 Task: Send an email with the signature Justin Kelly with the subject Follow-up on a proposal and the message I wanted to confirm the deadline for submitting the financial report. from softage.5@softage.net to softage.1@softage.net and move the email from Sent Items to the folder Big data
Action: Mouse moved to (26, 62)
Screenshot: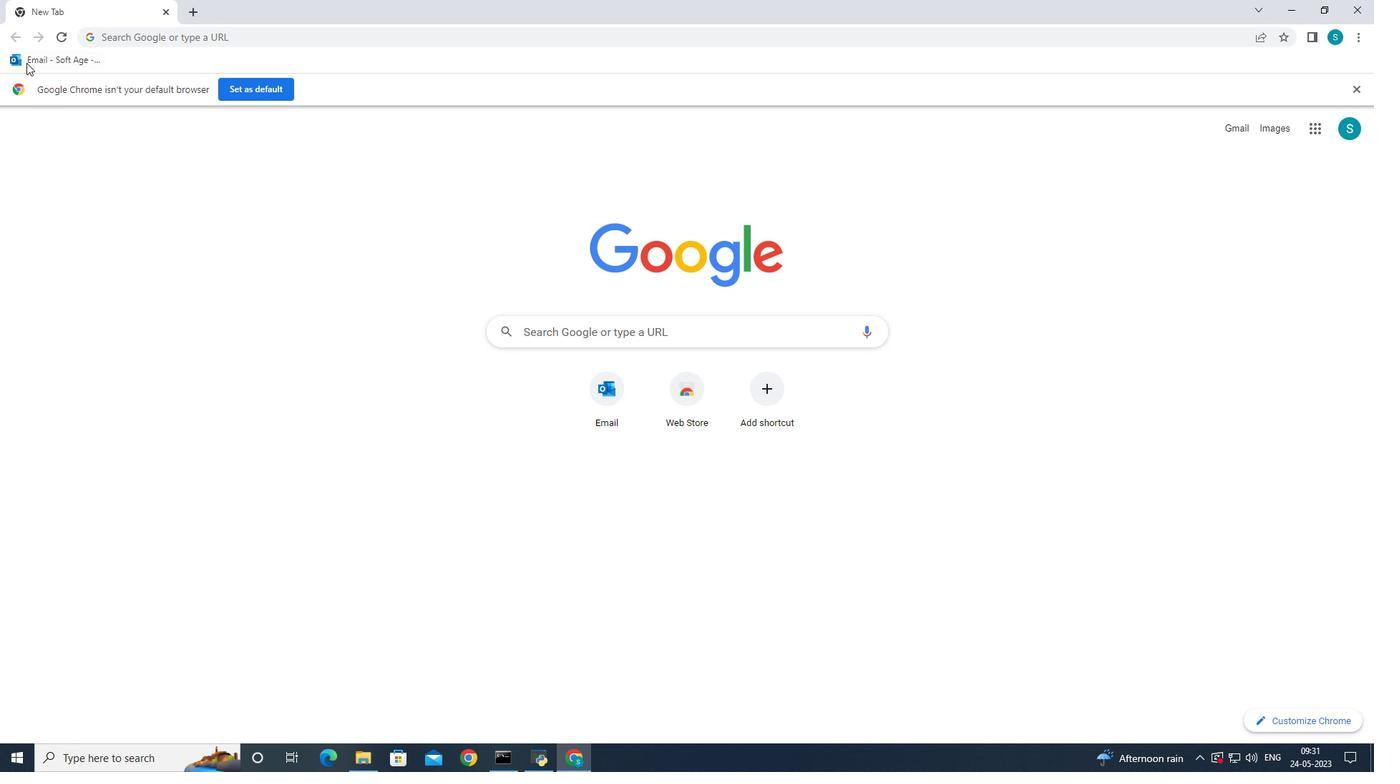 
Action: Mouse pressed left at (26, 62)
Screenshot: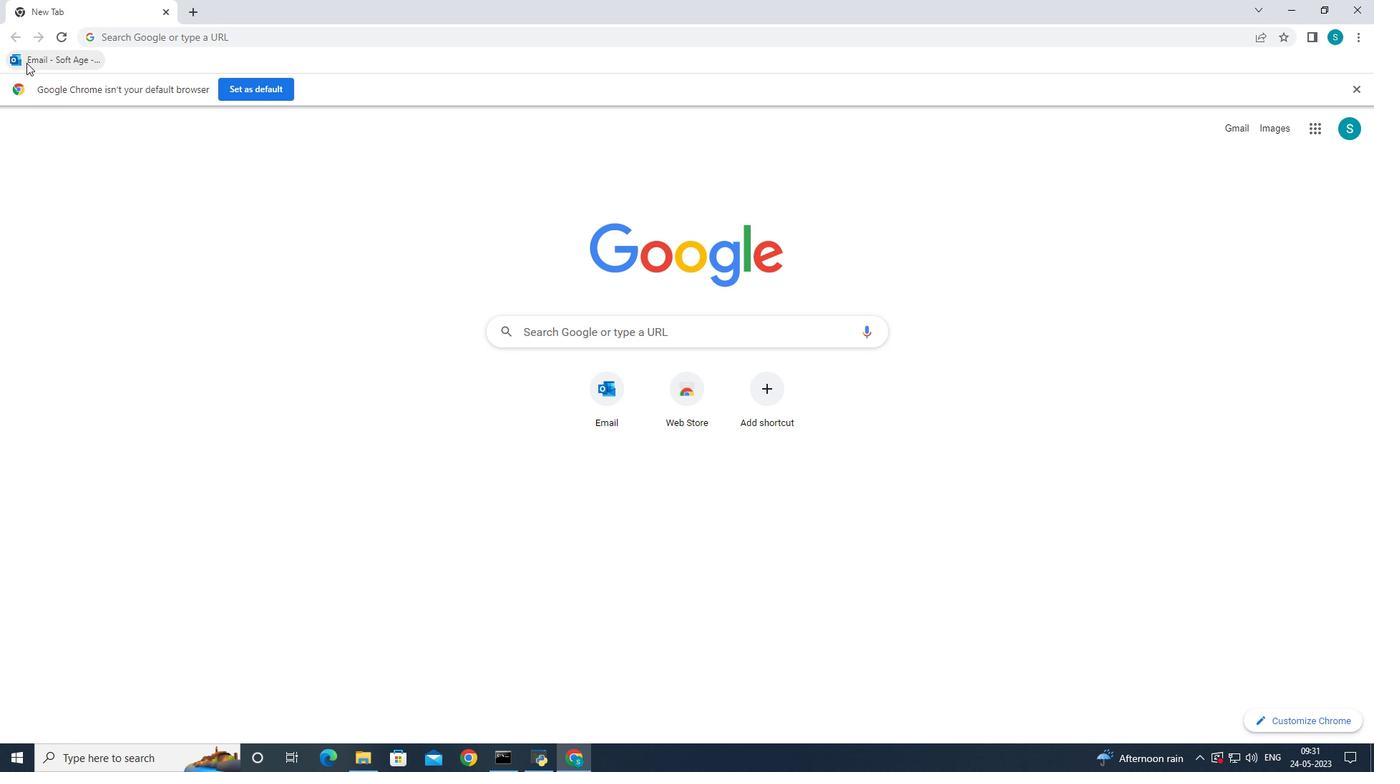 
Action: Mouse moved to (189, 153)
Screenshot: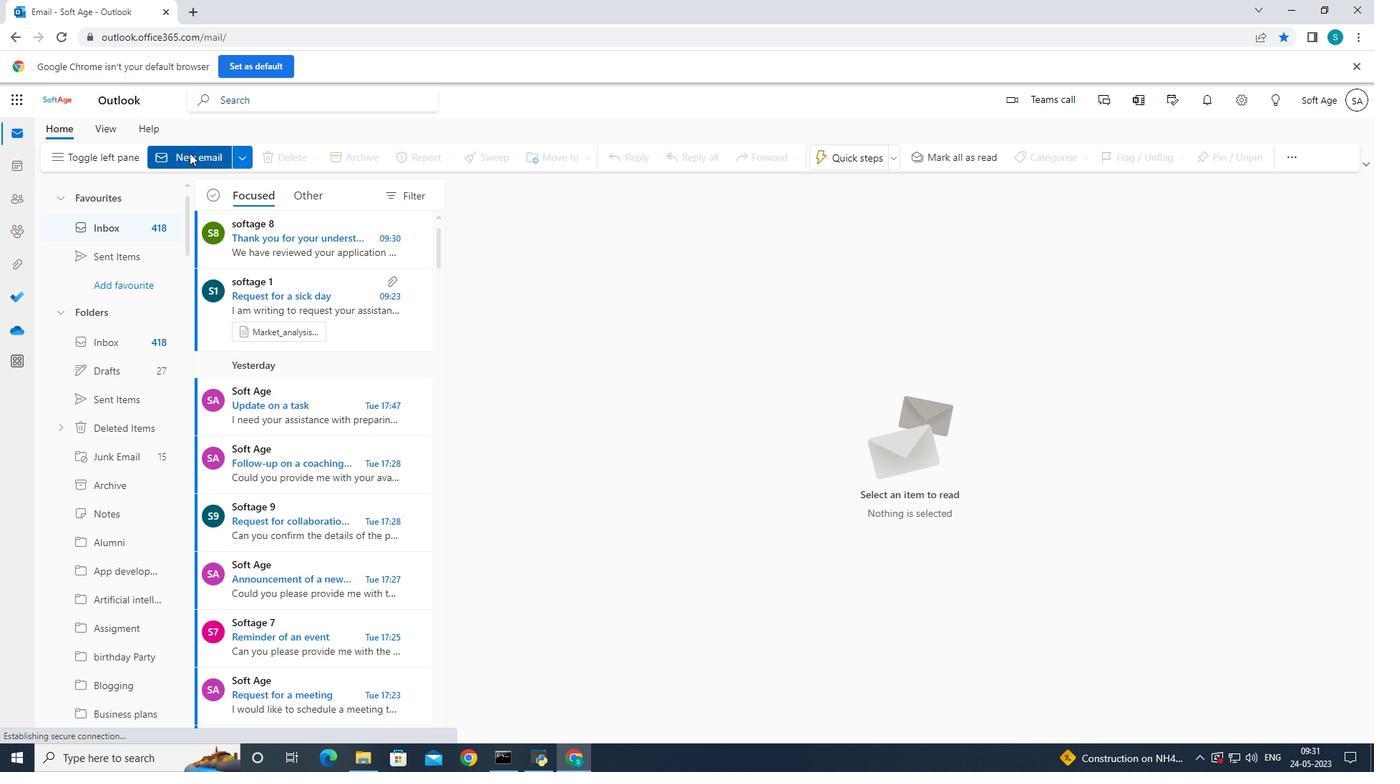 
Action: Mouse pressed left at (189, 153)
Screenshot: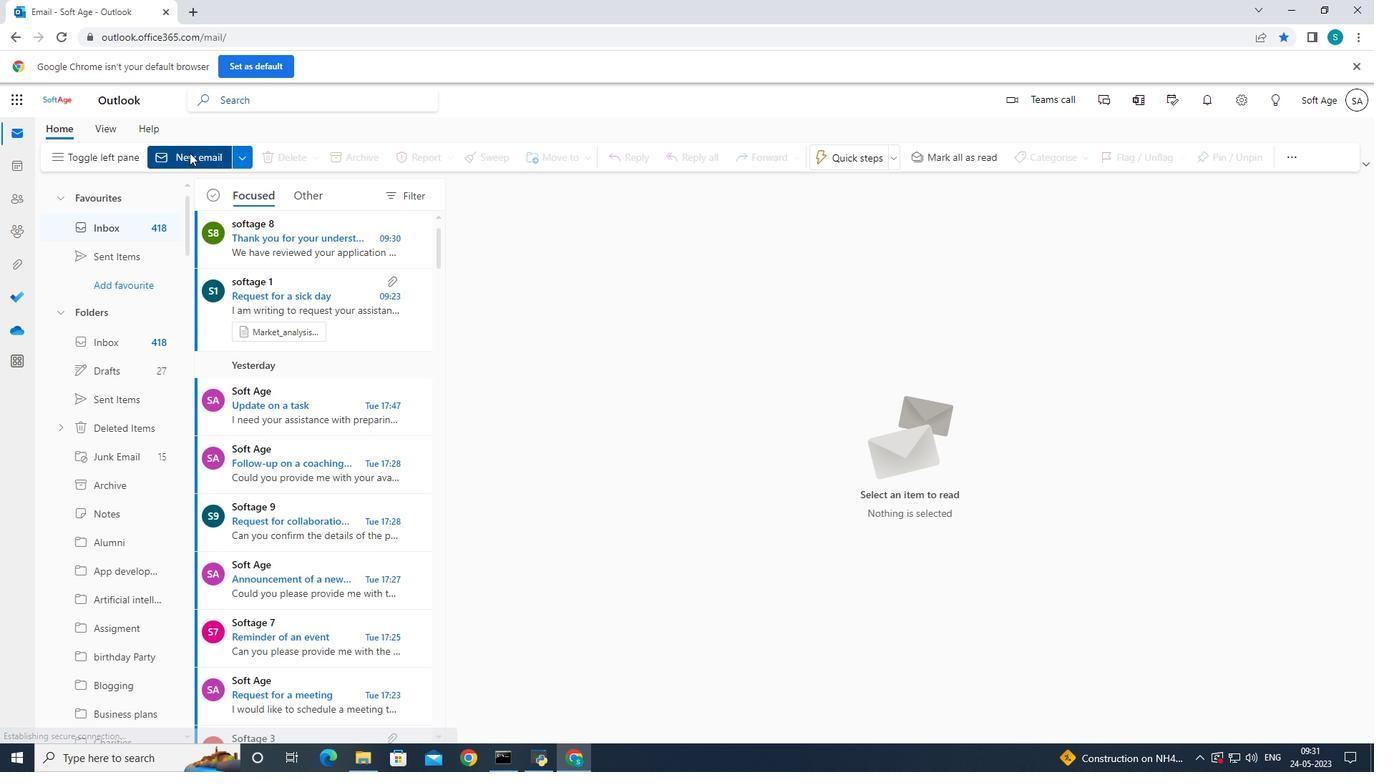 
Action: Mouse pressed left at (189, 153)
Screenshot: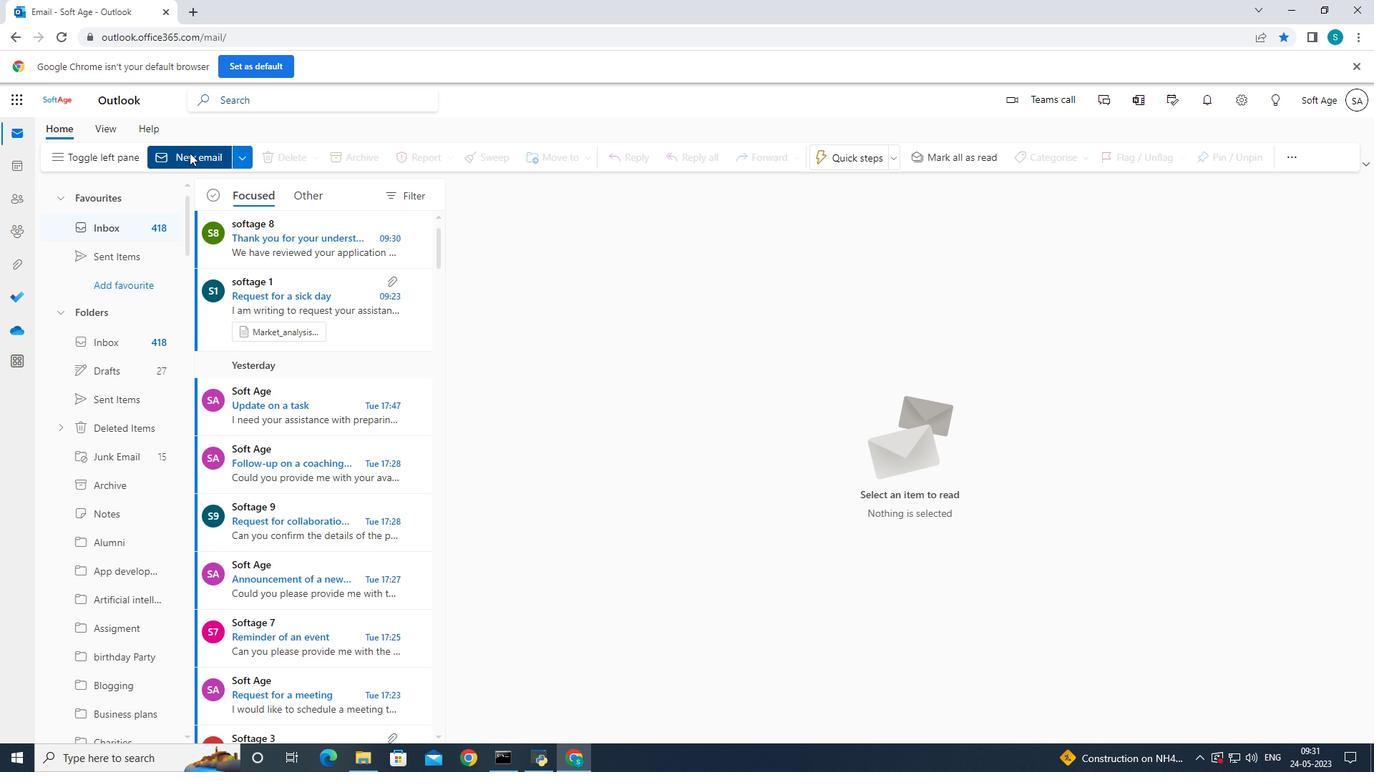 
Action: Mouse moved to (938, 158)
Screenshot: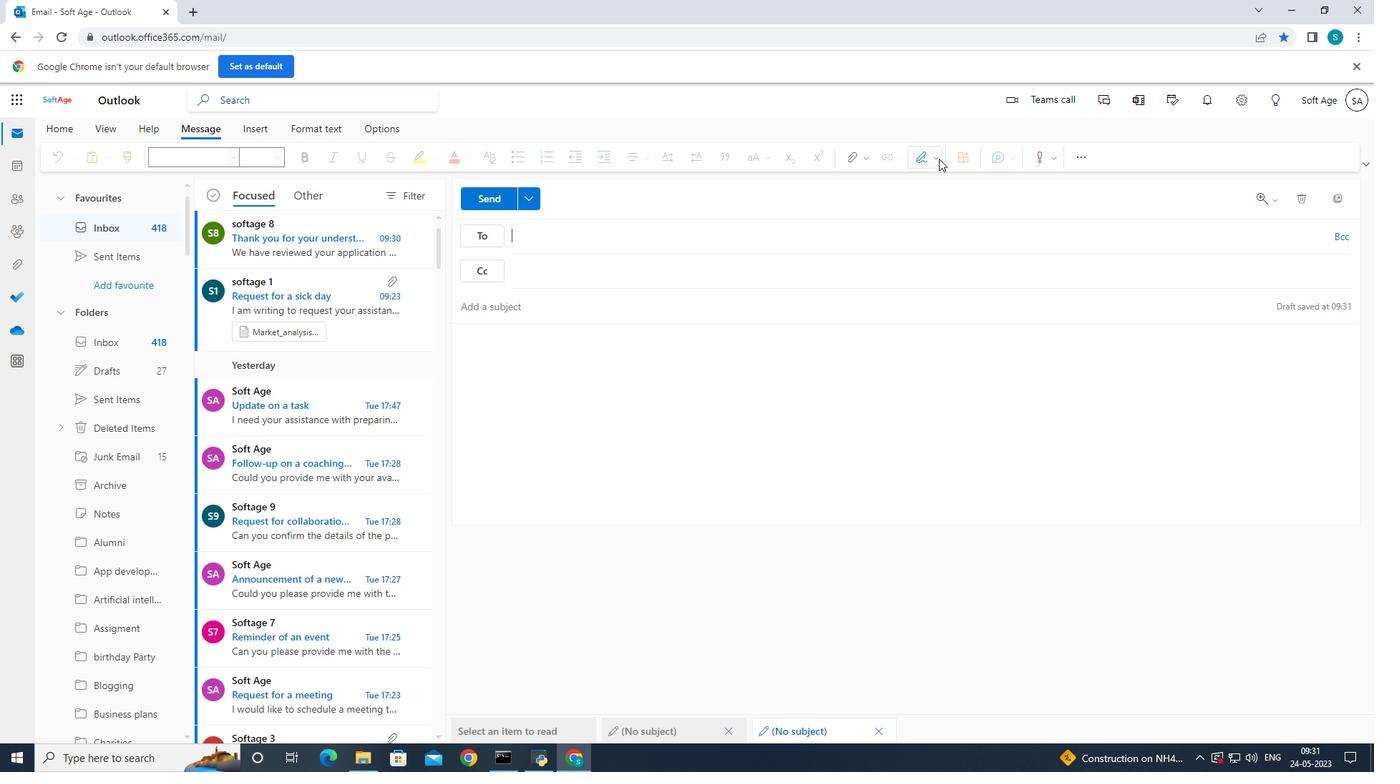 
Action: Mouse pressed left at (938, 158)
Screenshot: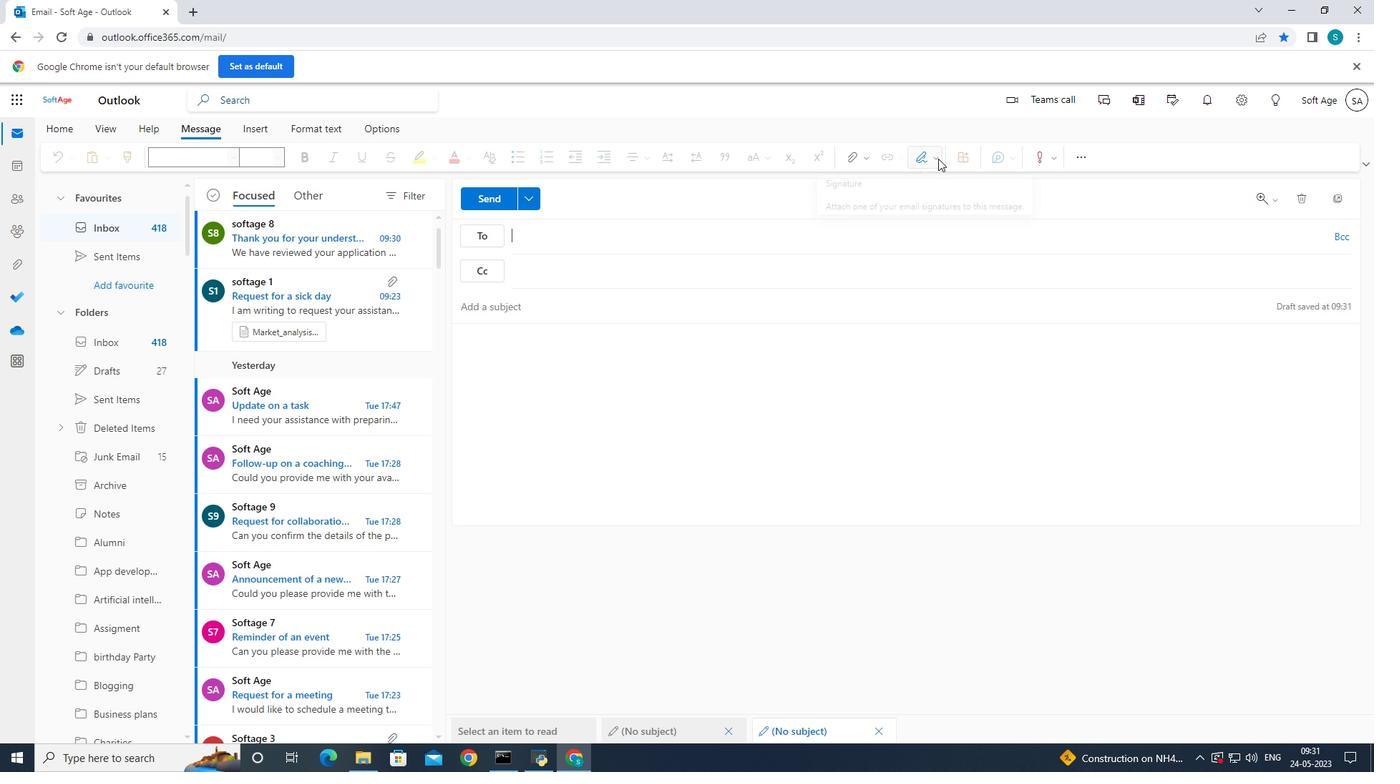 
Action: Mouse moved to (911, 221)
Screenshot: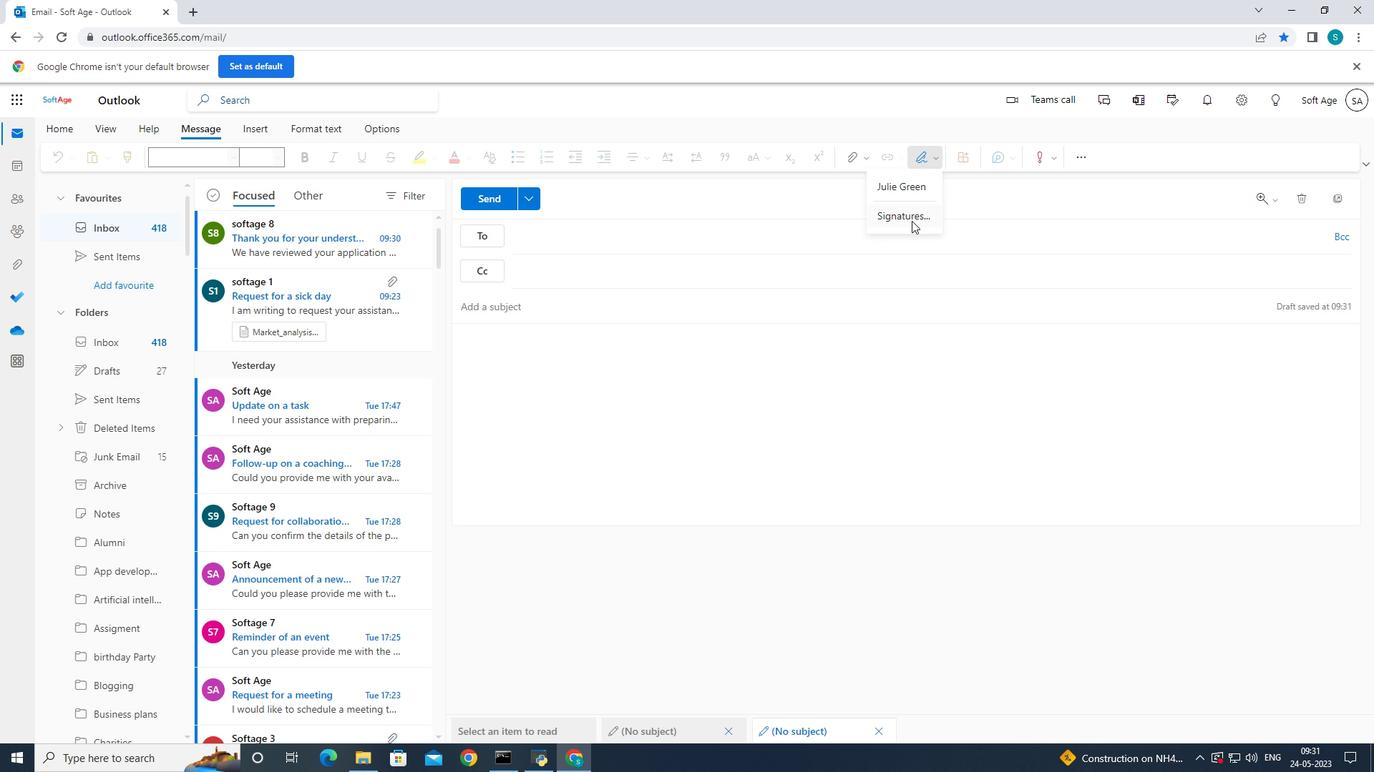 
Action: Mouse pressed left at (911, 221)
Screenshot: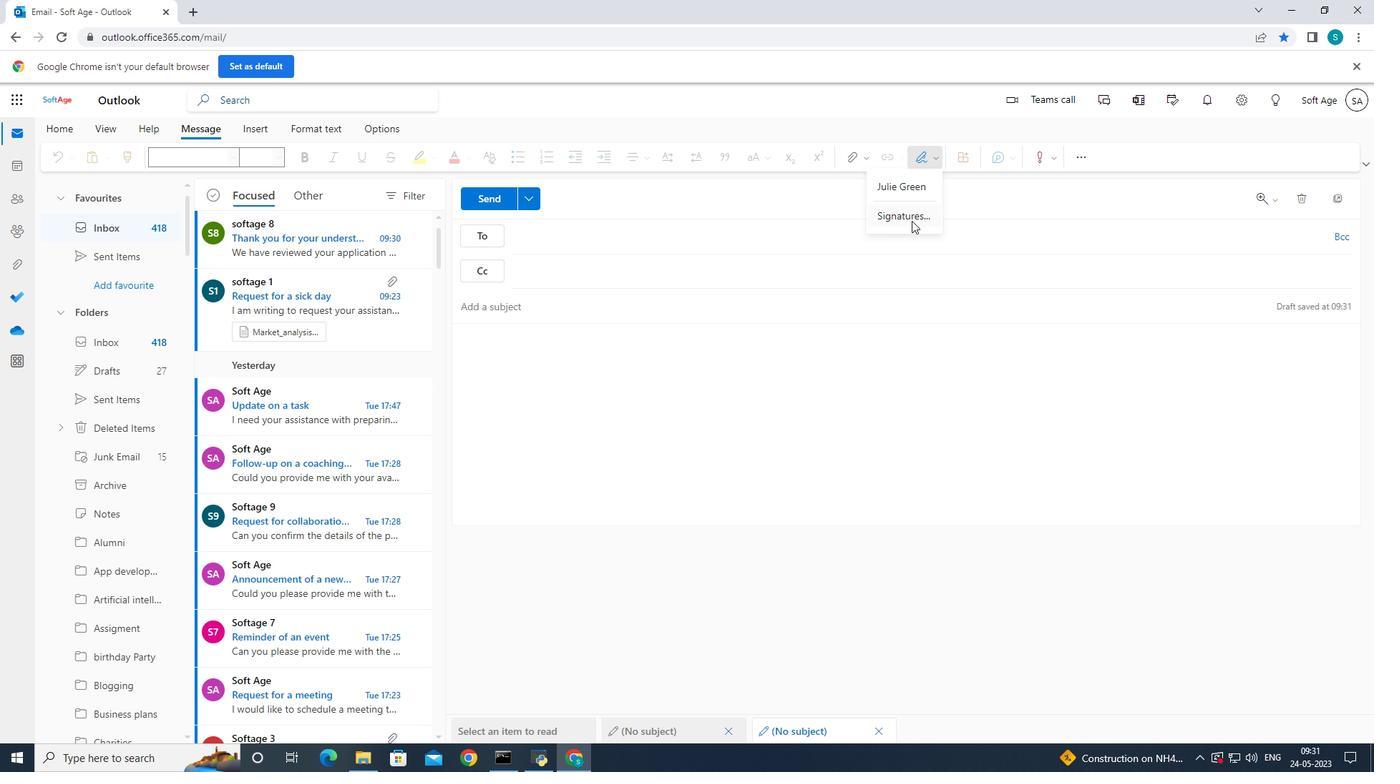 
Action: Mouse moved to (957, 271)
Screenshot: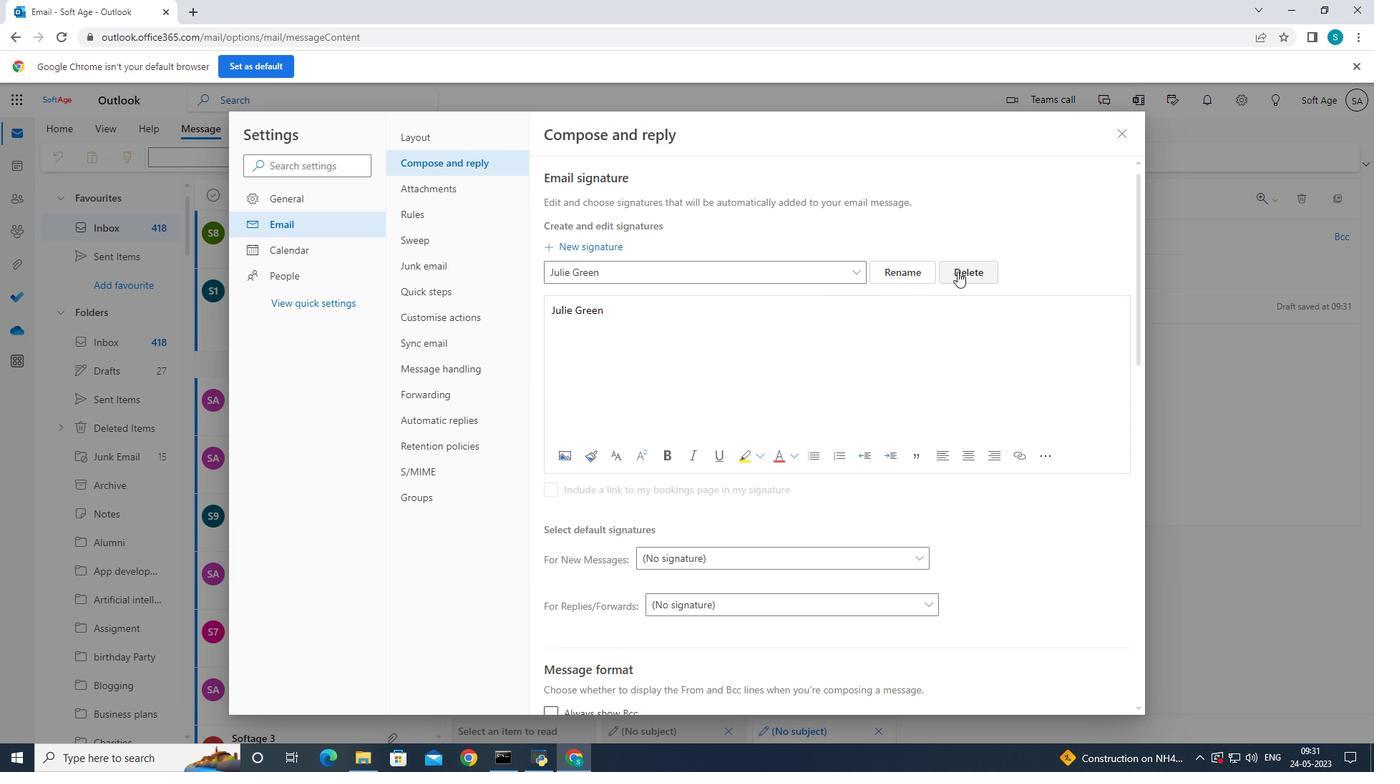 
Action: Mouse pressed left at (957, 271)
Screenshot: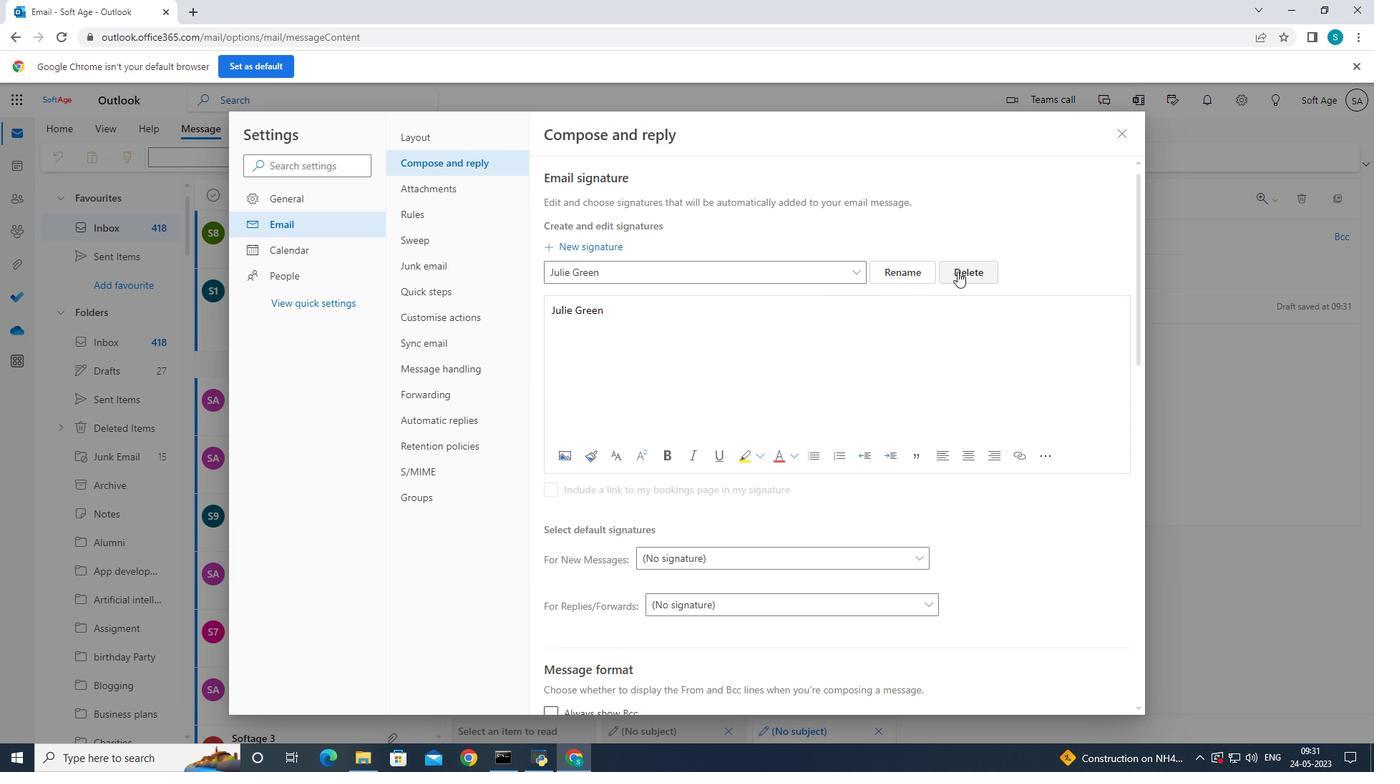 
Action: Mouse moved to (896, 278)
Screenshot: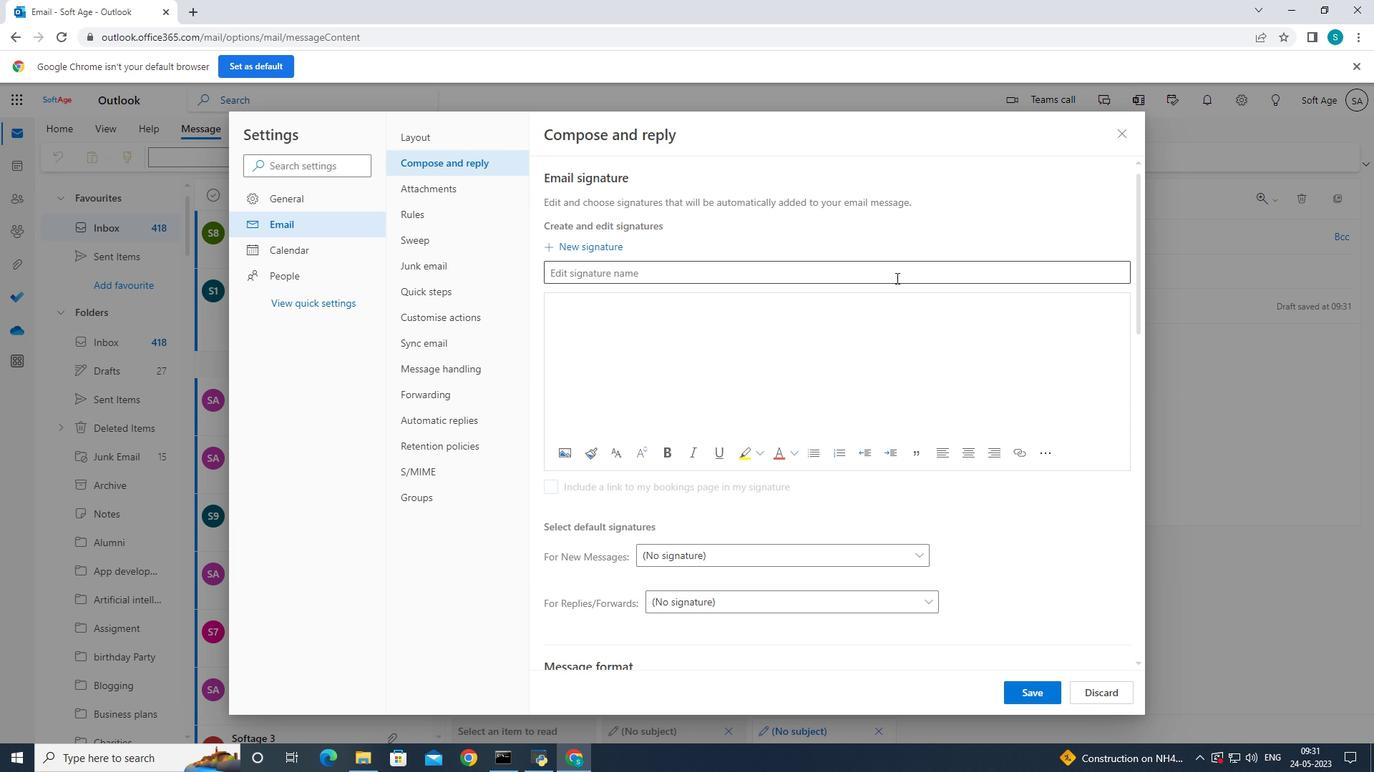 
Action: Mouse pressed left at (896, 278)
Screenshot: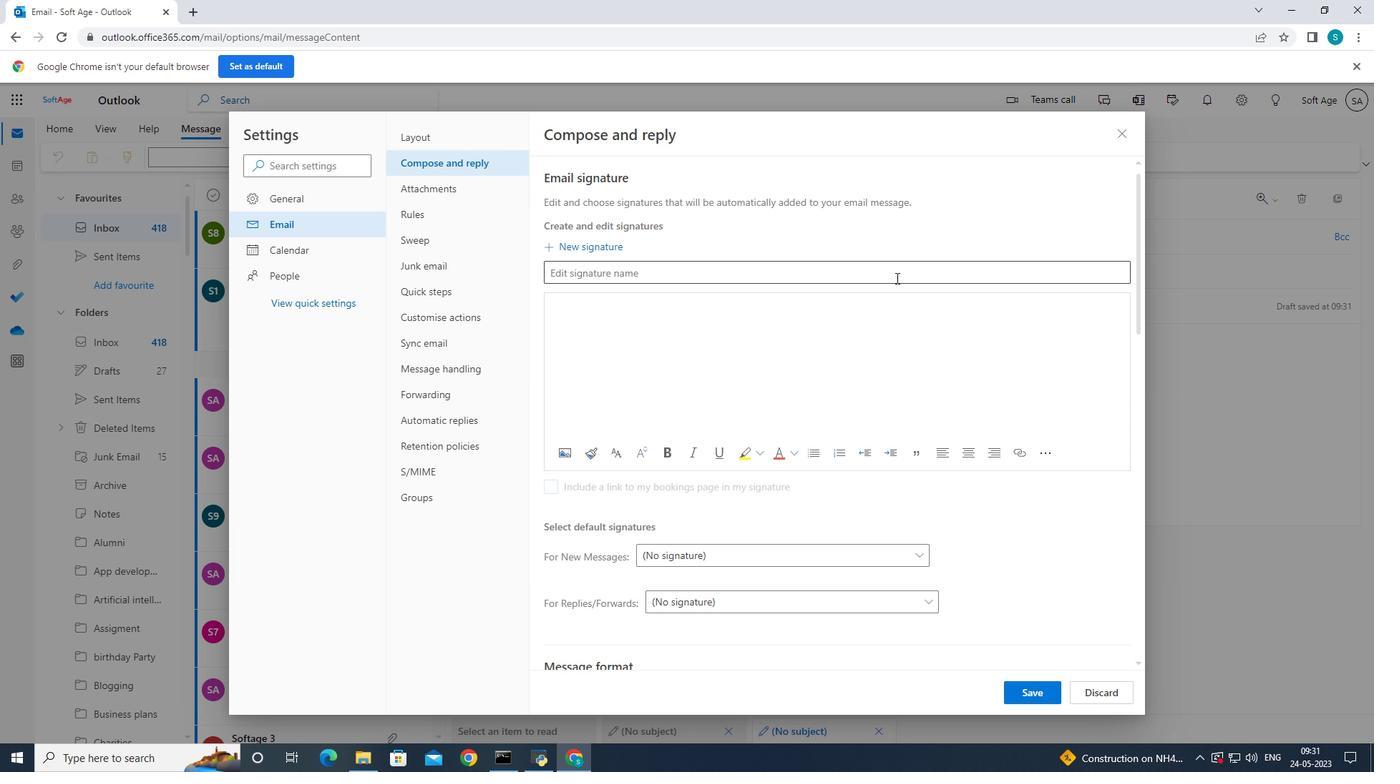 
Action: Mouse moved to (909, 262)
Screenshot: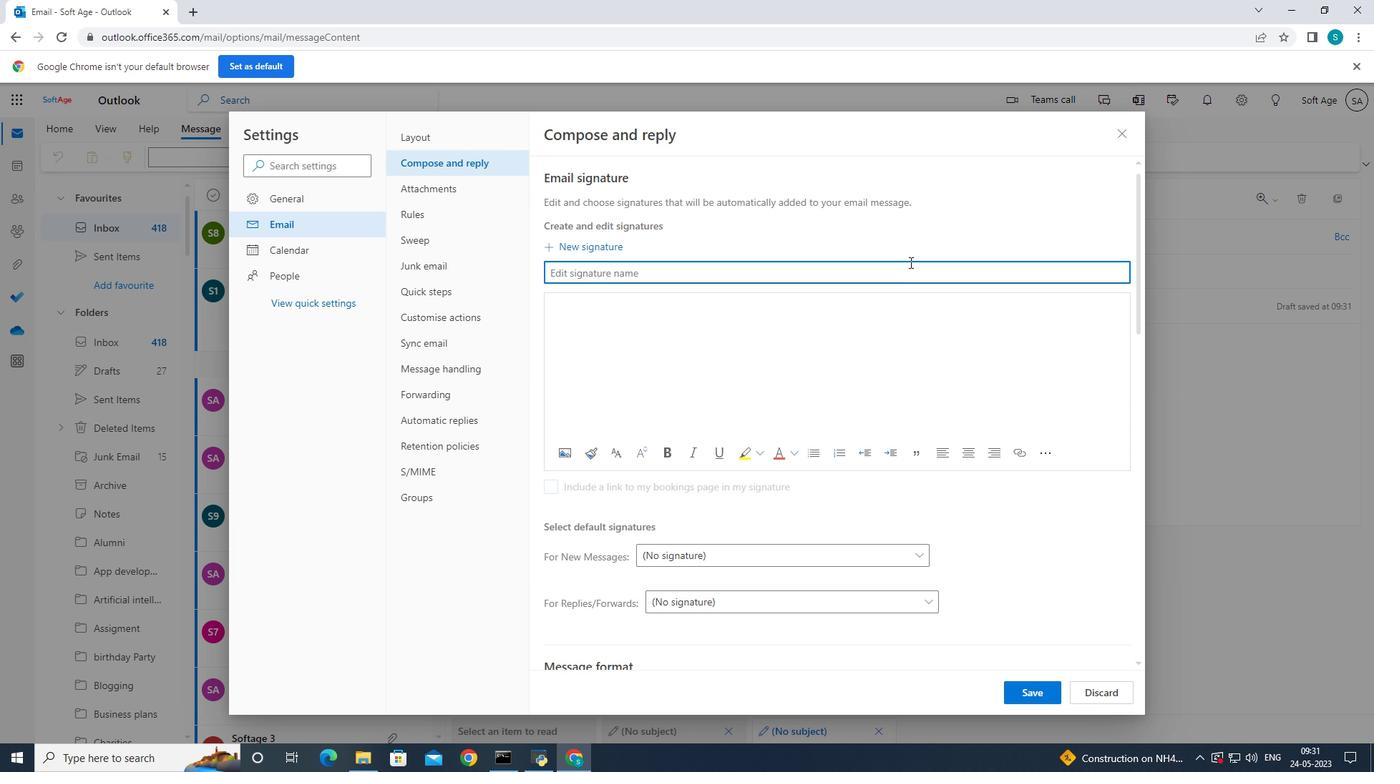 
Action: Key pressed <Key.caps_lock>J<Key.caps_lock>ustin<Key.space><Key.caps_lock>K<Key.caps_lock>elly
Screenshot: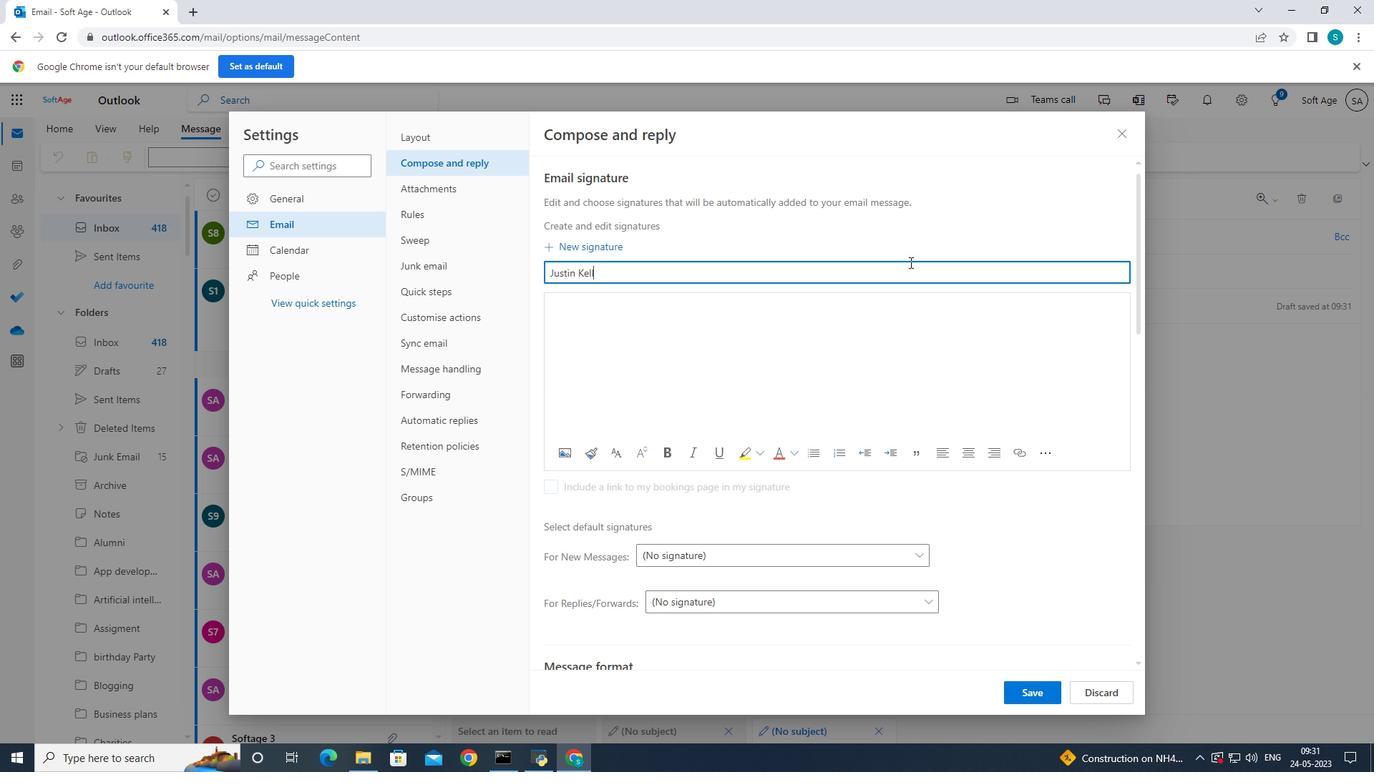 
Action: Mouse moved to (656, 318)
Screenshot: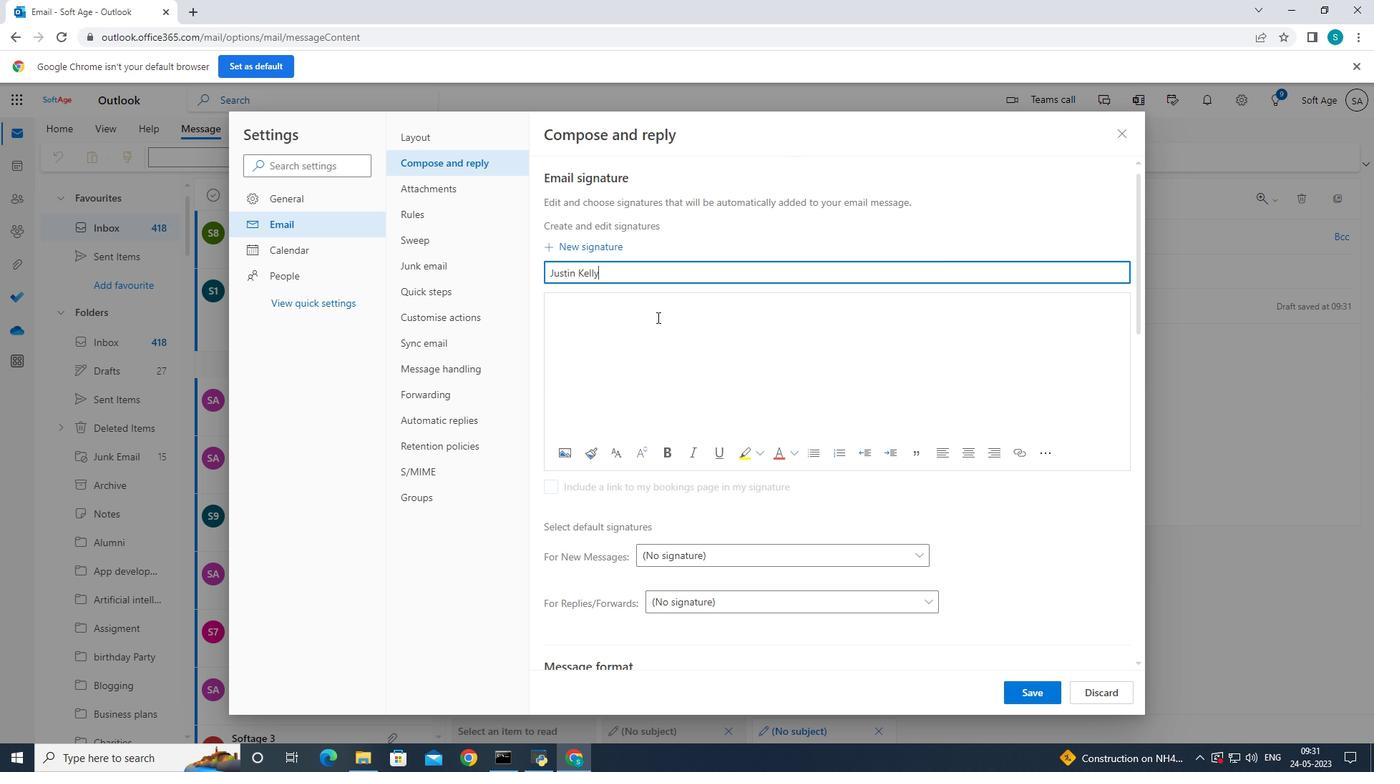 
Action: Mouse pressed left at (656, 318)
Screenshot: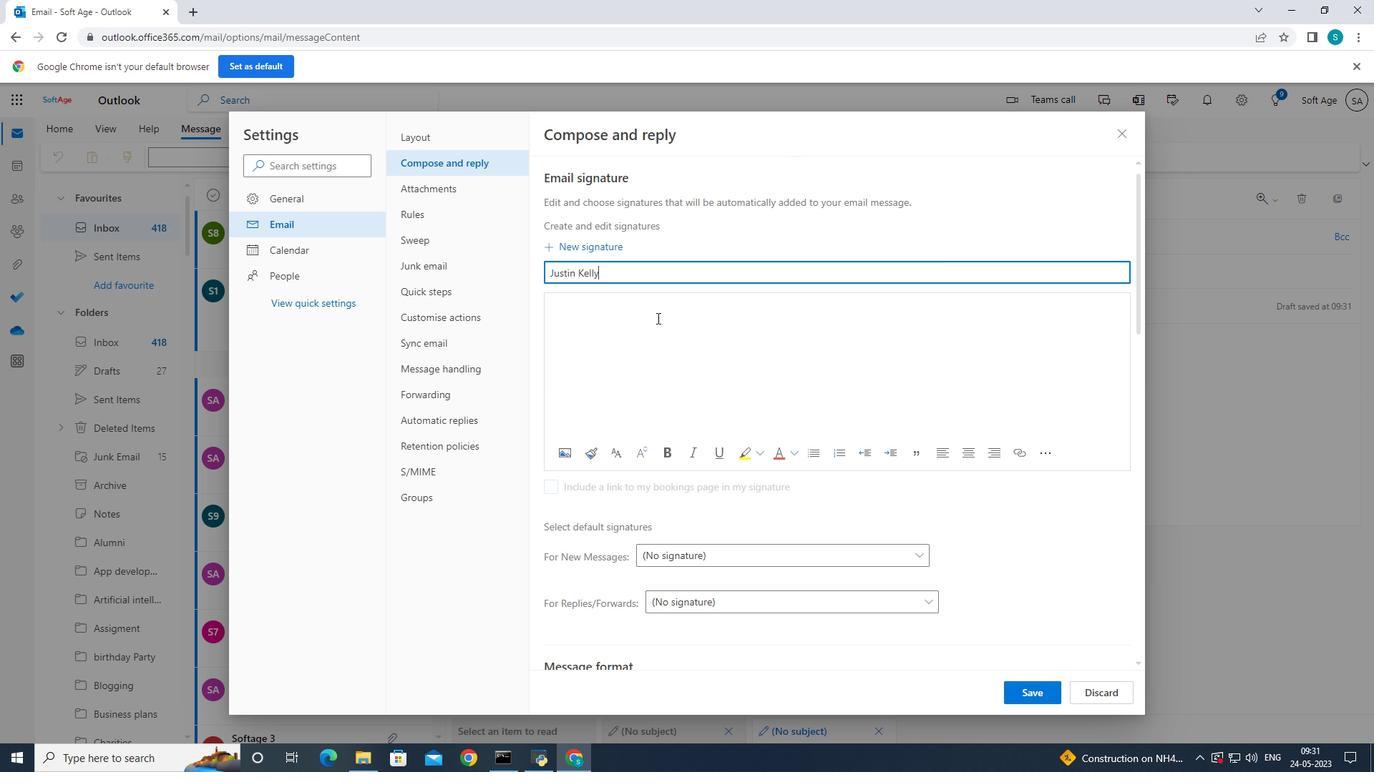 
Action: Mouse moved to (696, 304)
Screenshot: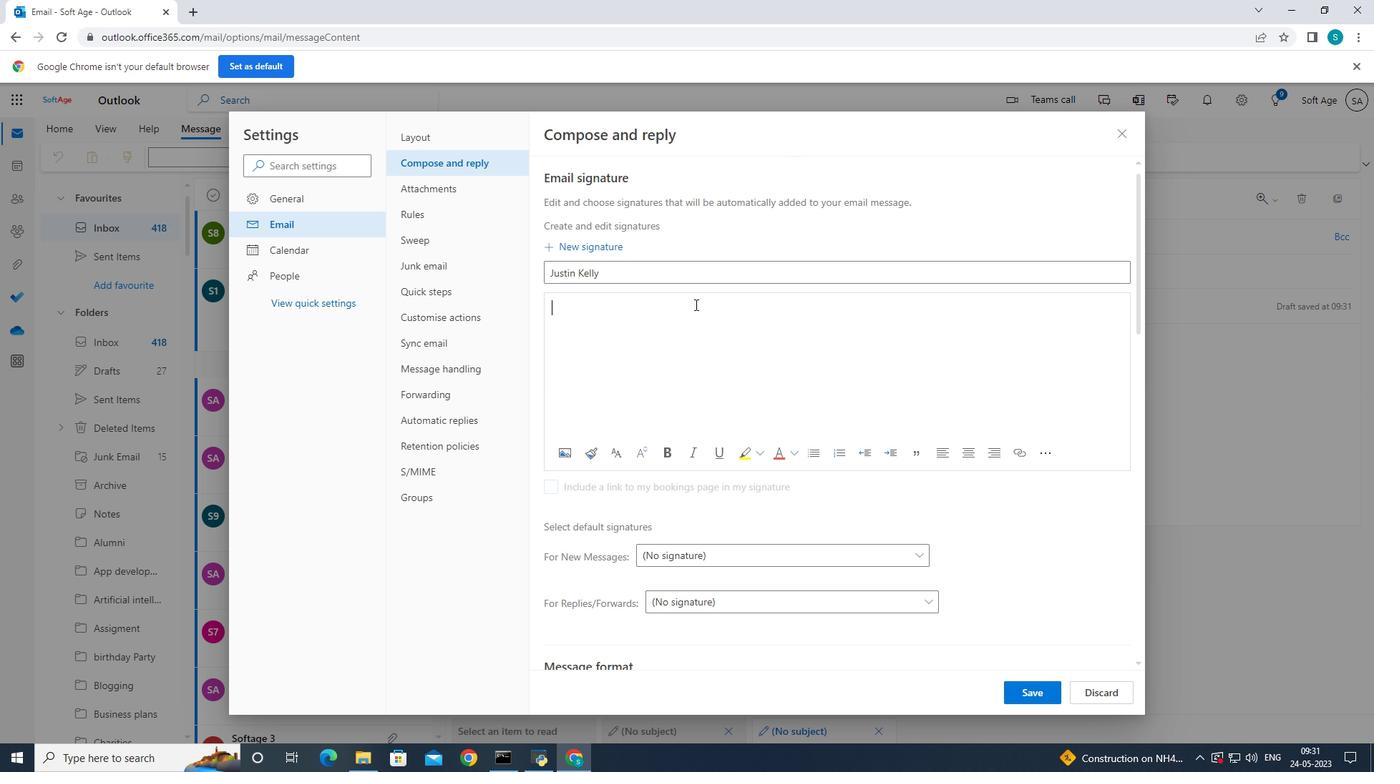 
Action: Key pressed <Key.caps_lock>J<Key.caps_lock>ustin<Key.space><Key.caps_lock>K<Key.caps_lock>elly
Screenshot: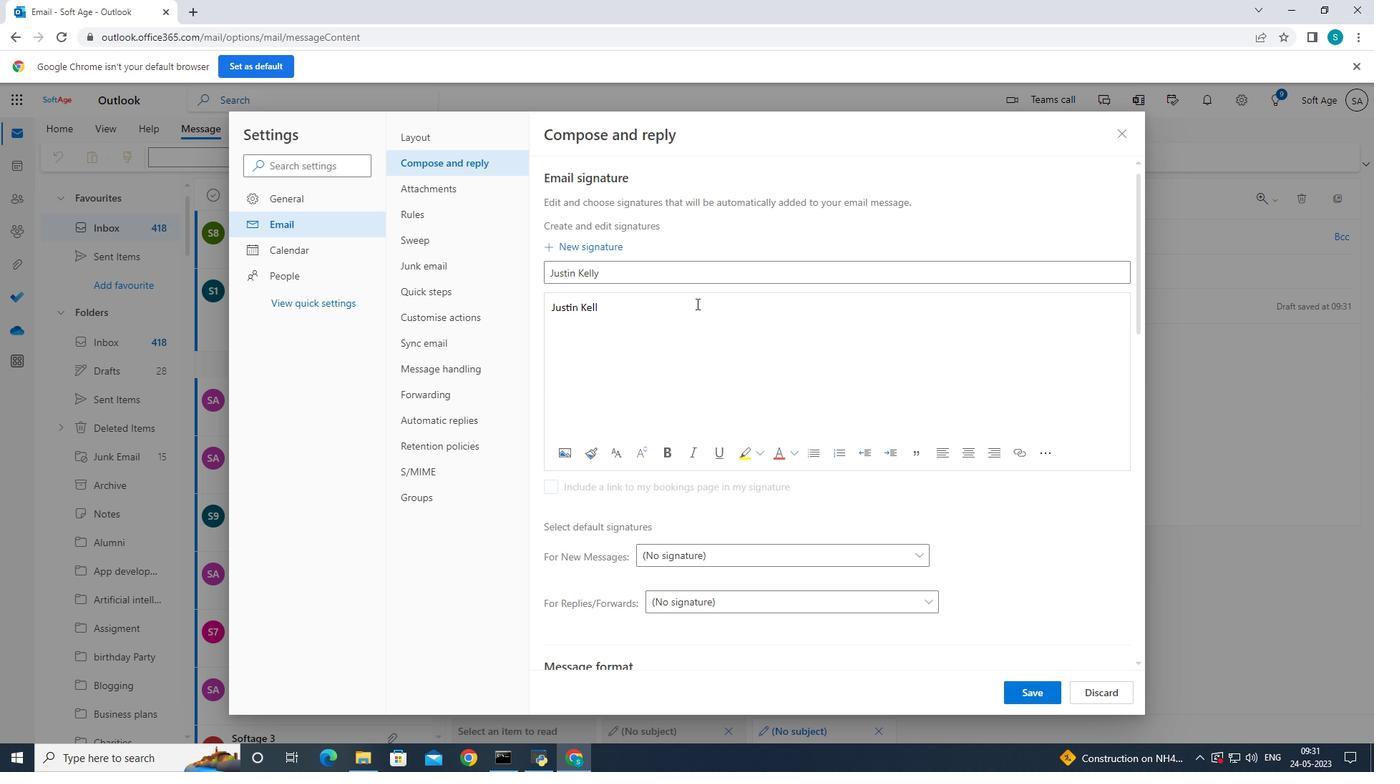 
Action: Mouse moved to (1035, 697)
Screenshot: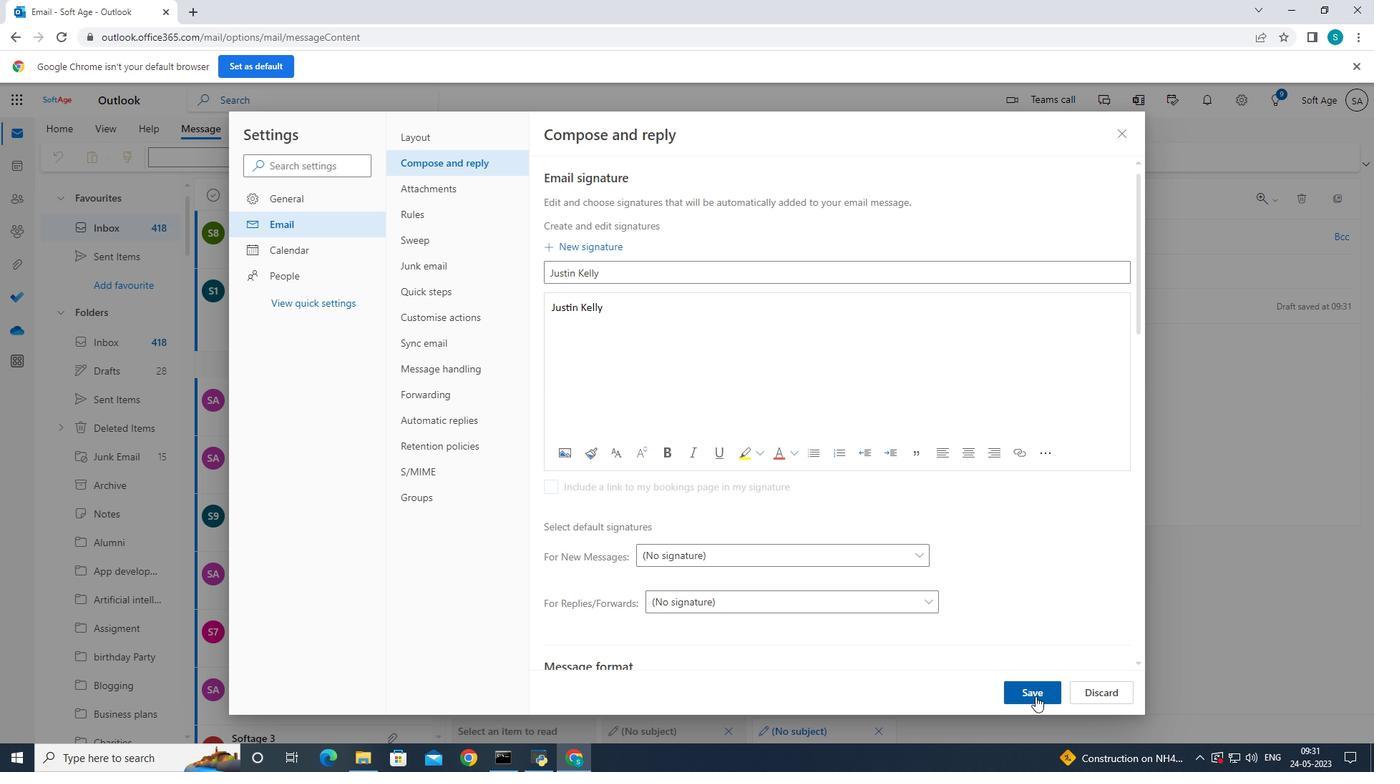 
Action: Mouse pressed left at (1035, 697)
Screenshot: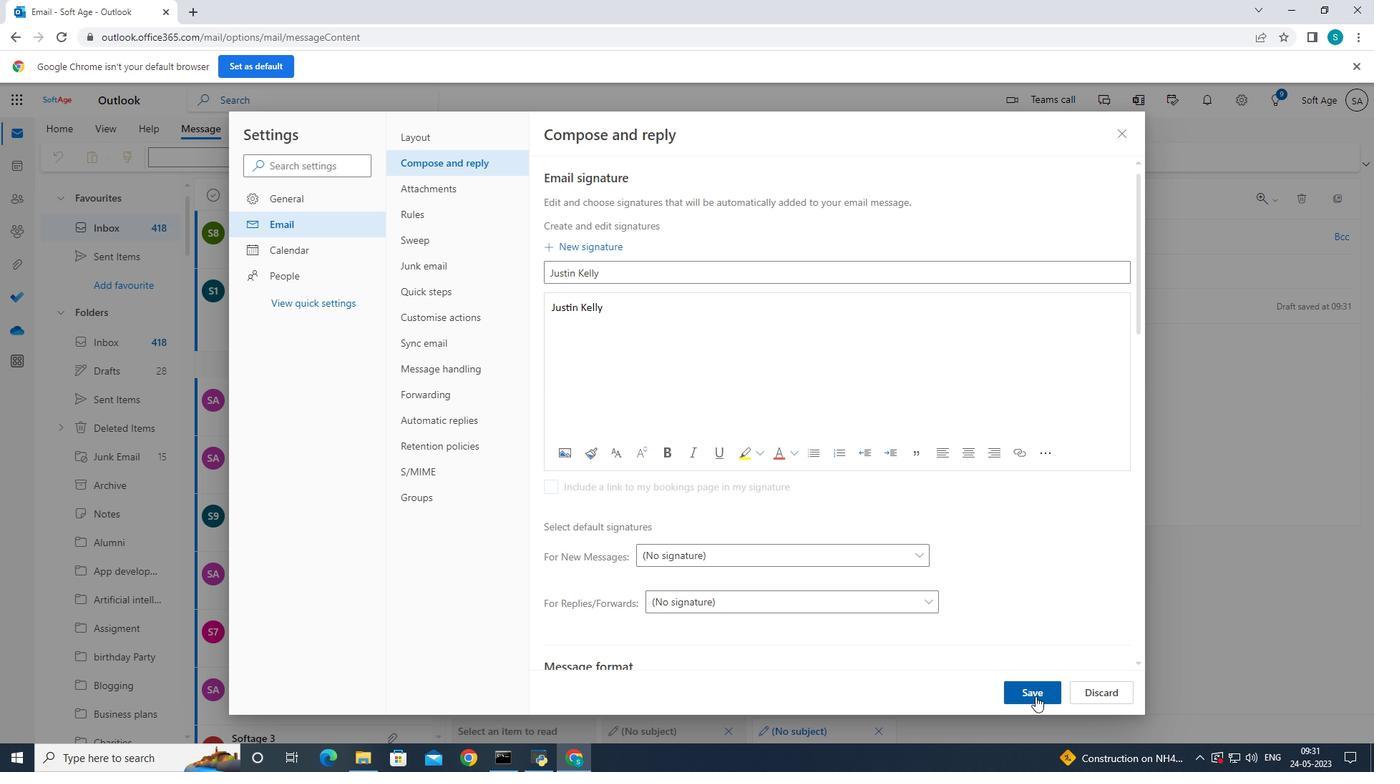 
Action: Mouse moved to (1120, 136)
Screenshot: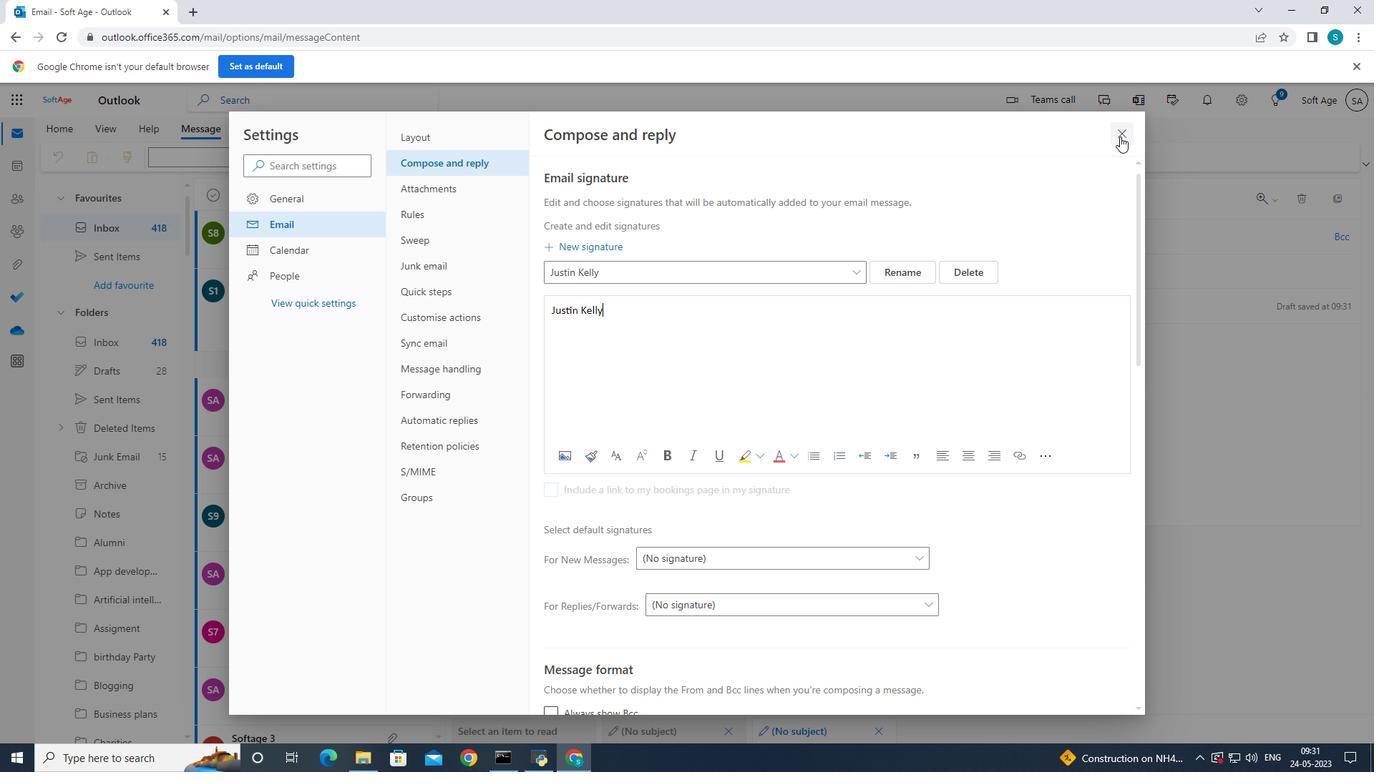 
Action: Mouse pressed left at (1120, 136)
Screenshot: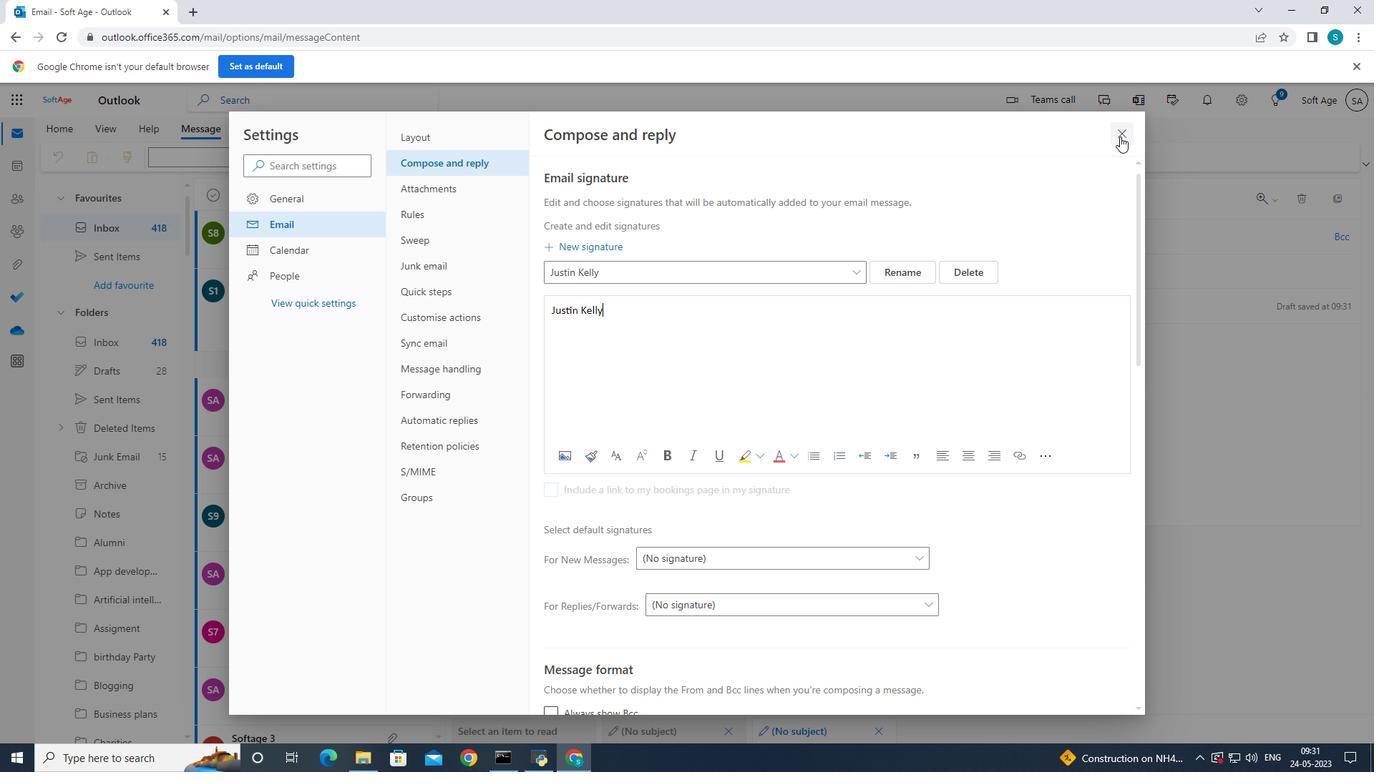
Action: Mouse moved to (651, 372)
Screenshot: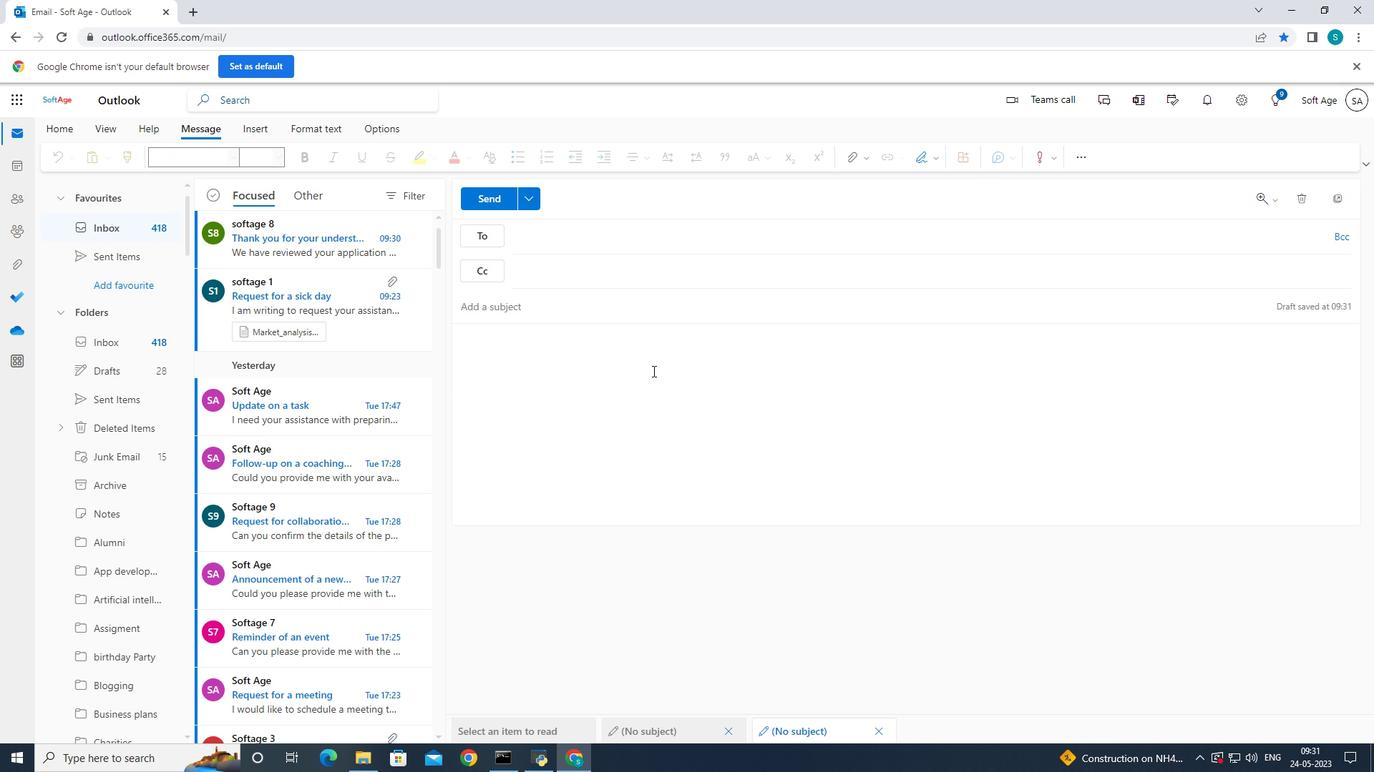 
Action: Mouse pressed left at (651, 372)
Screenshot: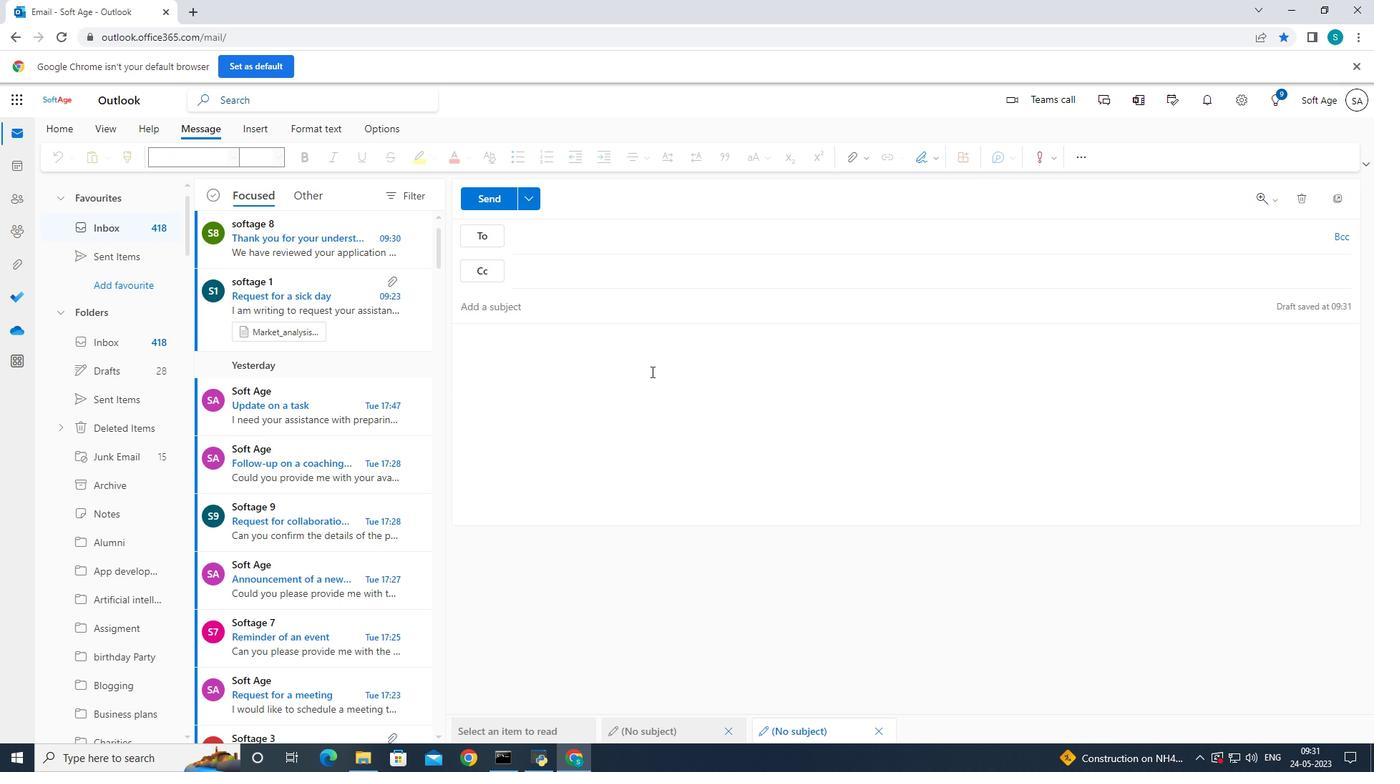 
Action: Mouse moved to (936, 163)
Screenshot: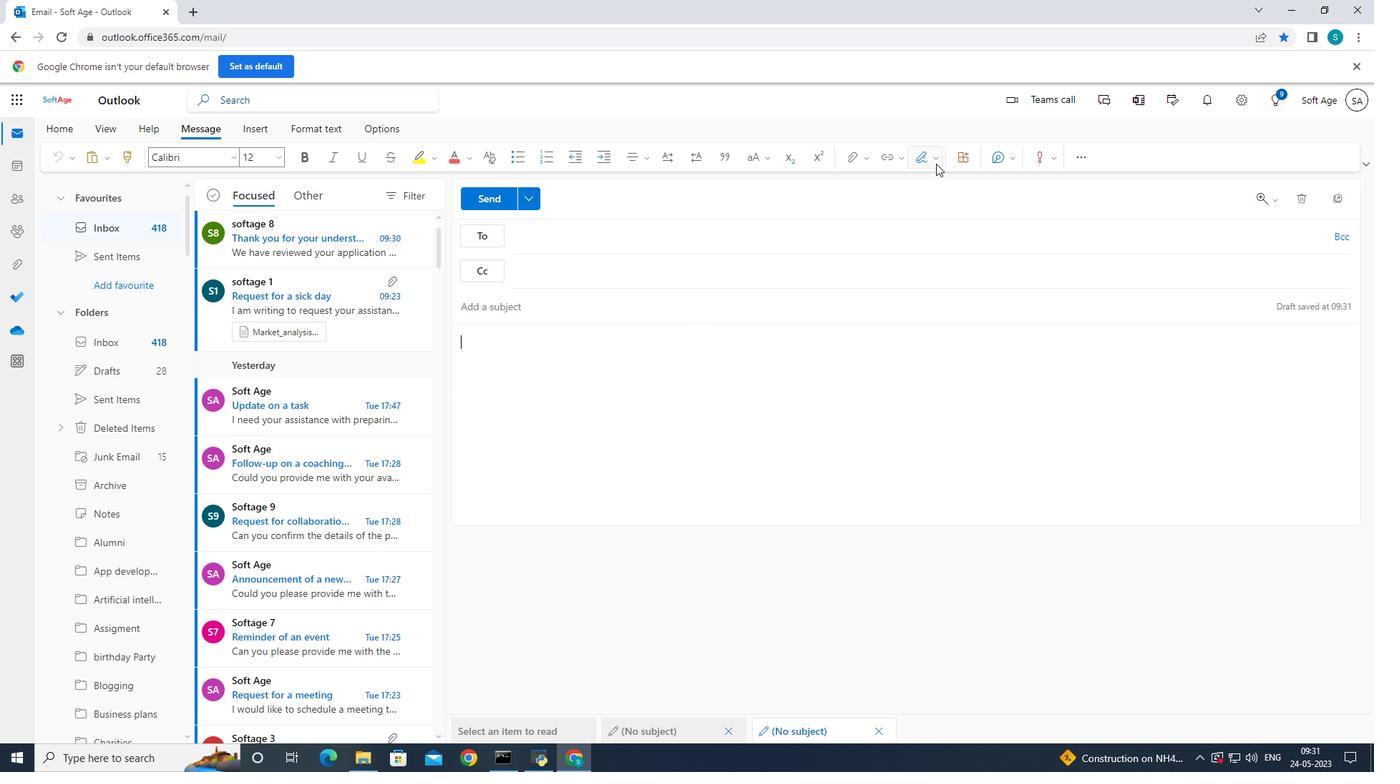 
Action: Mouse pressed left at (936, 163)
Screenshot: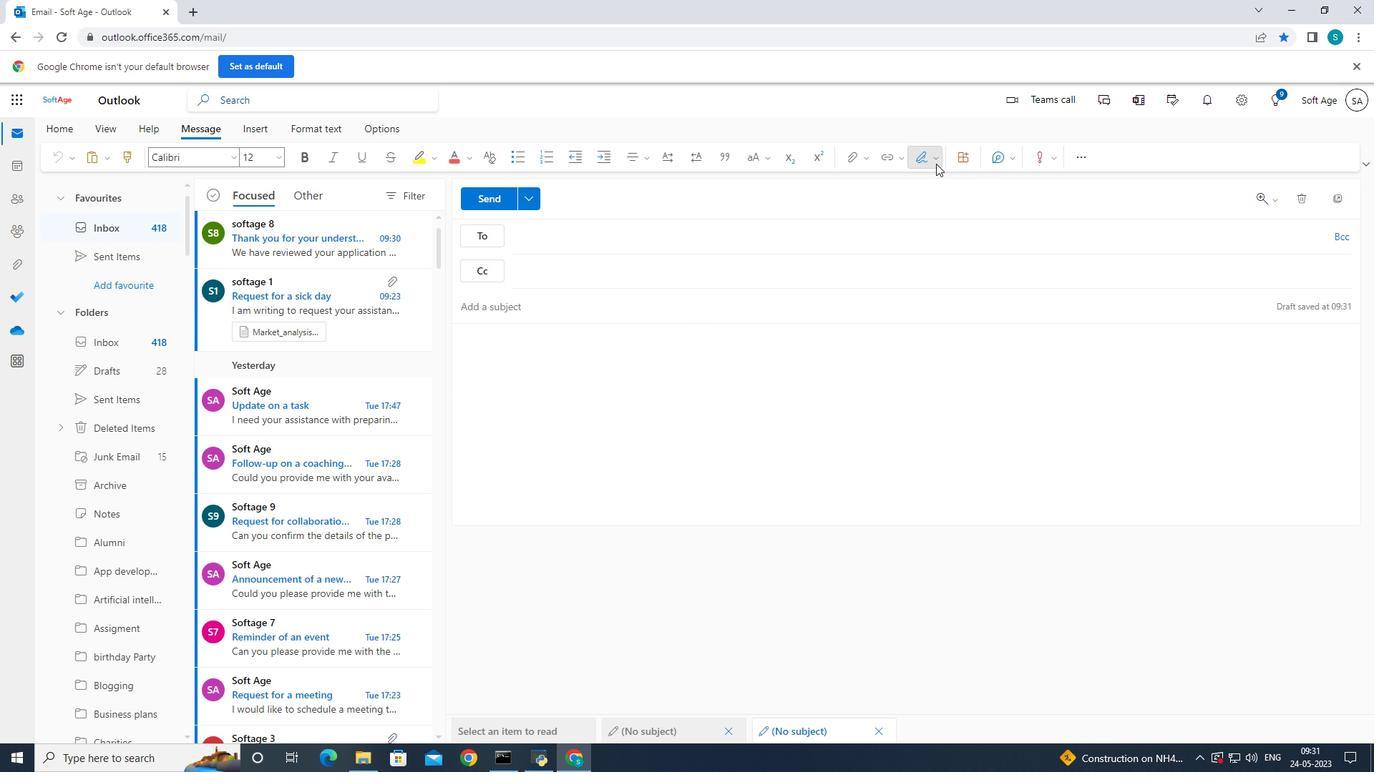 
Action: Mouse moved to (919, 185)
Screenshot: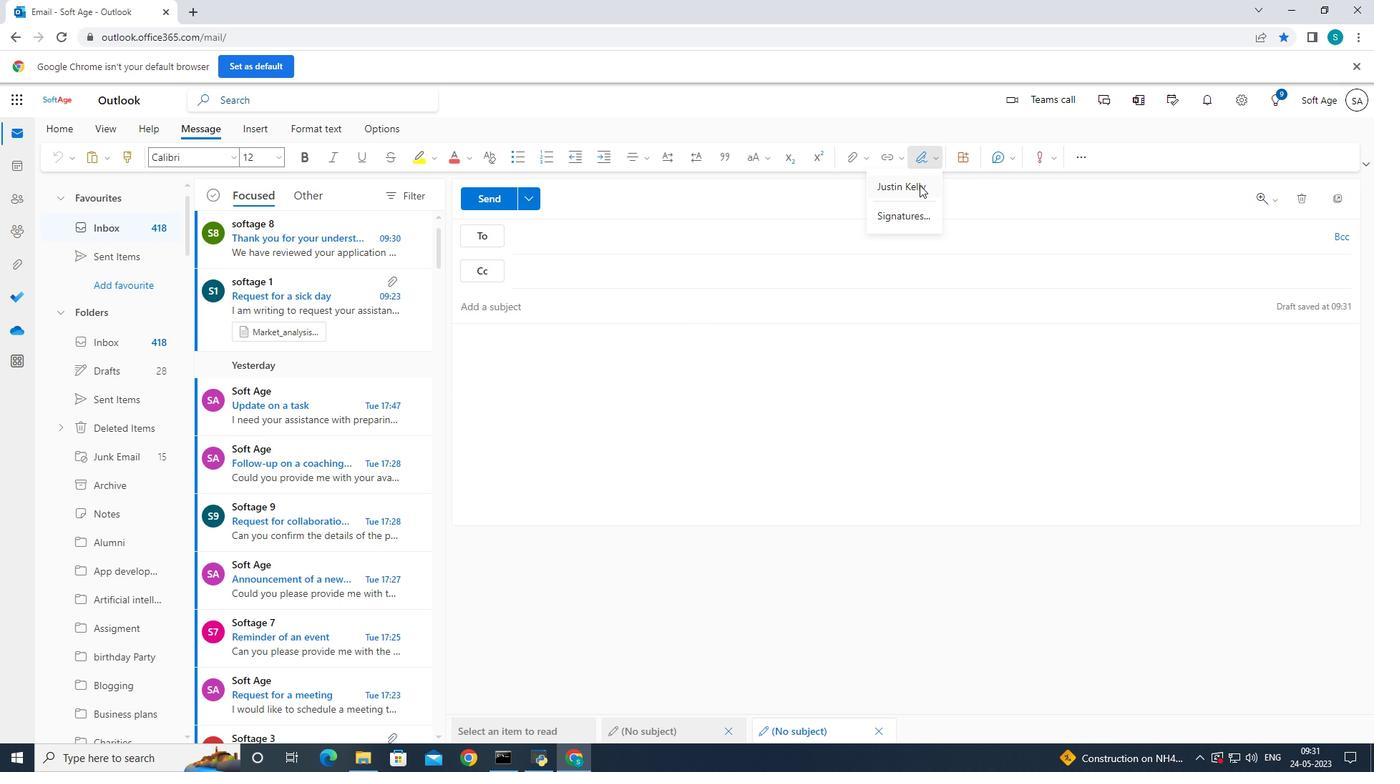 
Action: Mouse pressed left at (919, 185)
Screenshot: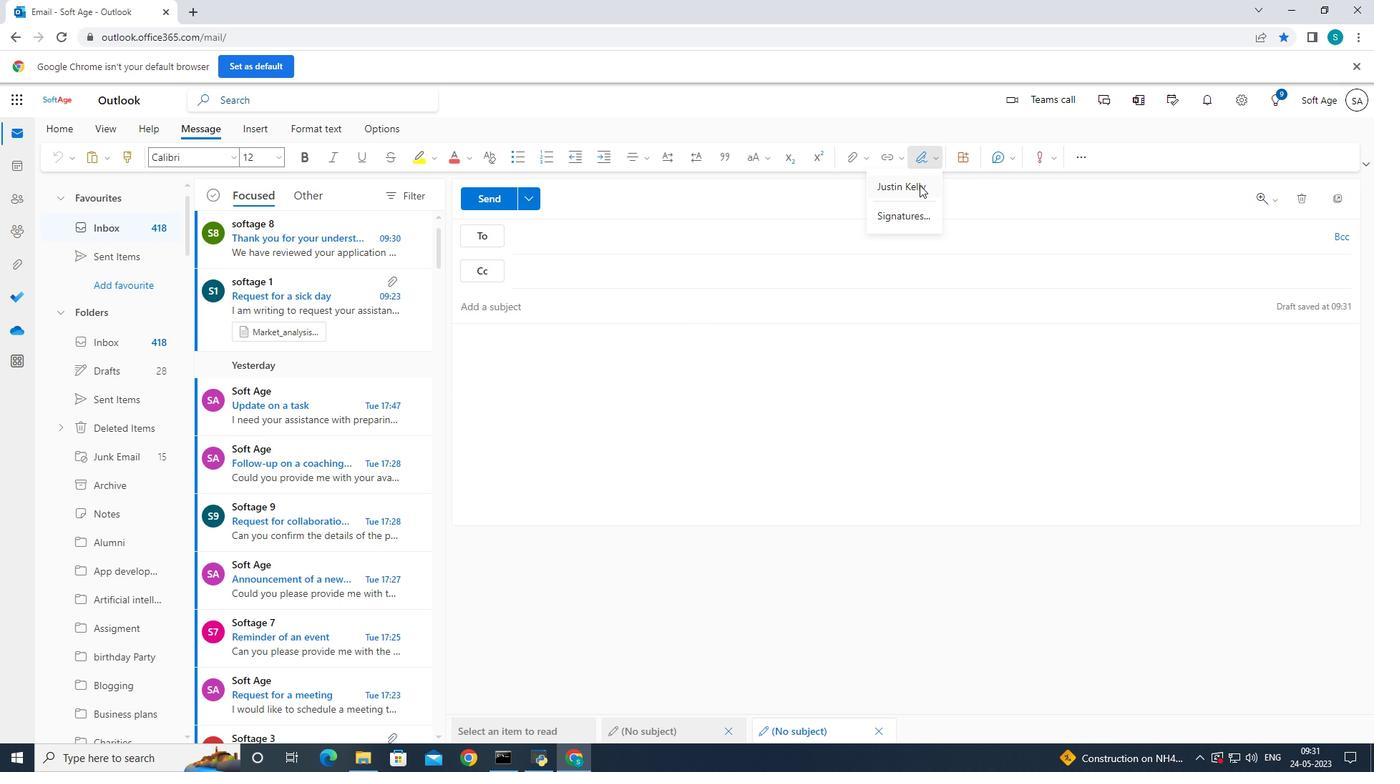 
Action: Mouse moved to (523, 306)
Screenshot: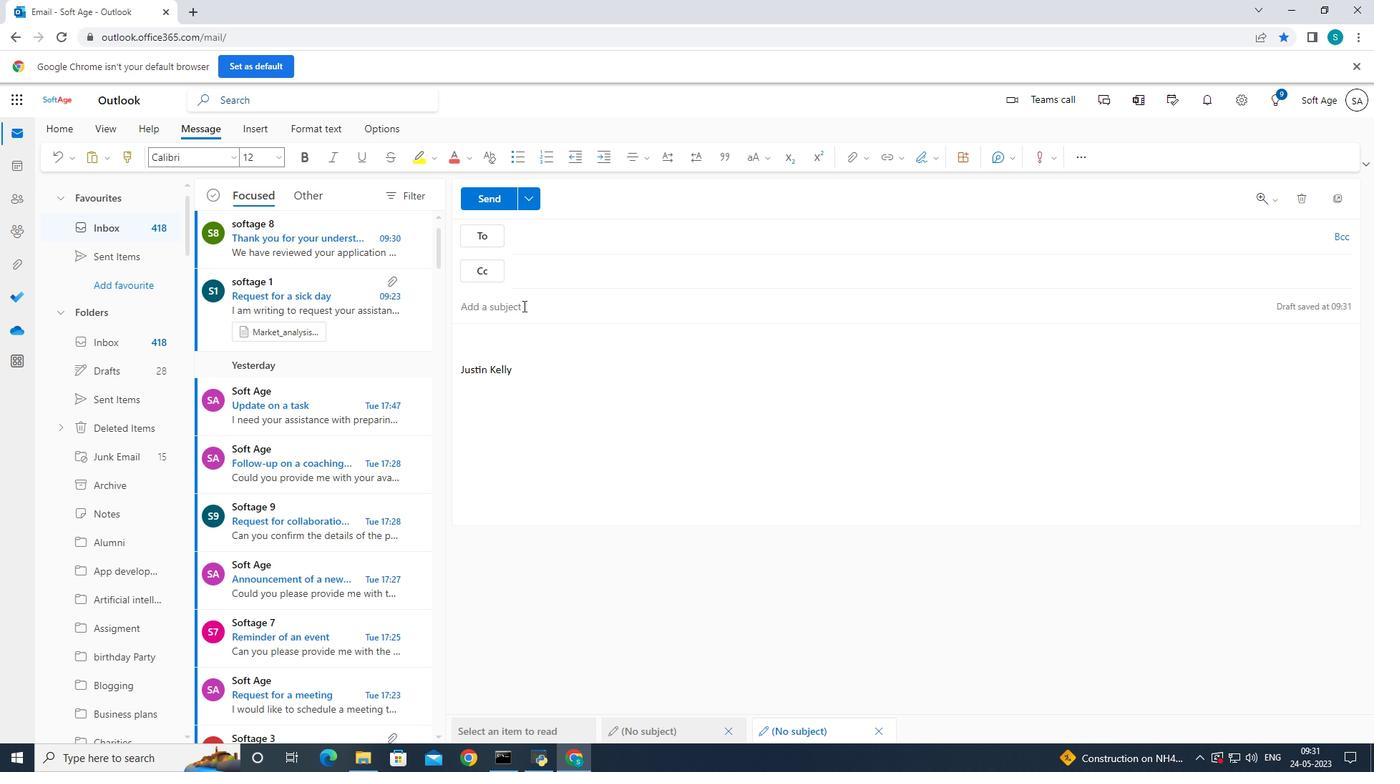 
Action: Mouse pressed left at (523, 306)
Screenshot: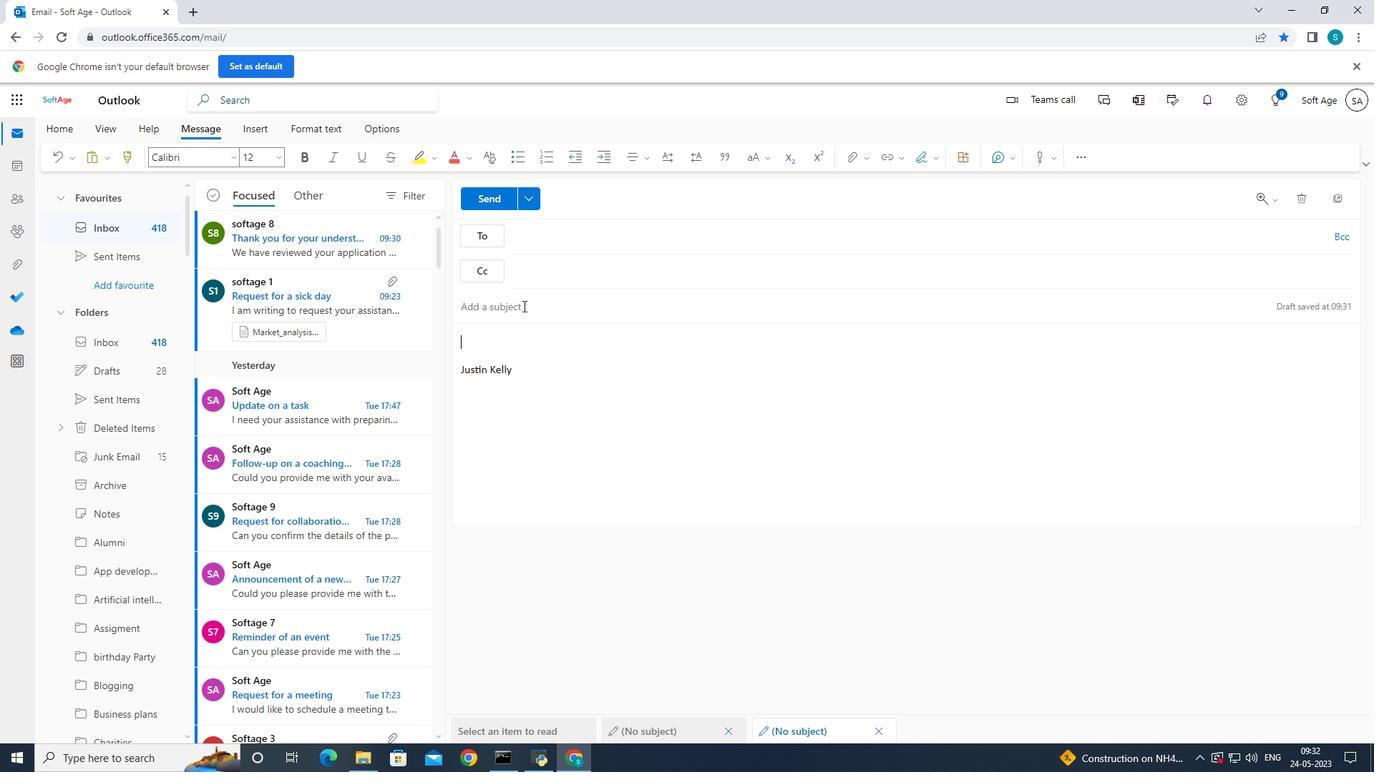 
Action: Mouse moved to (573, 303)
Screenshot: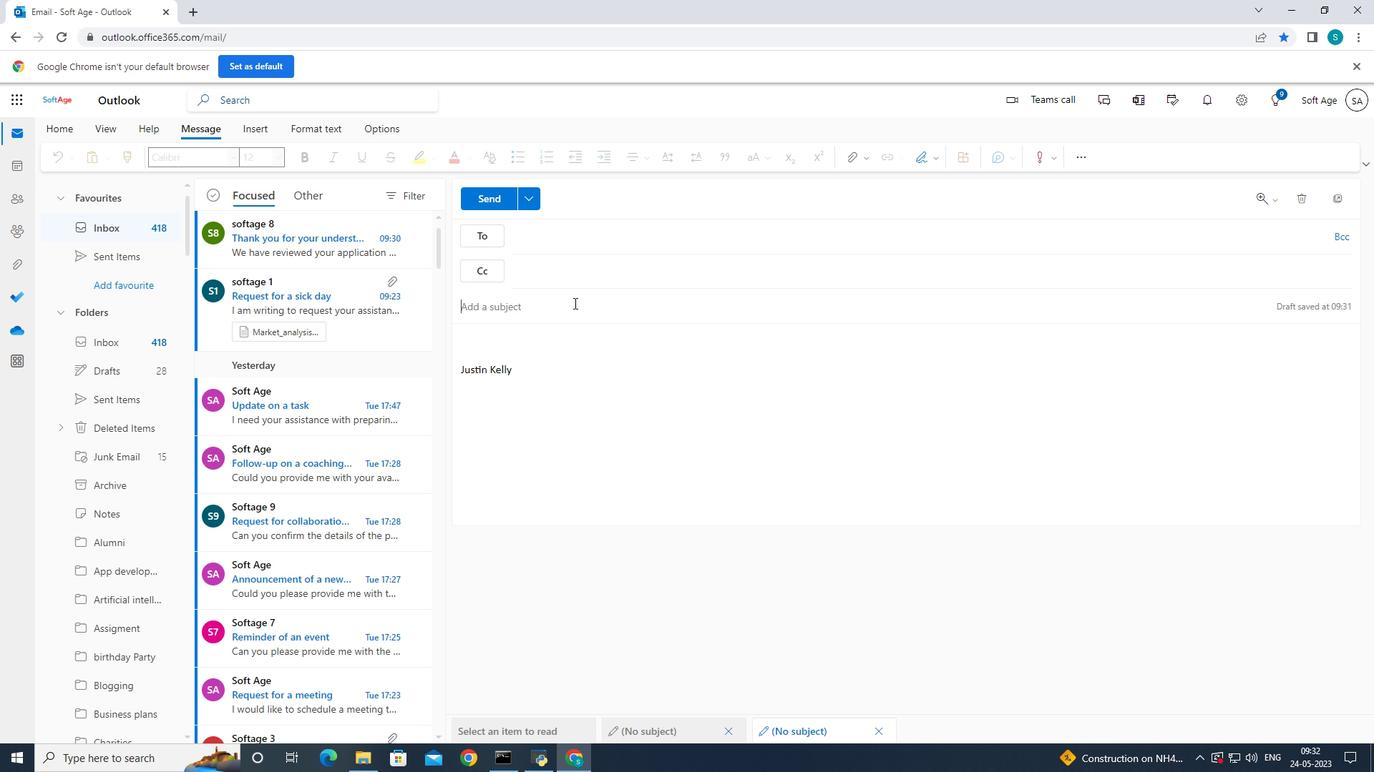 
Action: Key pressed <Key.caps_lock>F<Key.caps_lock>ollow-up<Key.space>on<Key.space>a<Key.space><Key.space>proposal<Key.space>
Screenshot: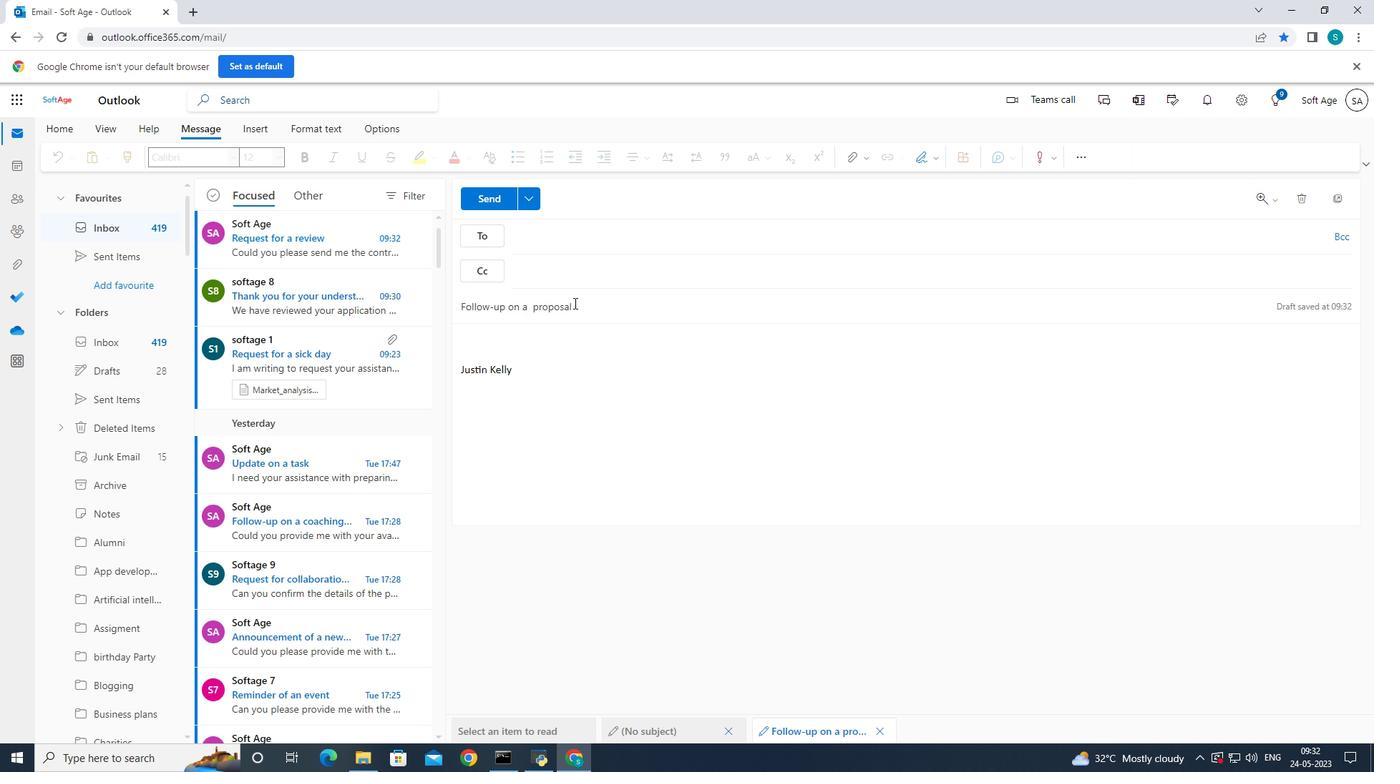 
Action: Mouse moved to (543, 358)
Screenshot: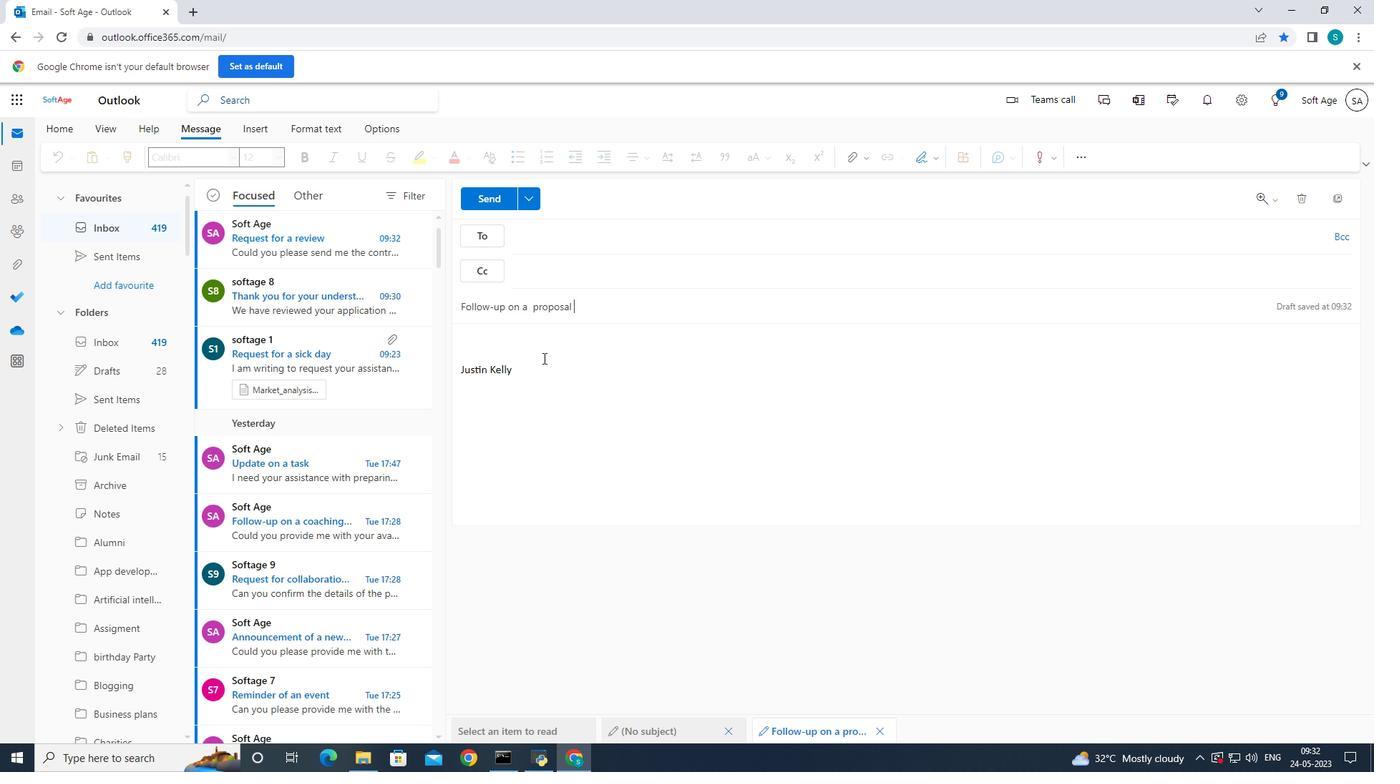 
Action: Mouse pressed left at (543, 358)
Screenshot: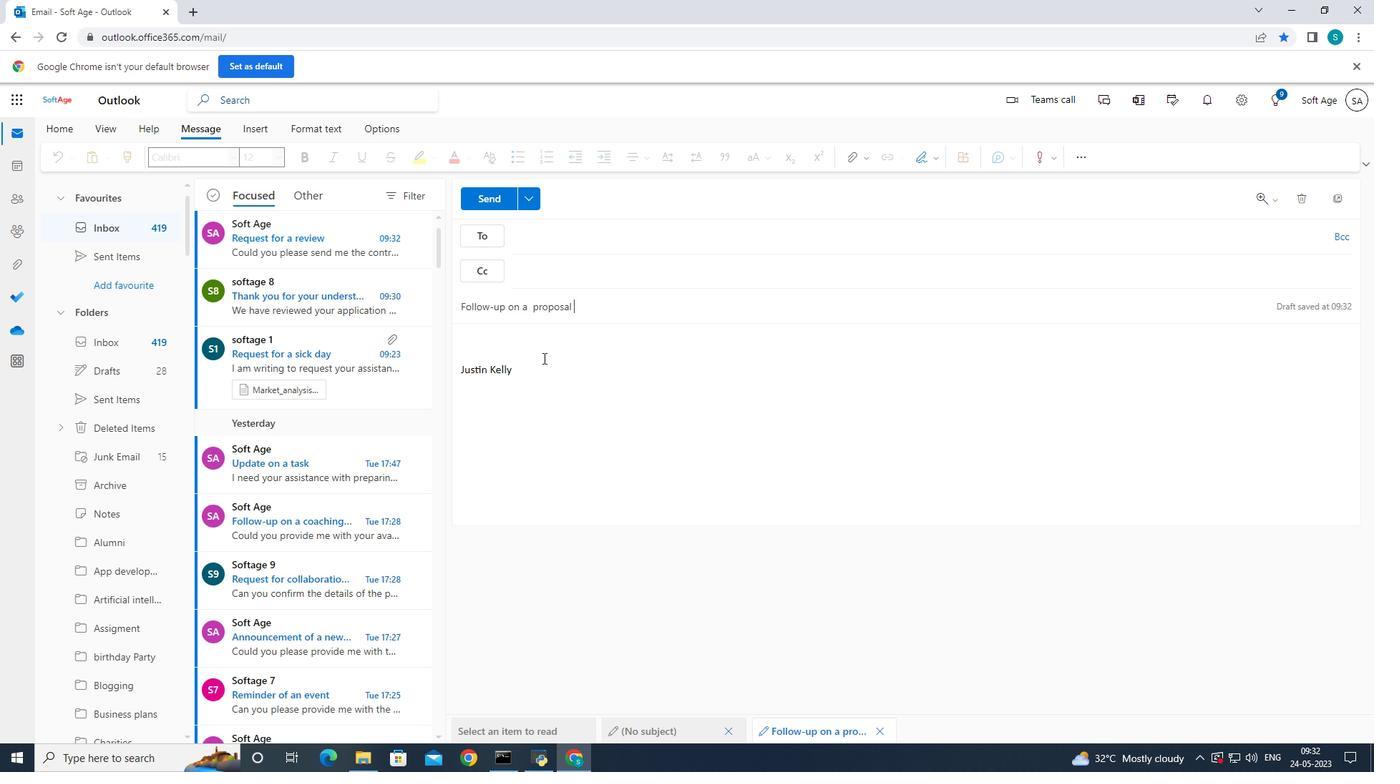 
Action: Mouse moved to (669, 385)
Screenshot: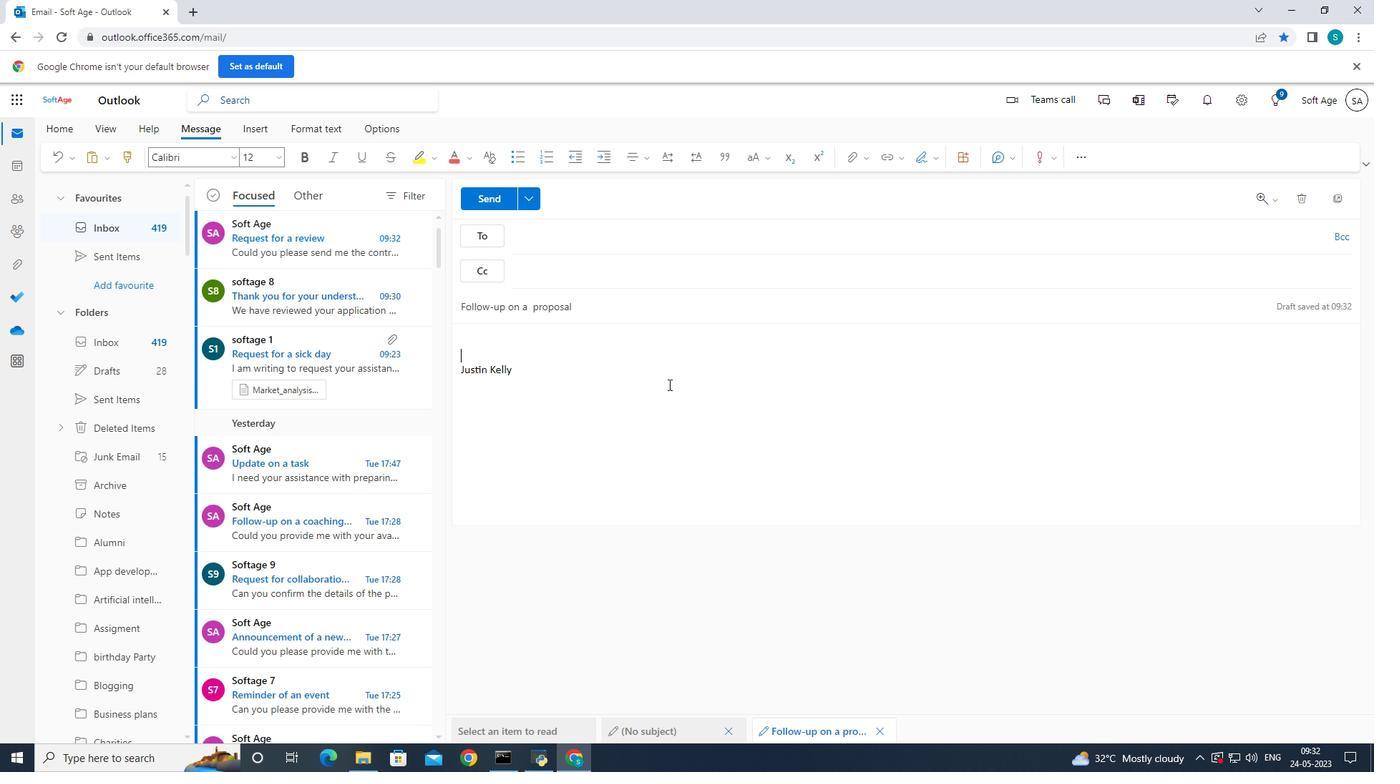 
Action: Key pressed <Key.caps_lock>I<Key.caps_lock><Key.space>wated<Key.space>to<Key.space>confirm<Key.space>the<Key.space>deadline<Key.space>for<Key.space>submitting<Key.space>the<Key.space>financial<Key.space>report.
Screenshot: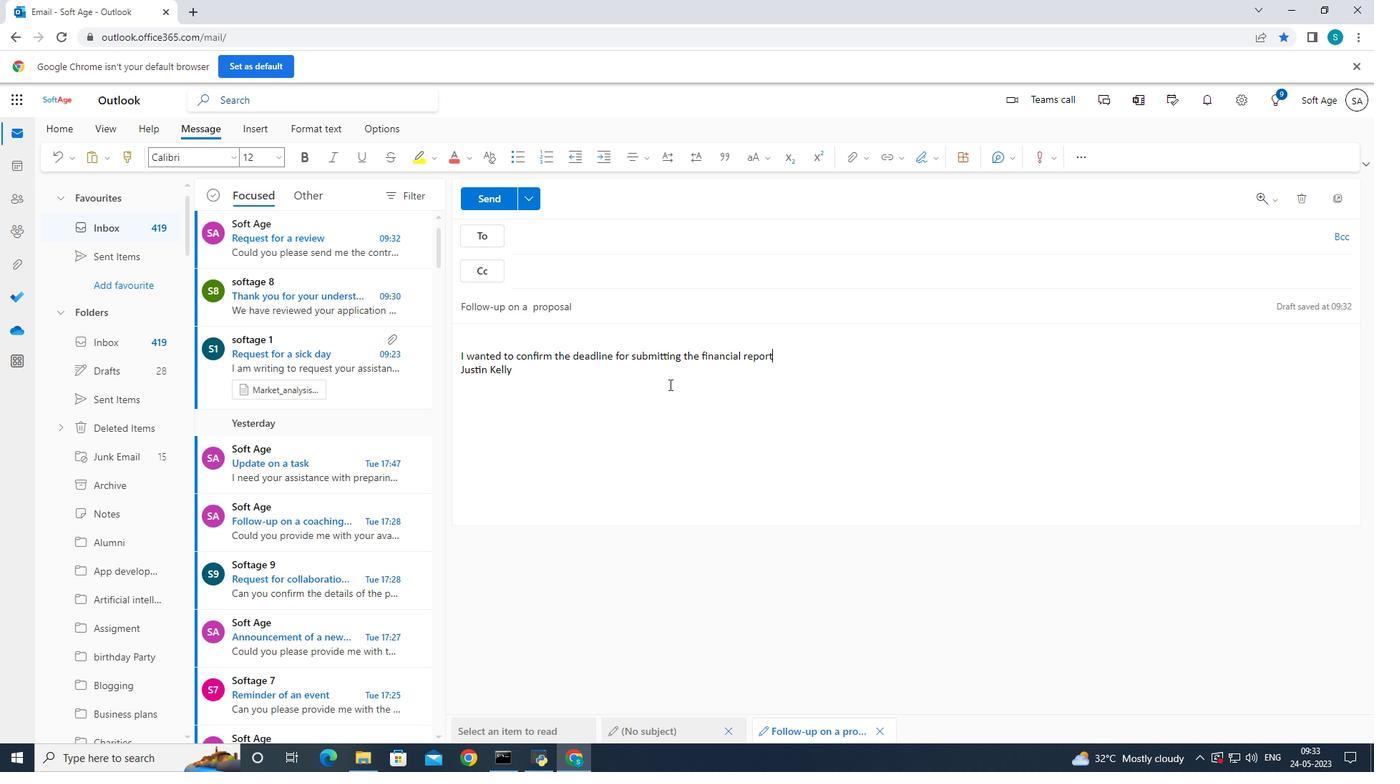 
Action: Mouse moved to (531, 244)
Screenshot: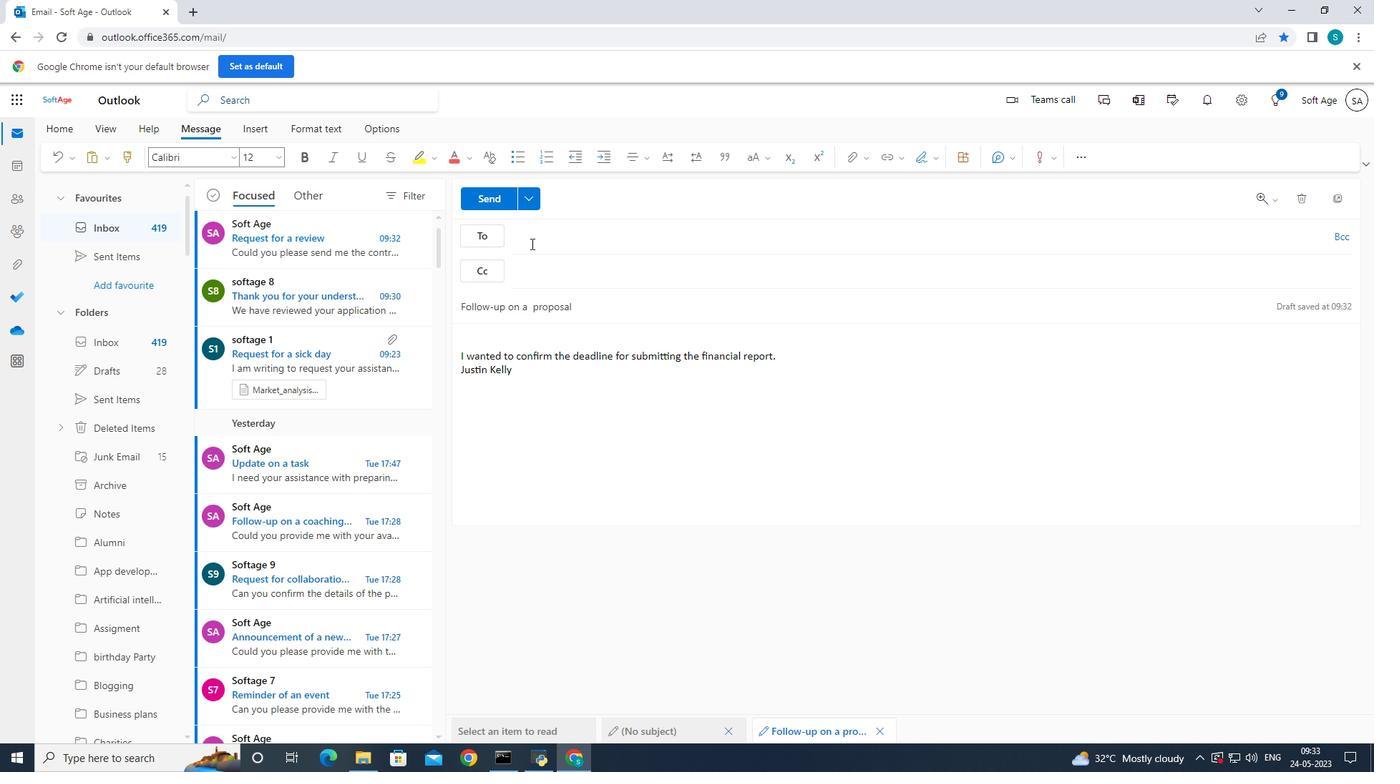 
Action: Mouse pressed left at (531, 244)
Screenshot: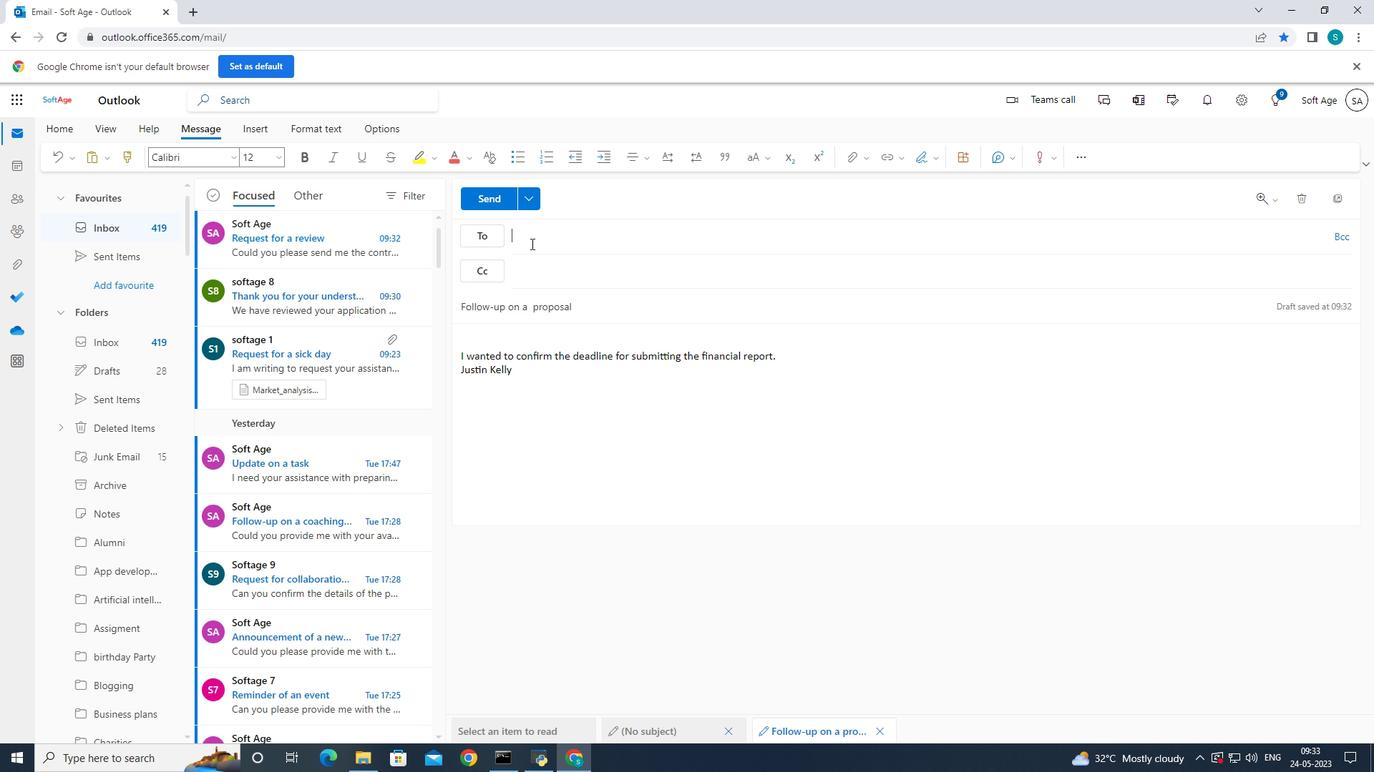 
Action: Mouse moved to (616, 245)
Screenshot: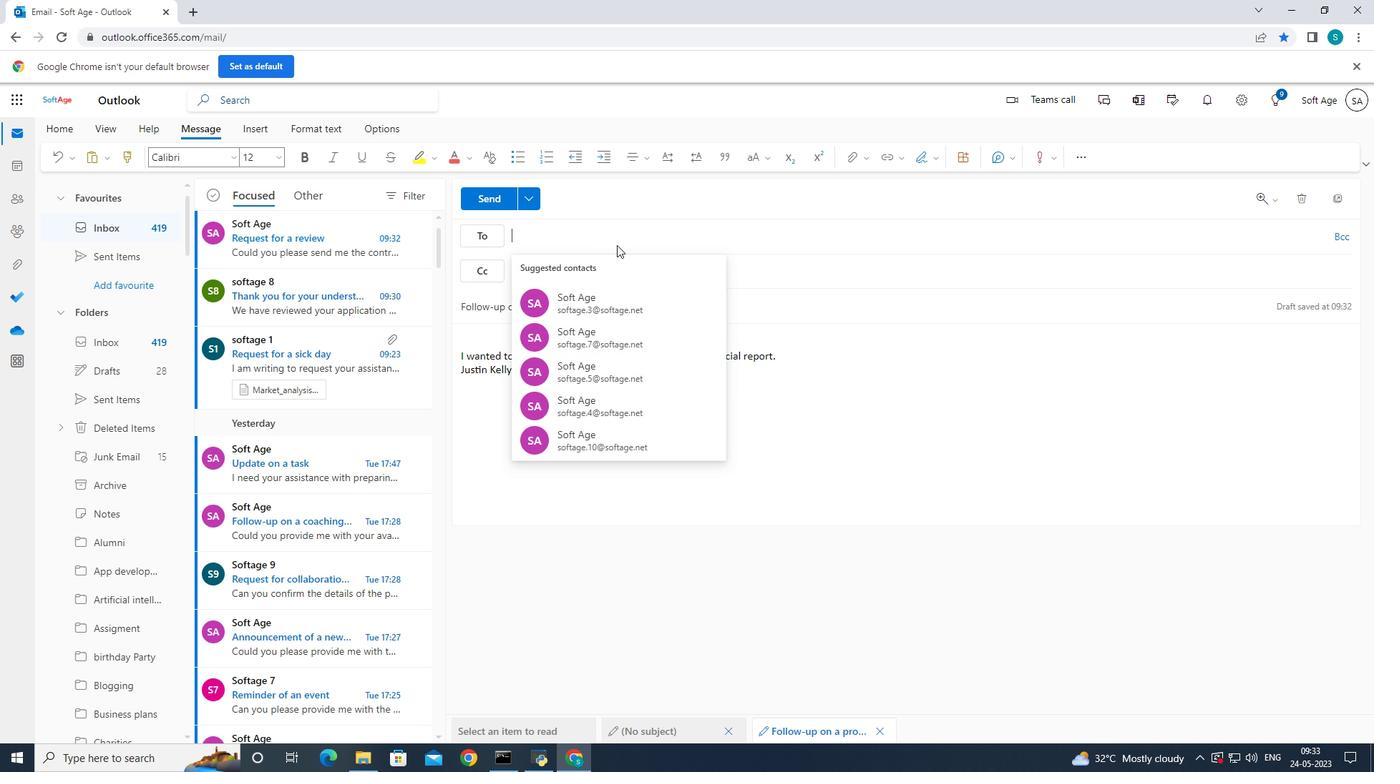 
Action: Key pressed softage.1<Key.shift>@softage.net
Screenshot: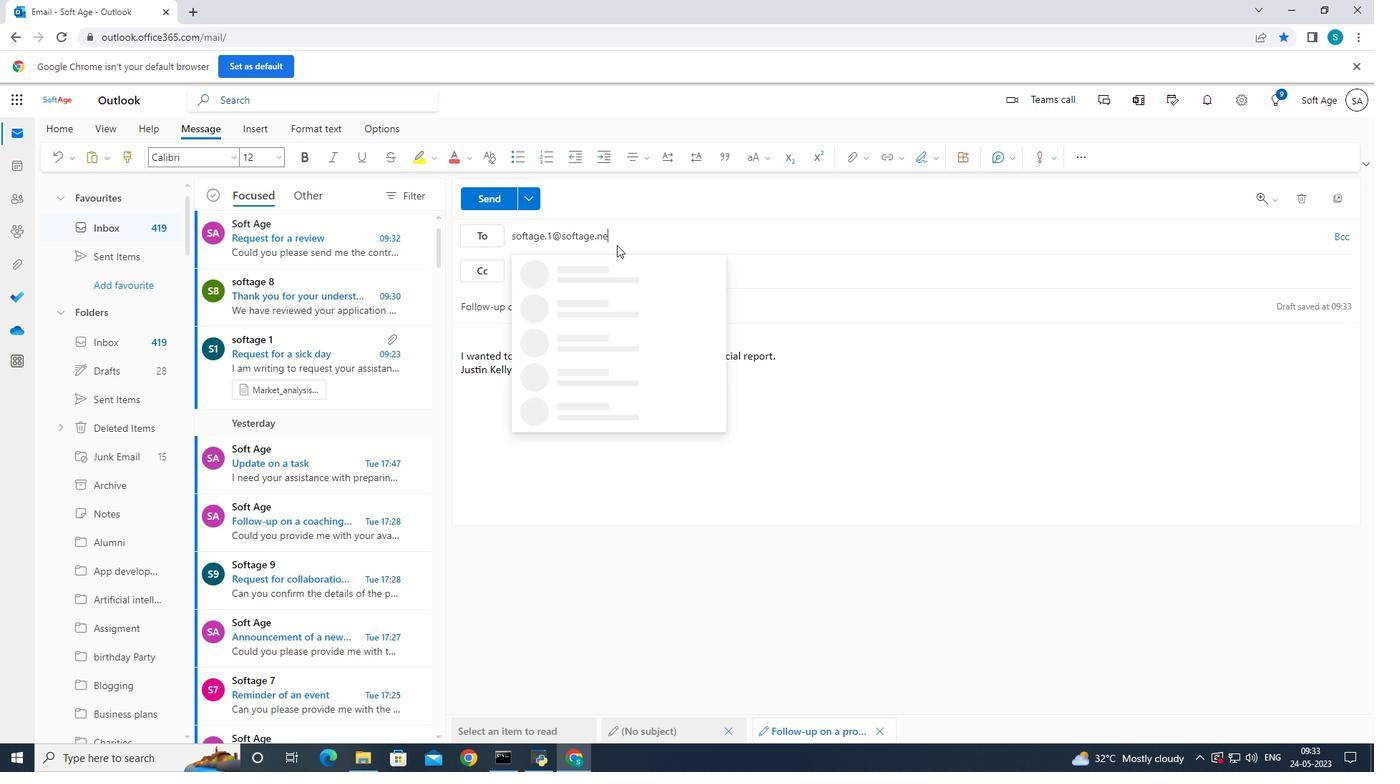 
Action: Mouse moved to (611, 275)
Screenshot: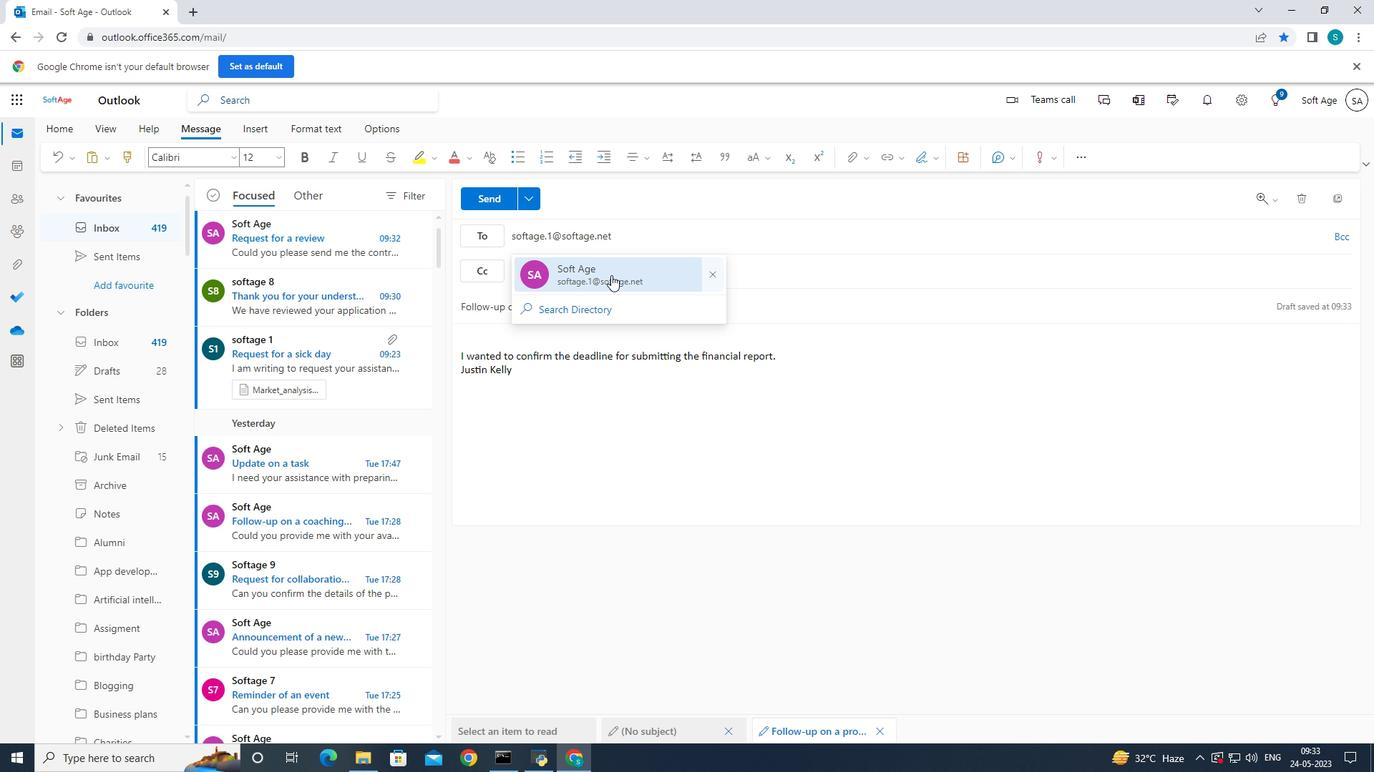 
Action: Mouse pressed left at (611, 275)
Screenshot: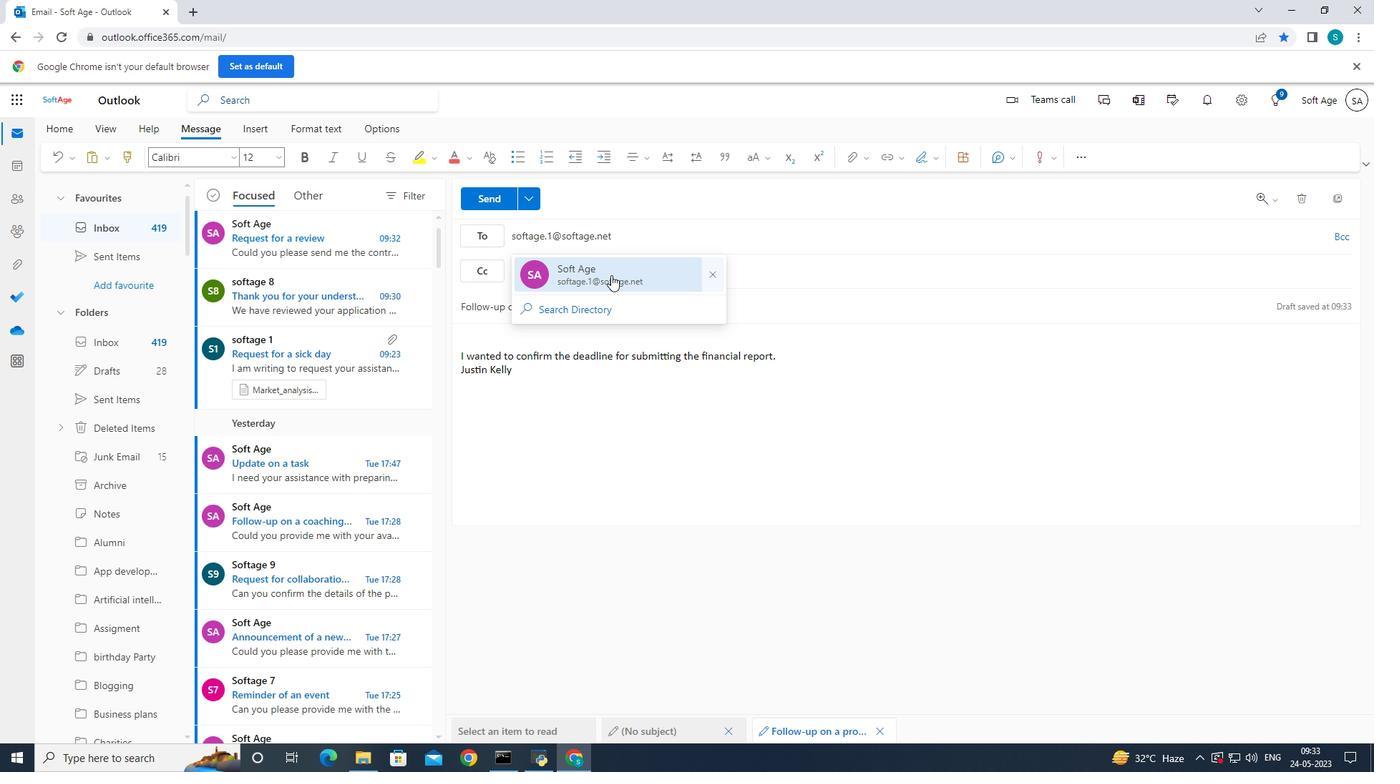 
Action: Mouse moved to (100, 483)
Screenshot: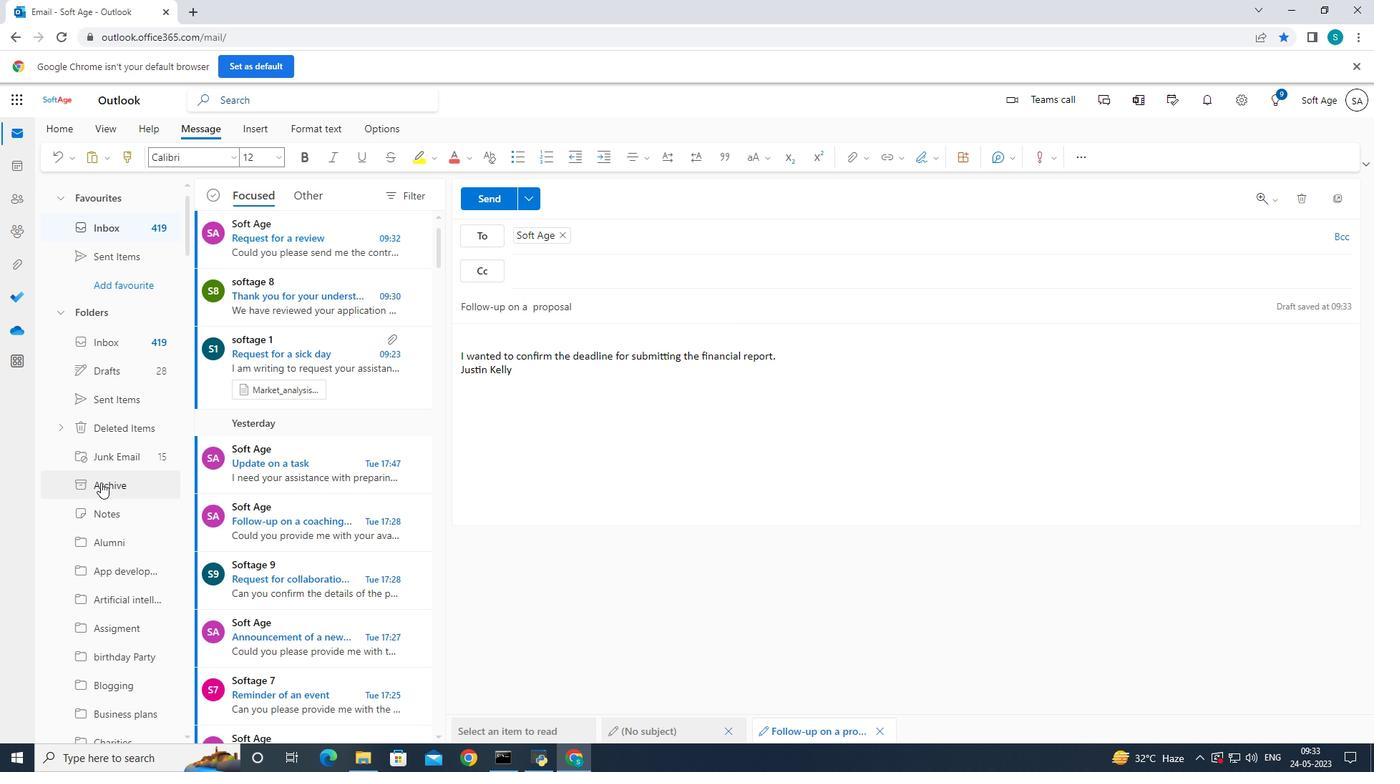 
Action: Mouse scrolled (100, 482) with delta (0, 0)
Screenshot: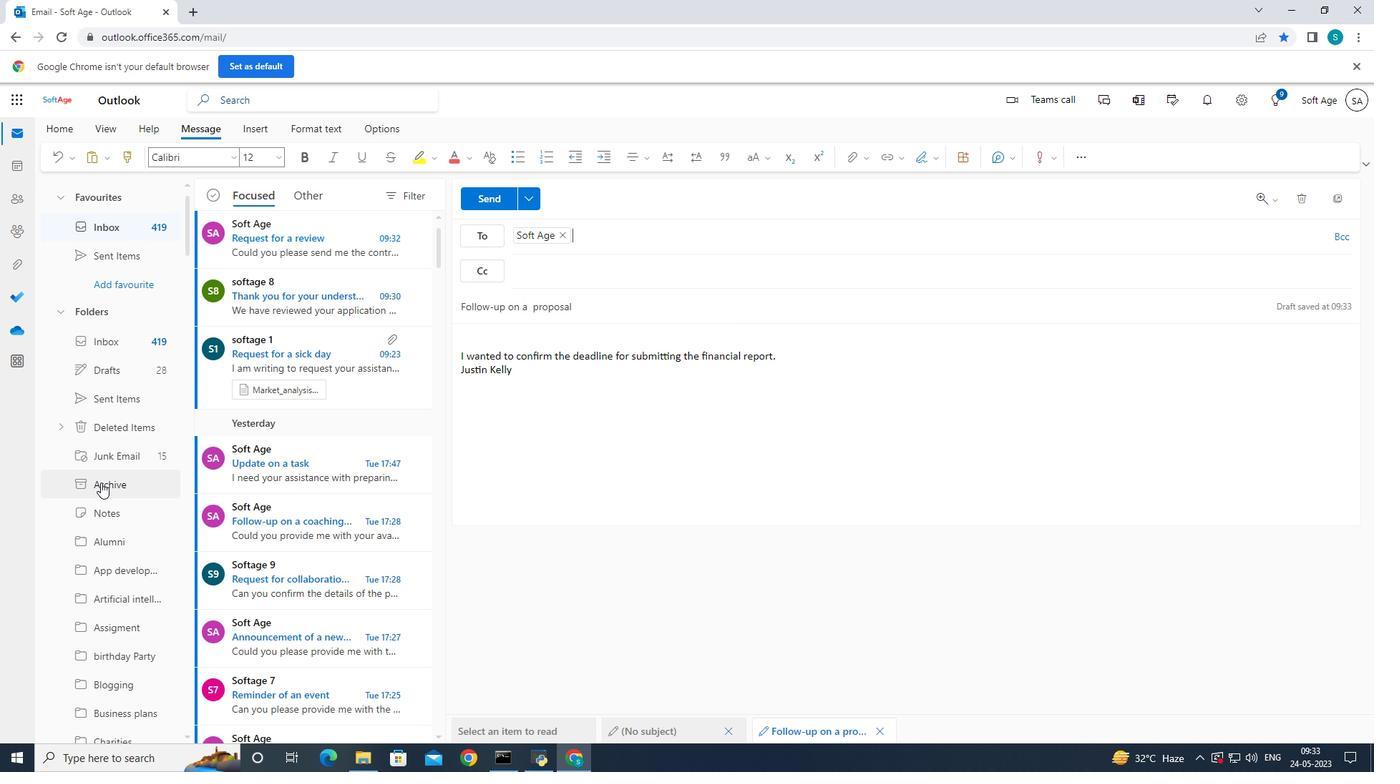 
Action: Mouse scrolled (100, 482) with delta (0, 0)
Screenshot: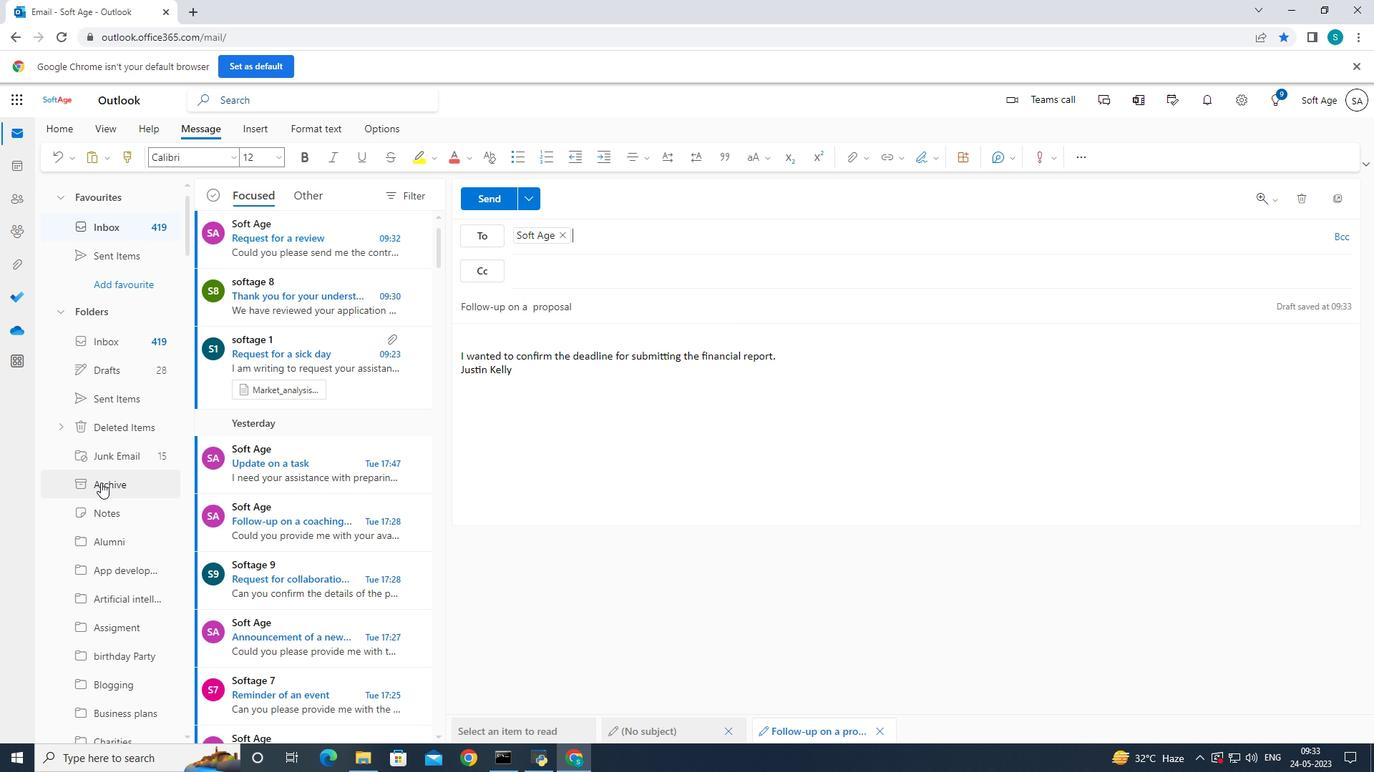 
Action: Mouse scrolled (100, 482) with delta (0, 0)
Screenshot: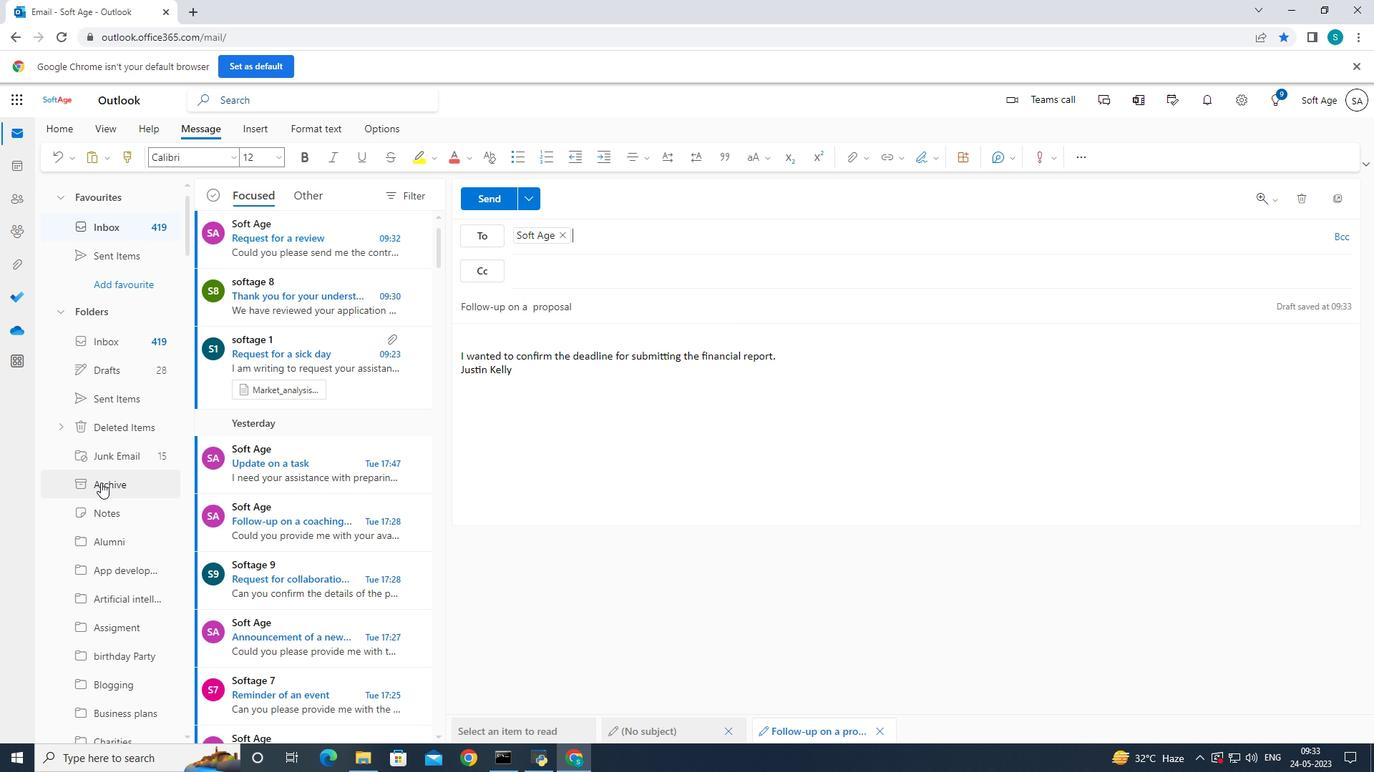 
Action: Mouse scrolled (100, 482) with delta (0, 0)
Screenshot: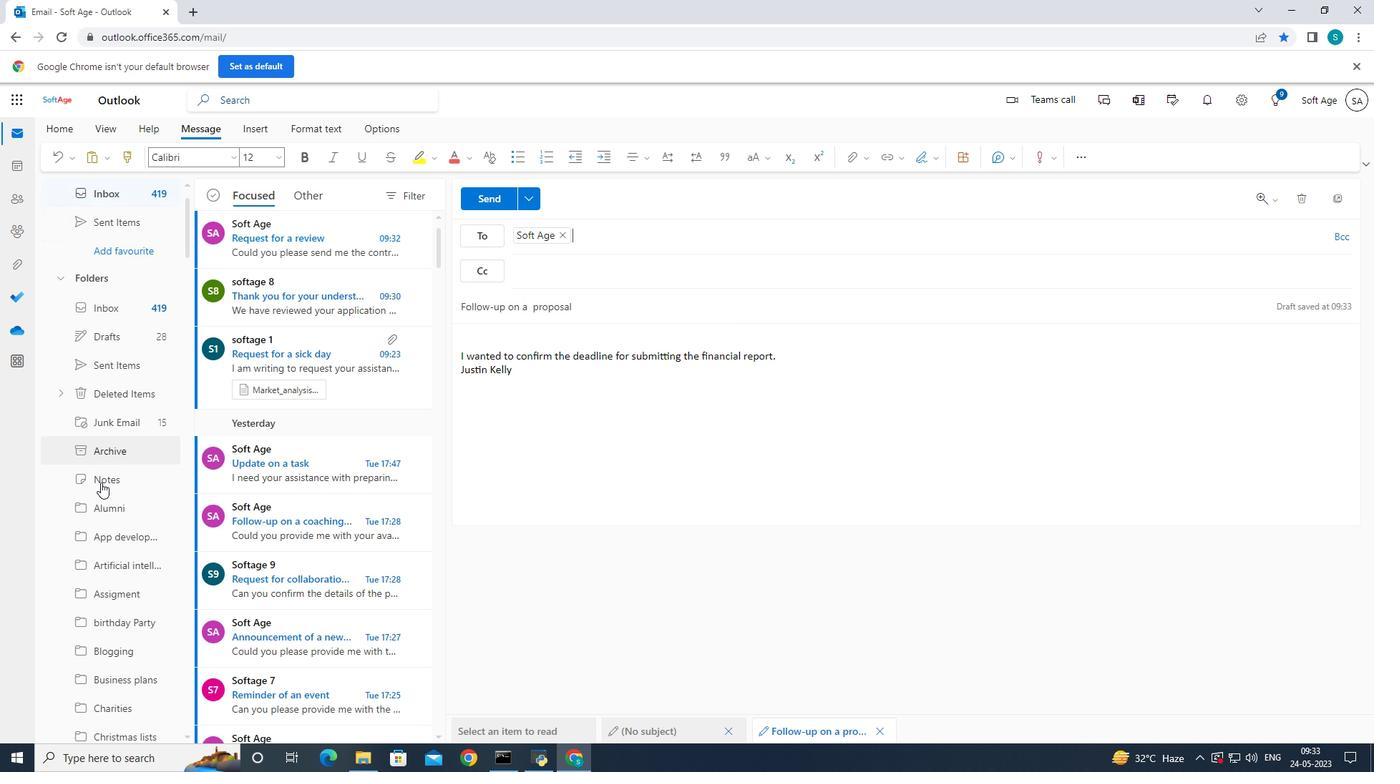 
Action: Mouse scrolled (100, 482) with delta (0, 0)
Screenshot: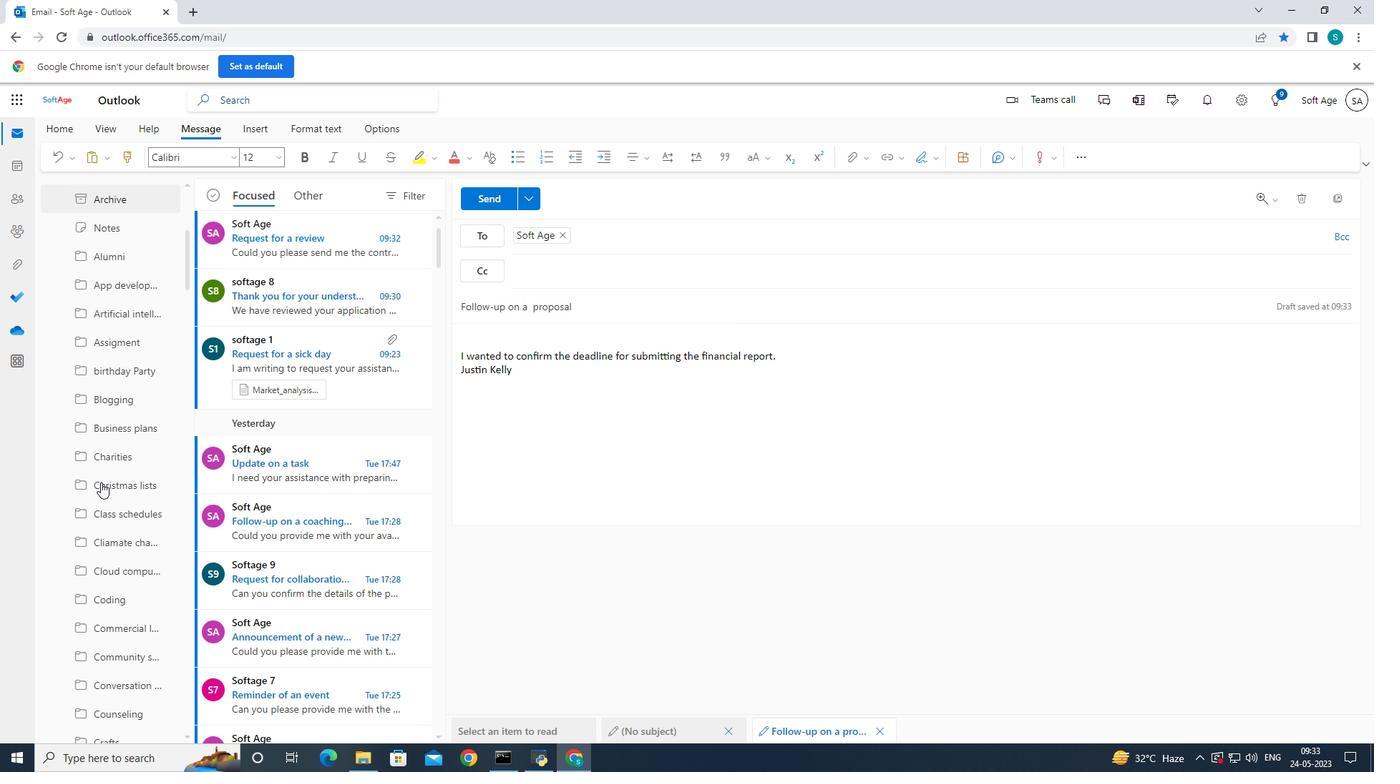 
Action: Mouse scrolled (100, 482) with delta (0, 0)
Screenshot: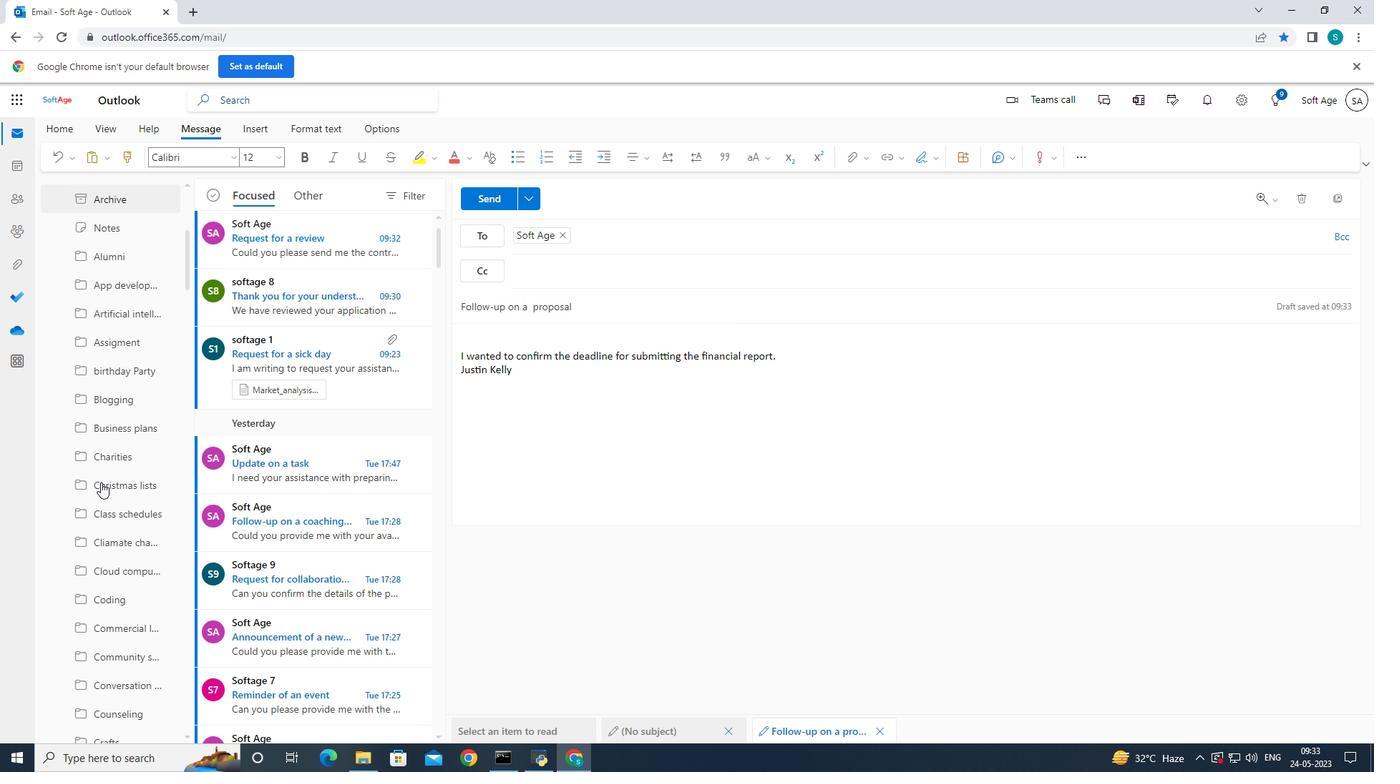 
Action: Mouse scrolled (100, 482) with delta (0, 0)
Screenshot: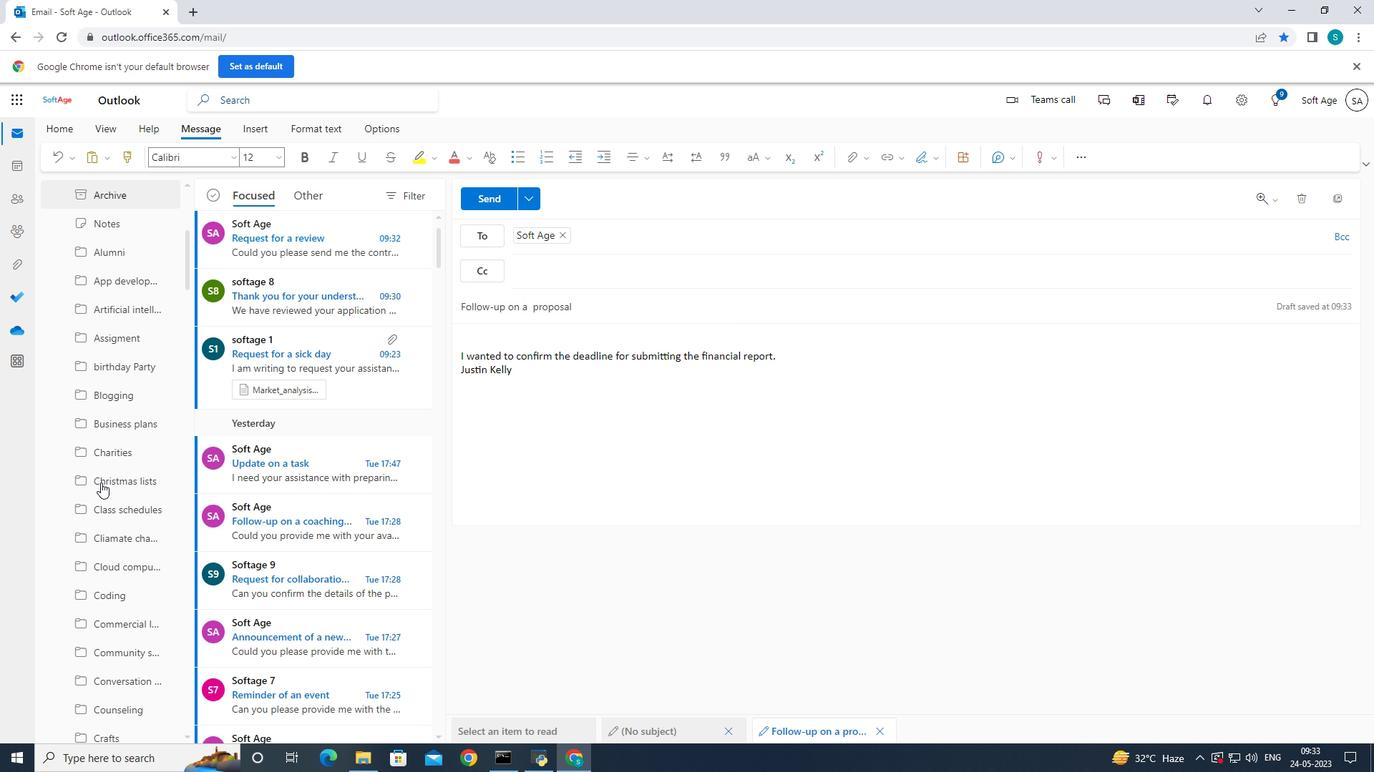 
Action: Mouse scrolled (100, 482) with delta (0, 0)
Screenshot: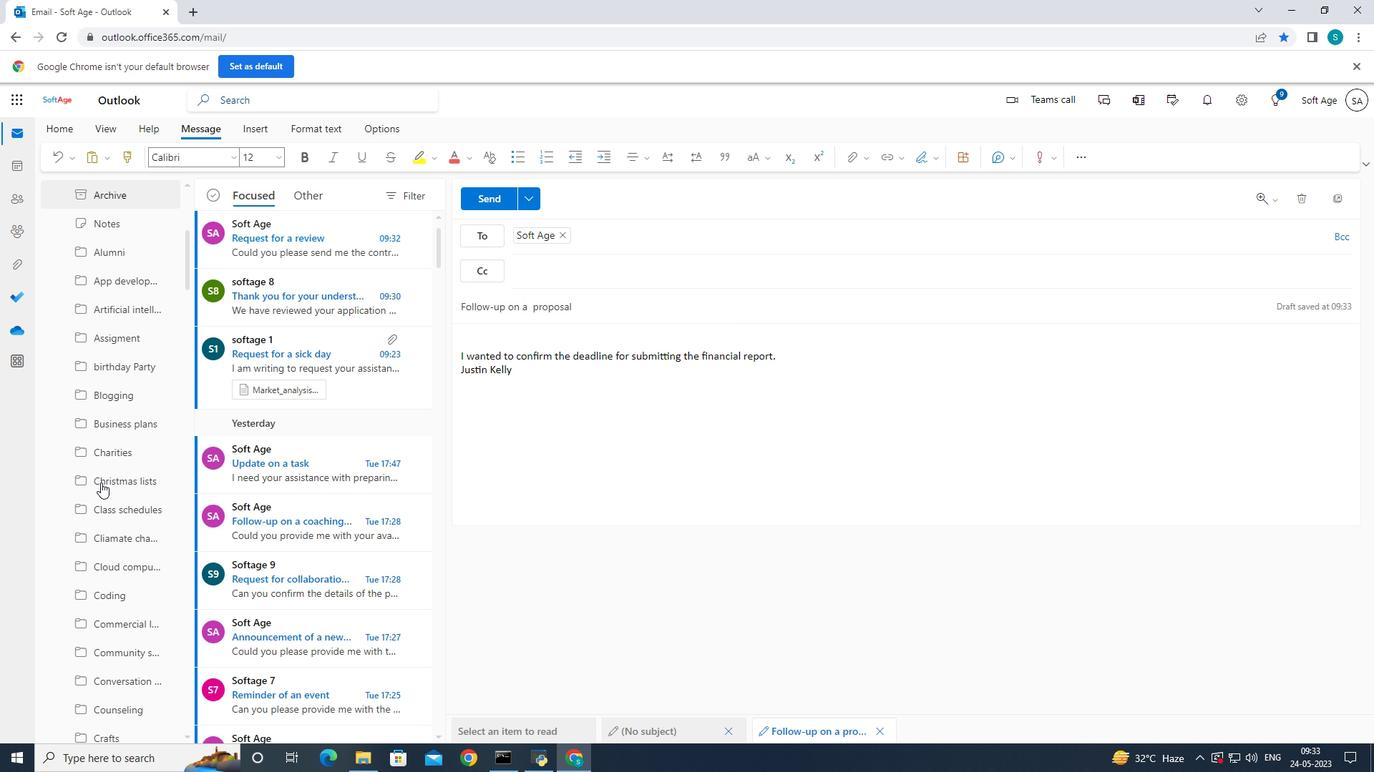 
Action: Mouse moved to (101, 481)
Screenshot: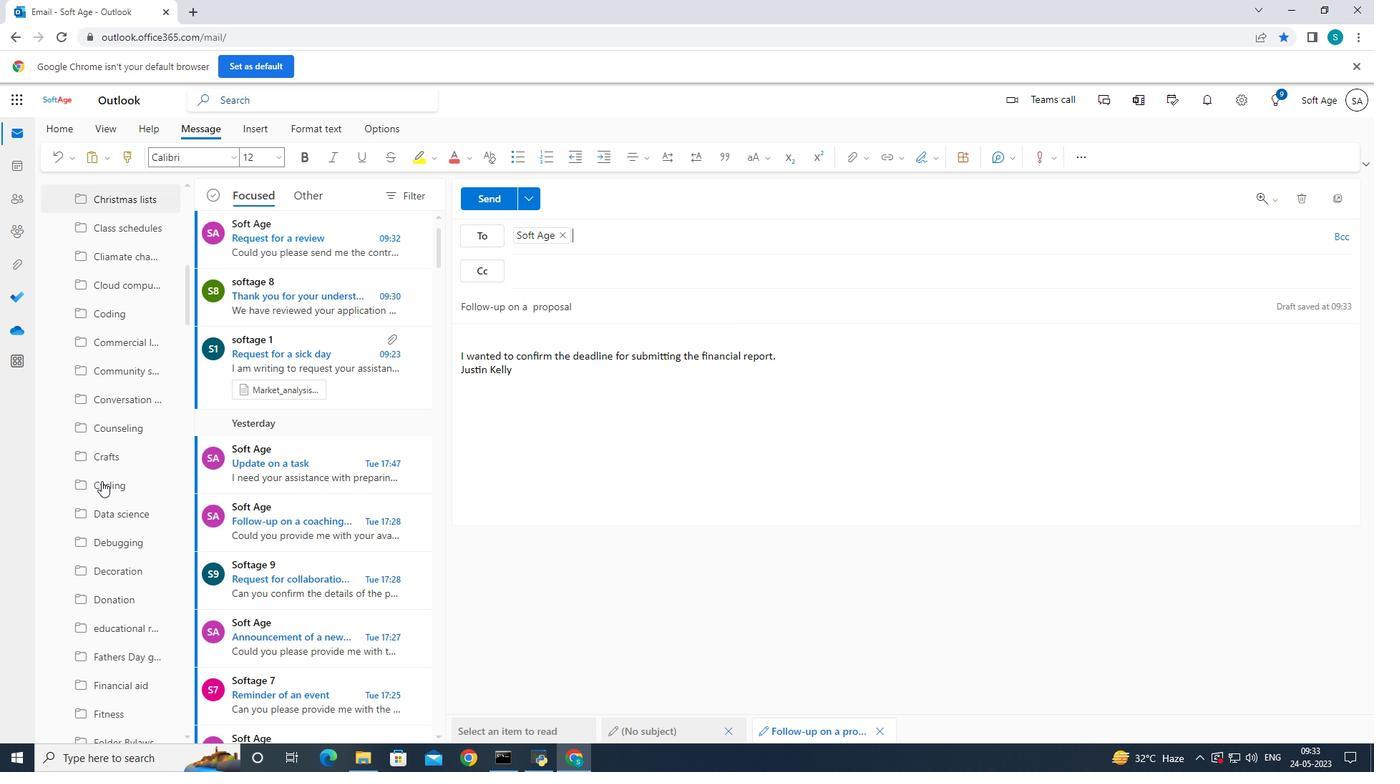 
Action: Mouse scrolled (101, 480) with delta (0, 0)
Screenshot: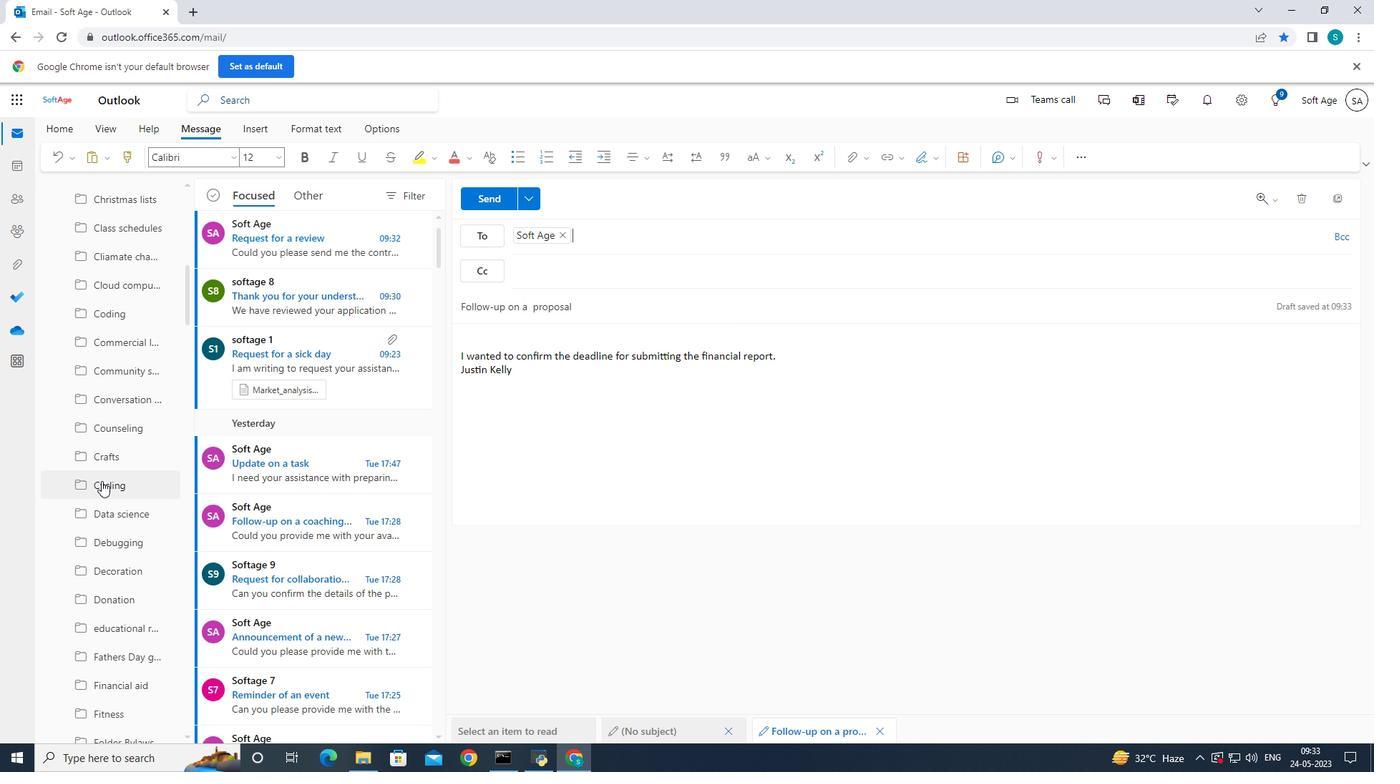 
Action: Mouse scrolled (101, 480) with delta (0, 0)
Screenshot: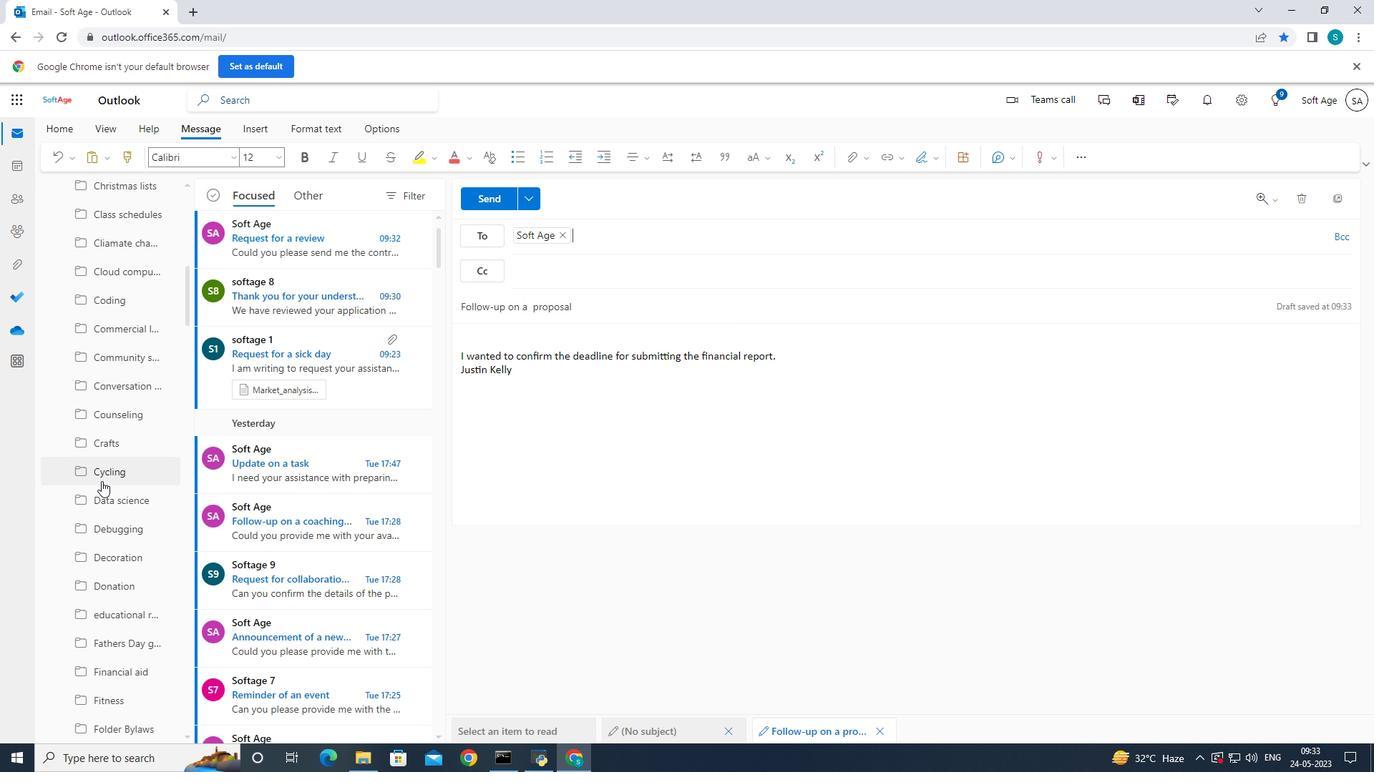 
Action: Mouse scrolled (101, 480) with delta (0, 0)
Screenshot: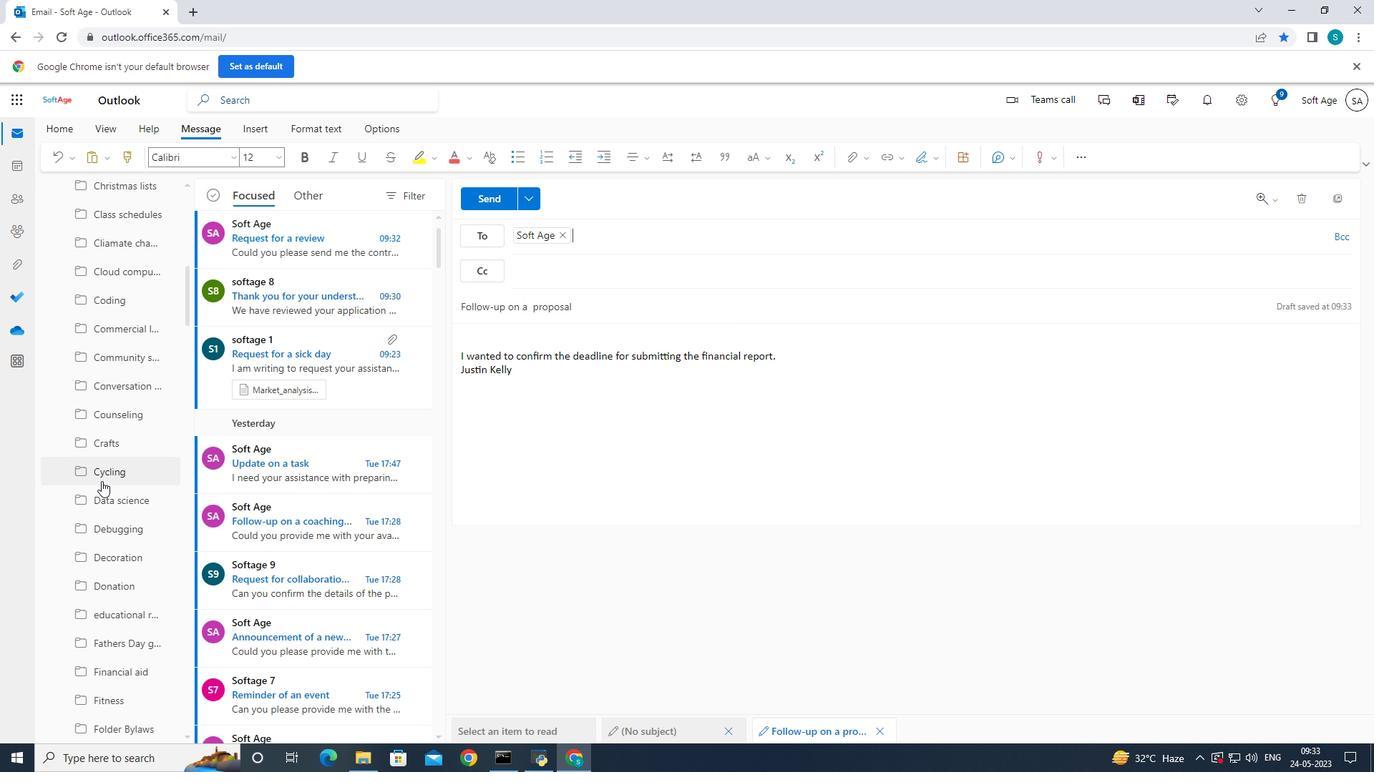 
Action: Mouse scrolled (101, 480) with delta (0, 0)
Screenshot: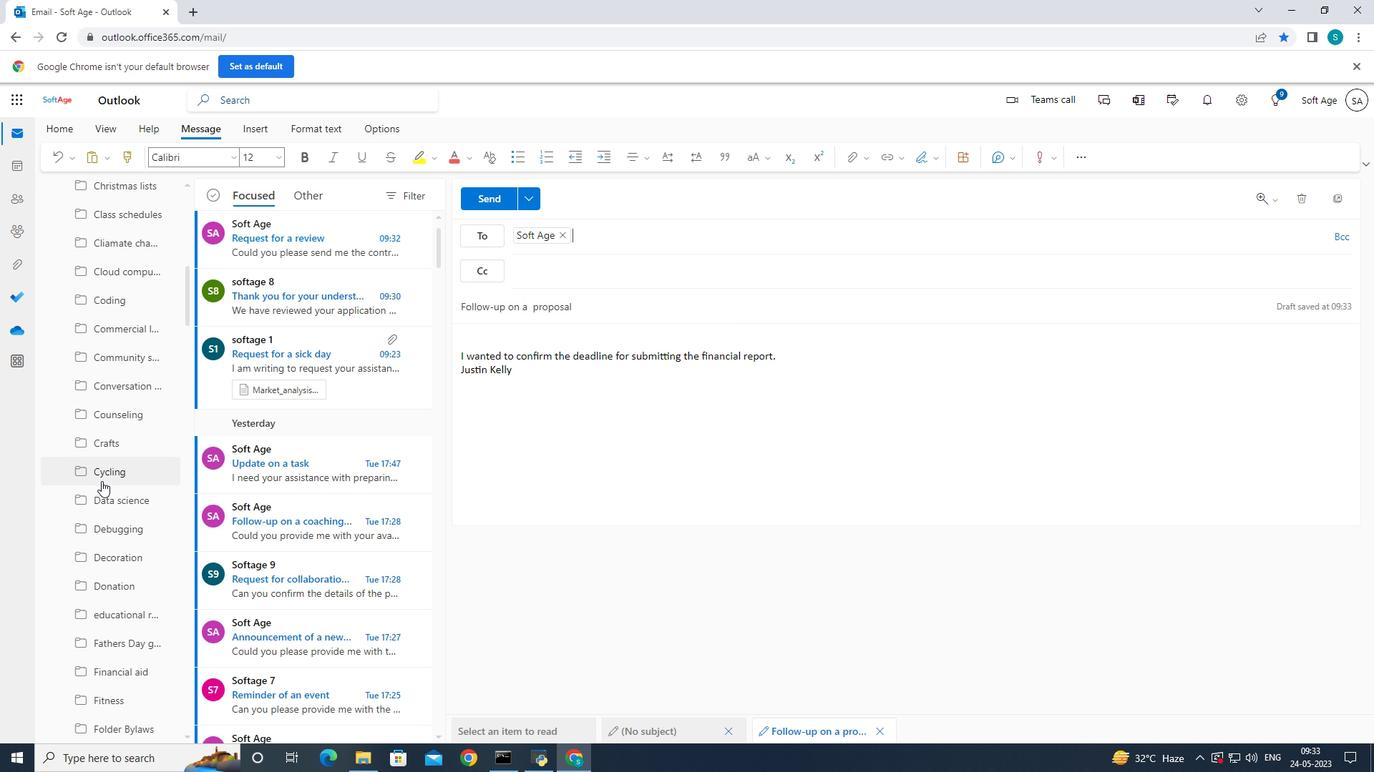 
Action: Mouse moved to (102, 479)
Screenshot: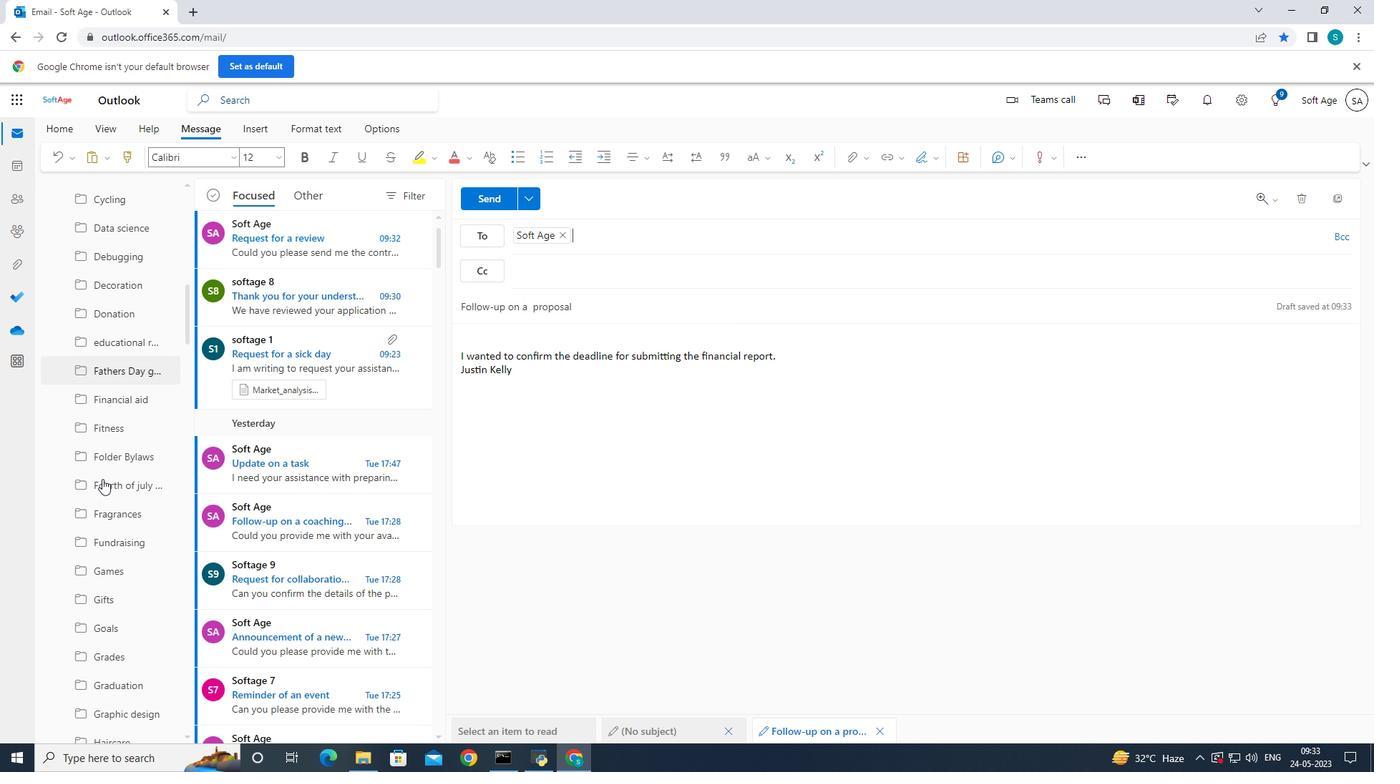 
Action: Mouse scrolled (102, 478) with delta (0, 0)
Screenshot: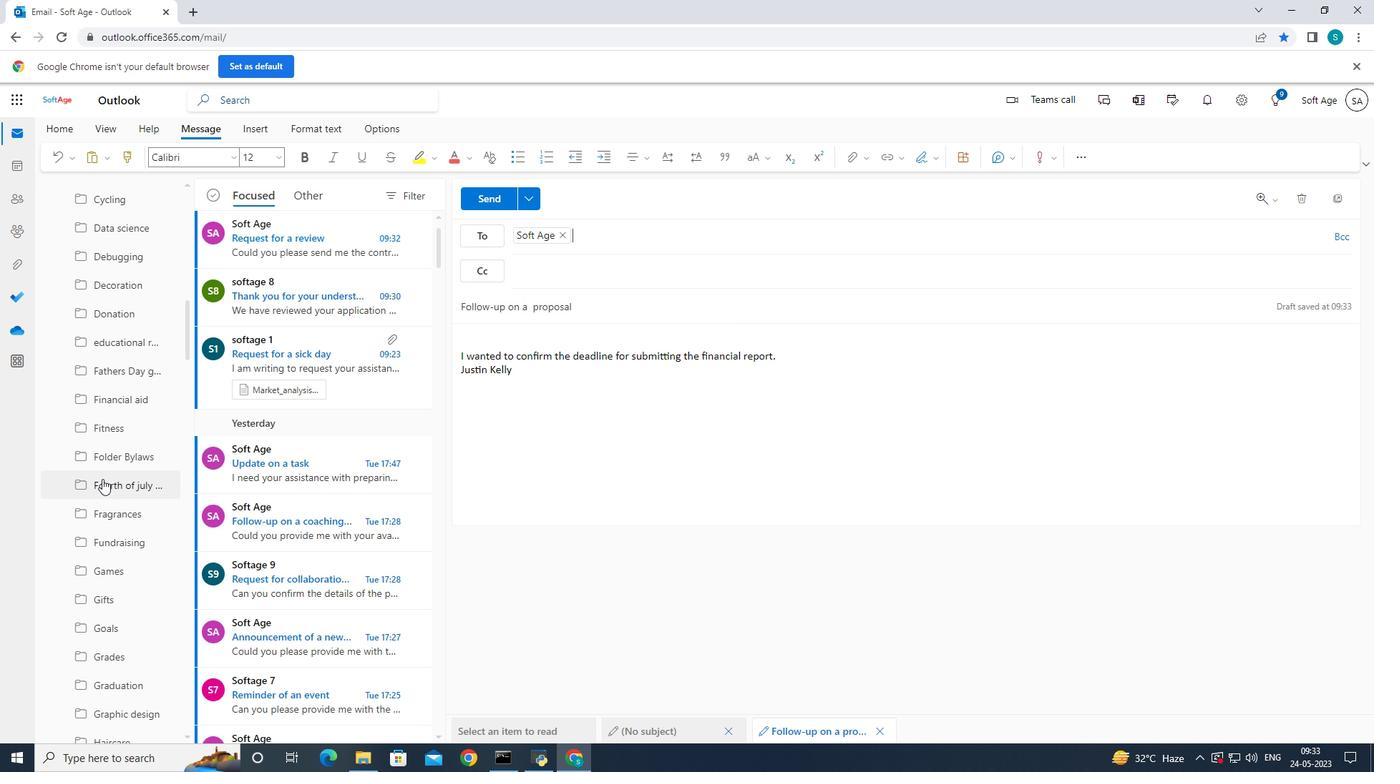 
Action: Mouse scrolled (102, 478) with delta (0, 0)
Screenshot: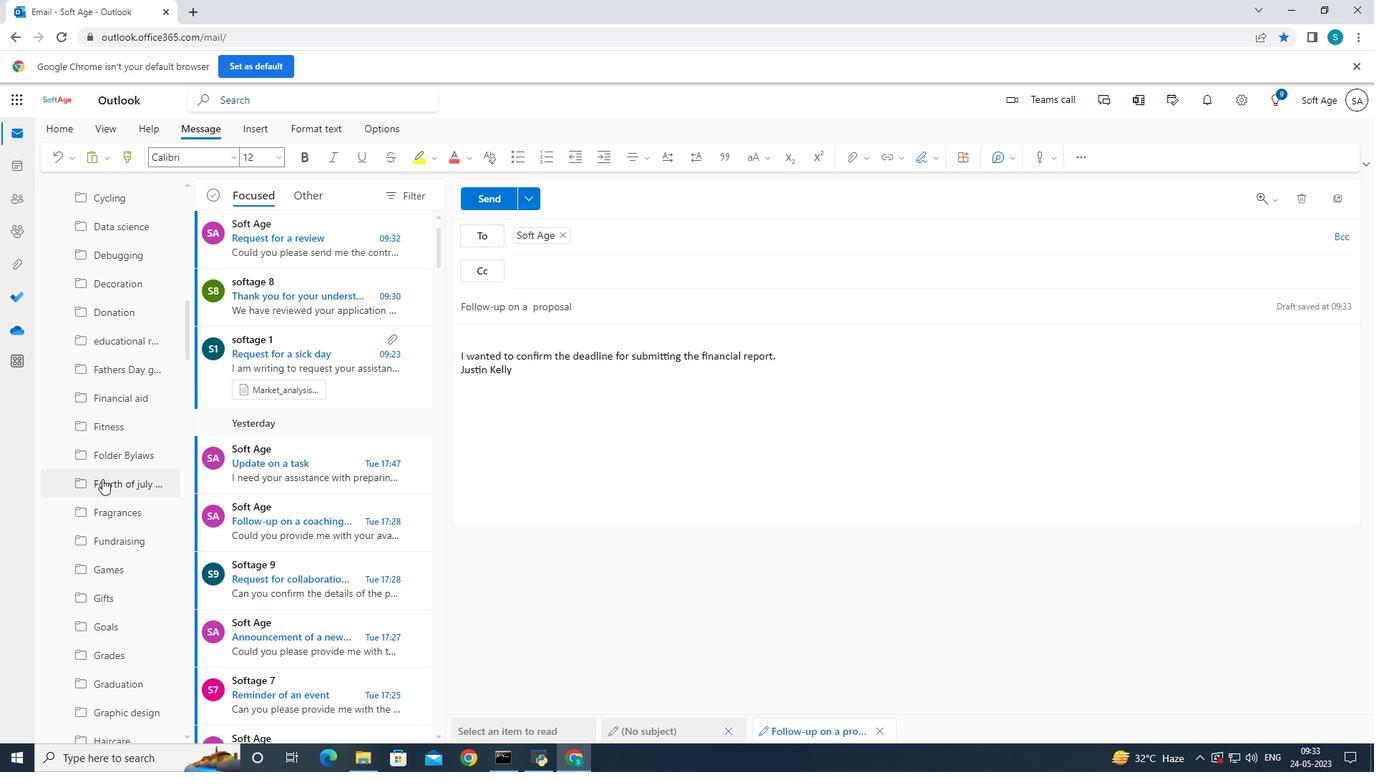 
Action: Mouse scrolled (102, 478) with delta (0, 0)
Screenshot: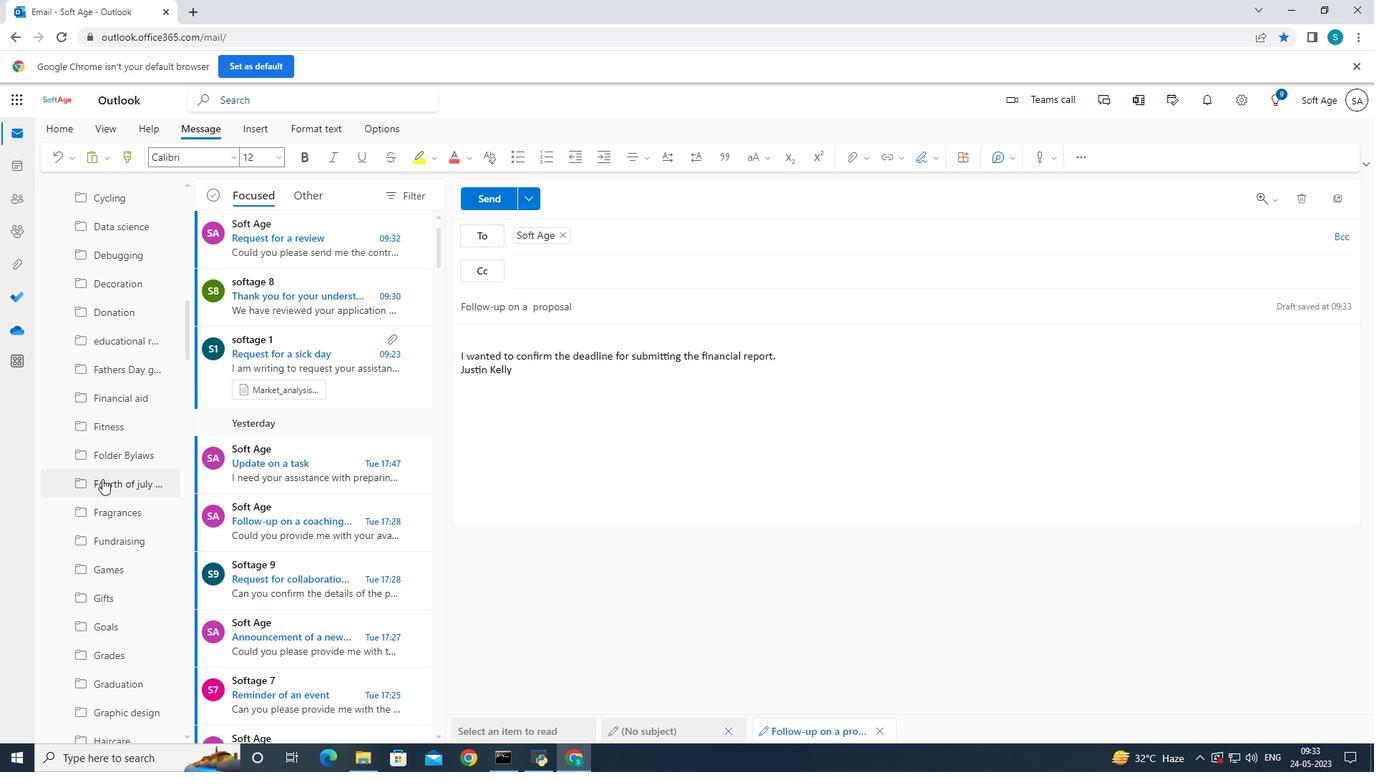 
Action: Mouse scrolled (102, 478) with delta (0, 0)
Screenshot: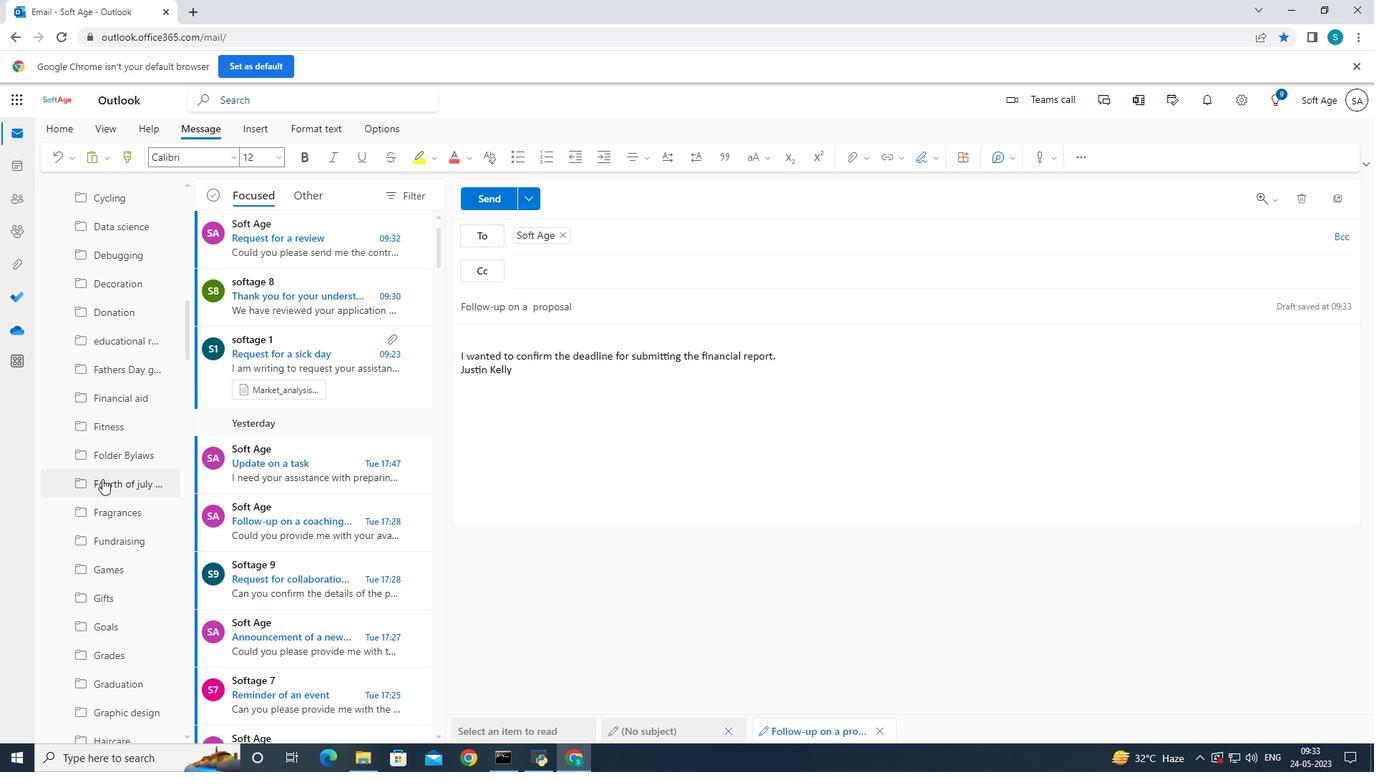 
Action: Mouse scrolled (102, 478) with delta (0, 0)
Screenshot: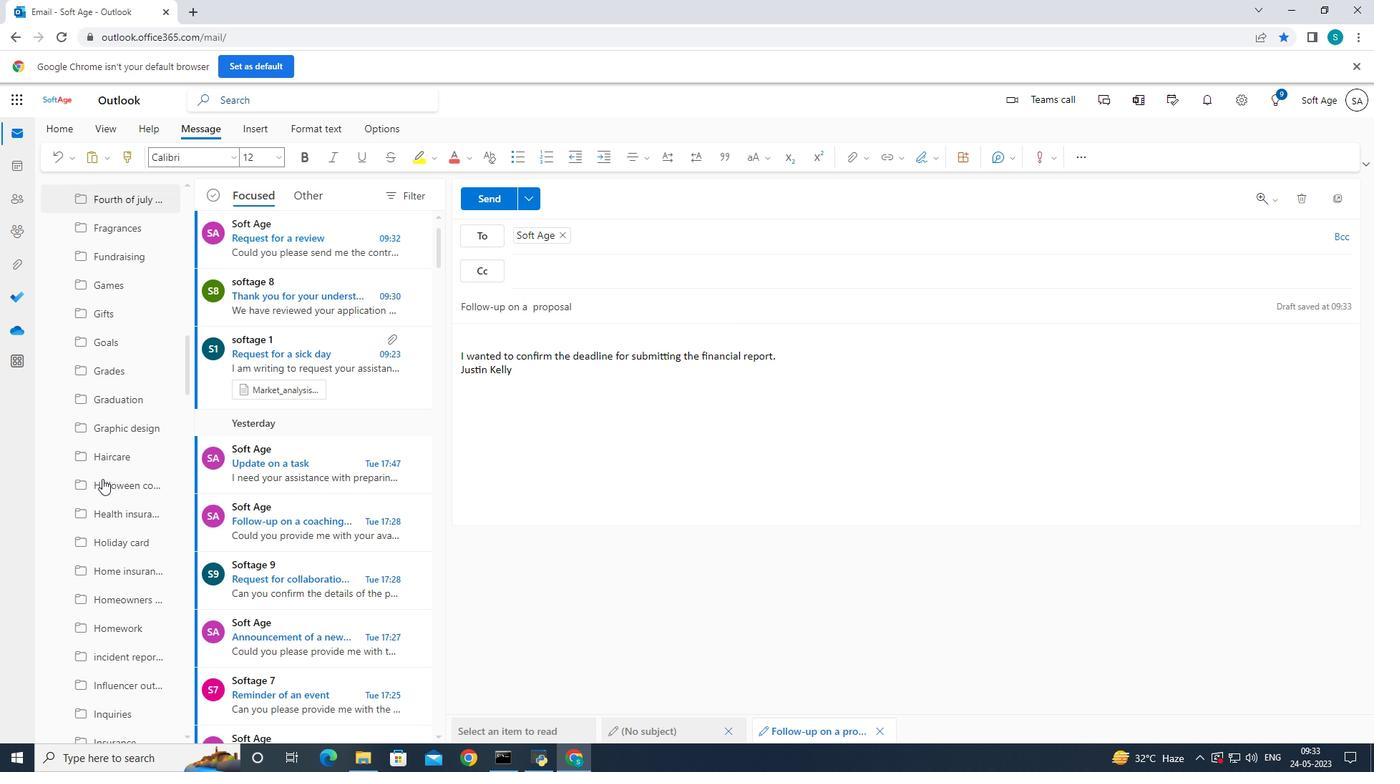 
Action: Mouse scrolled (102, 478) with delta (0, 0)
Screenshot: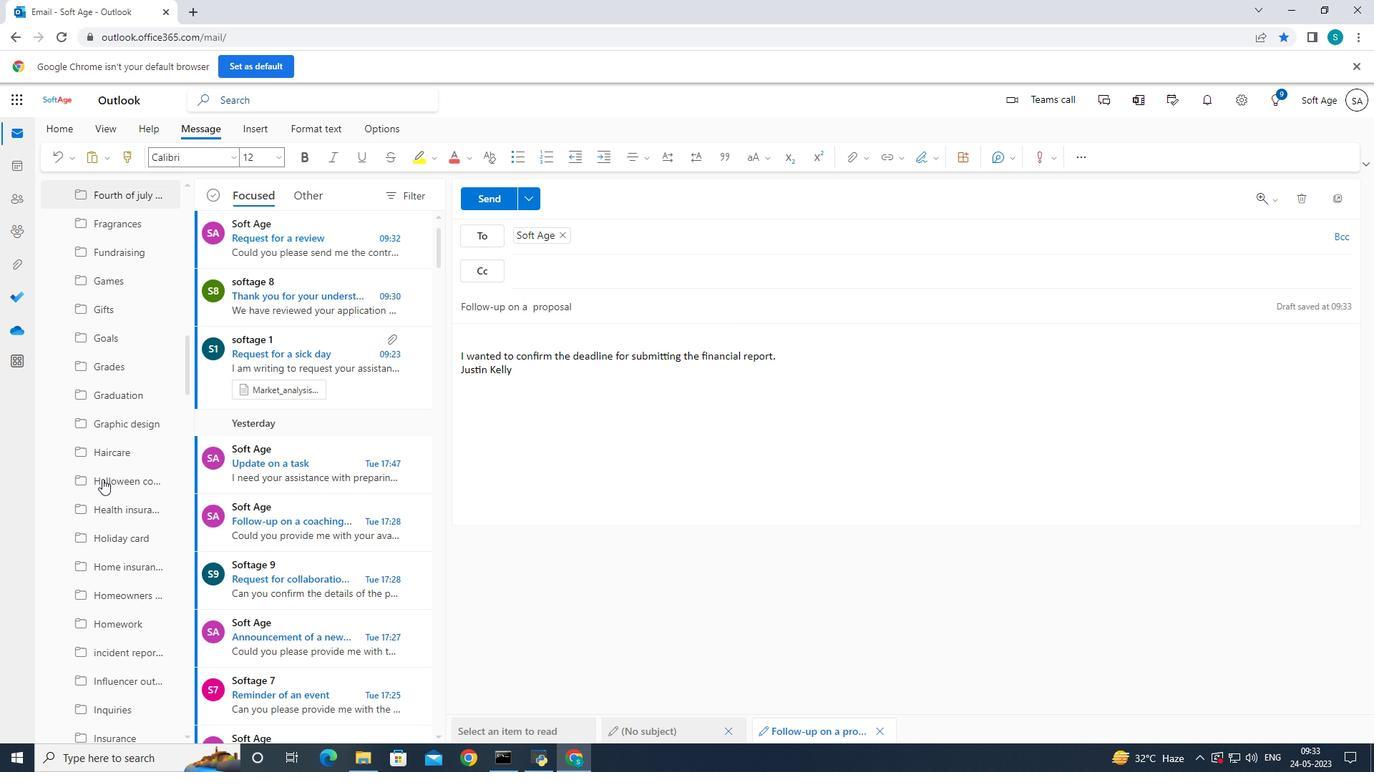 
Action: Mouse scrolled (102, 478) with delta (0, 0)
Screenshot: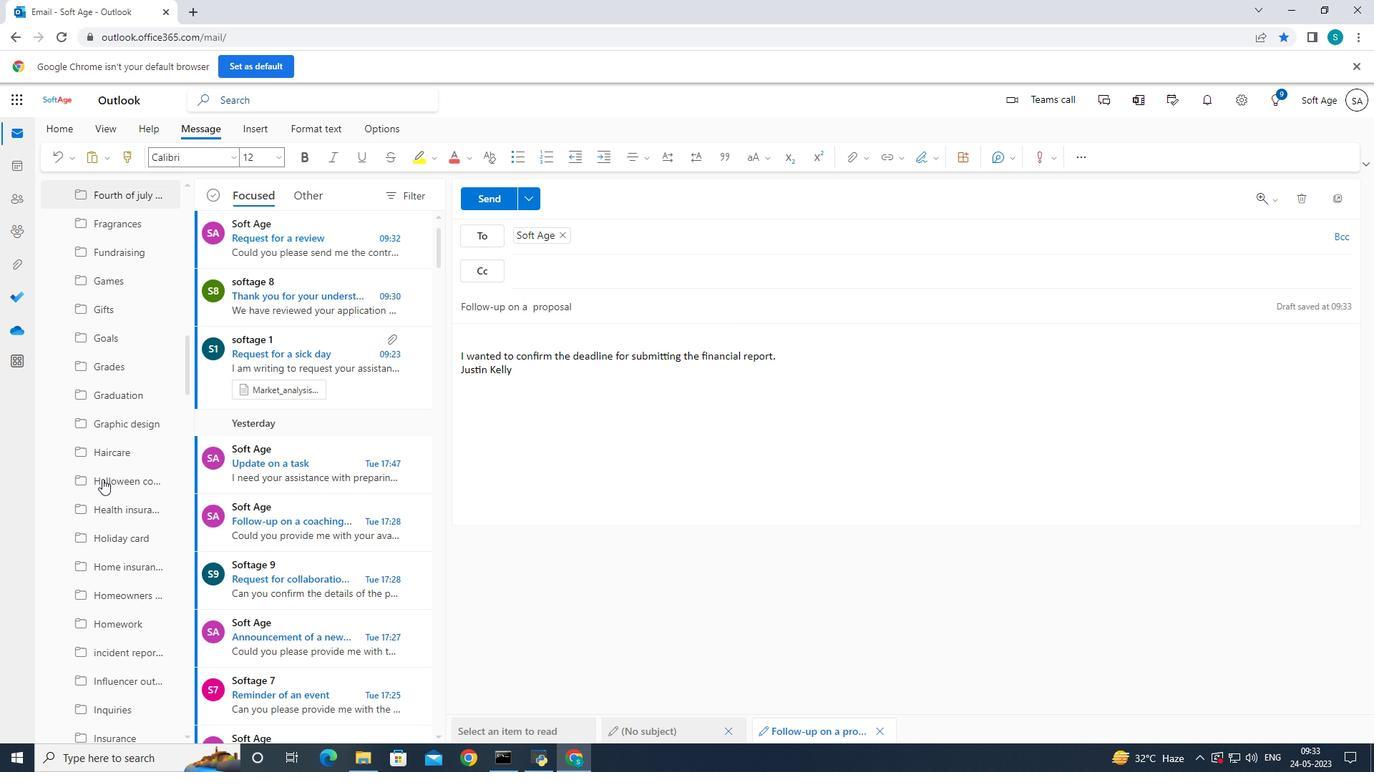 
Action: Mouse scrolled (102, 478) with delta (0, 0)
Screenshot: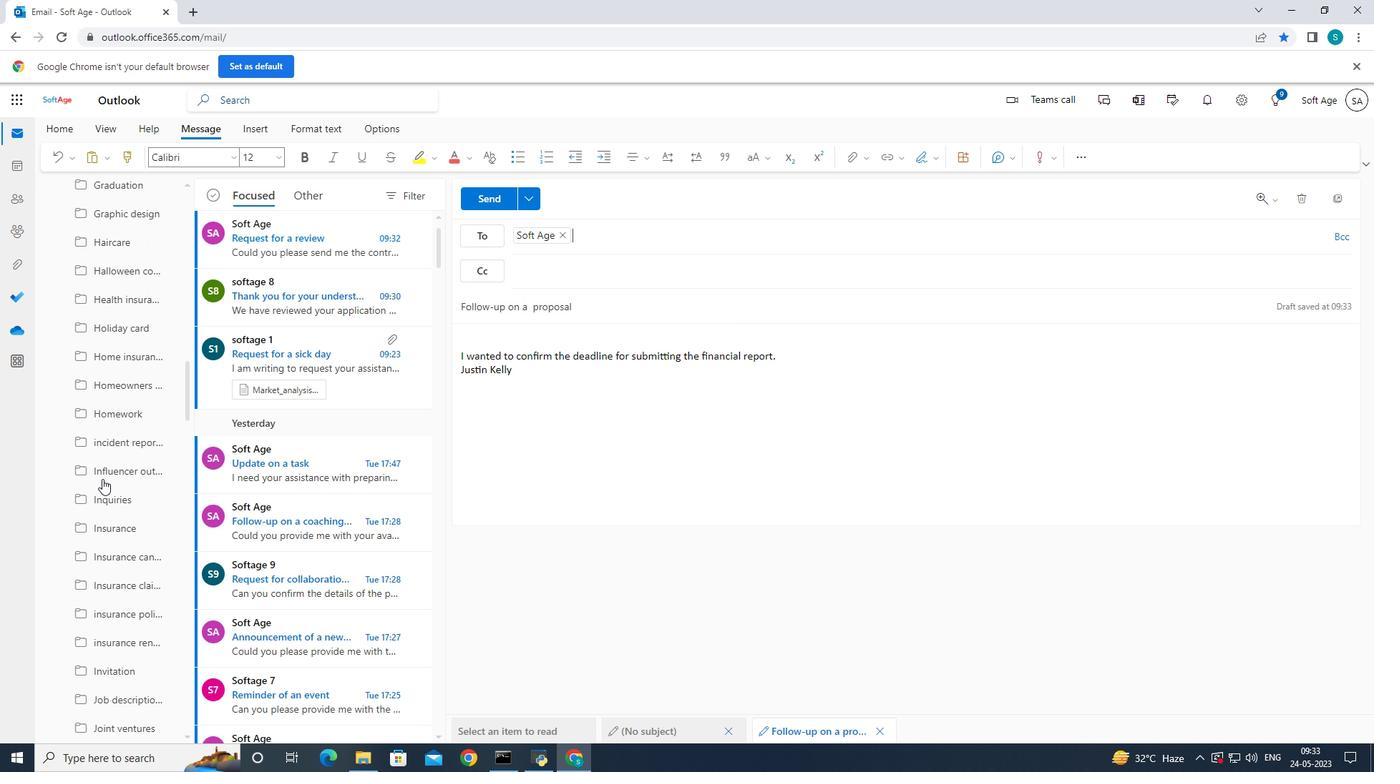 
Action: Mouse scrolled (102, 478) with delta (0, 0)
Screenshot: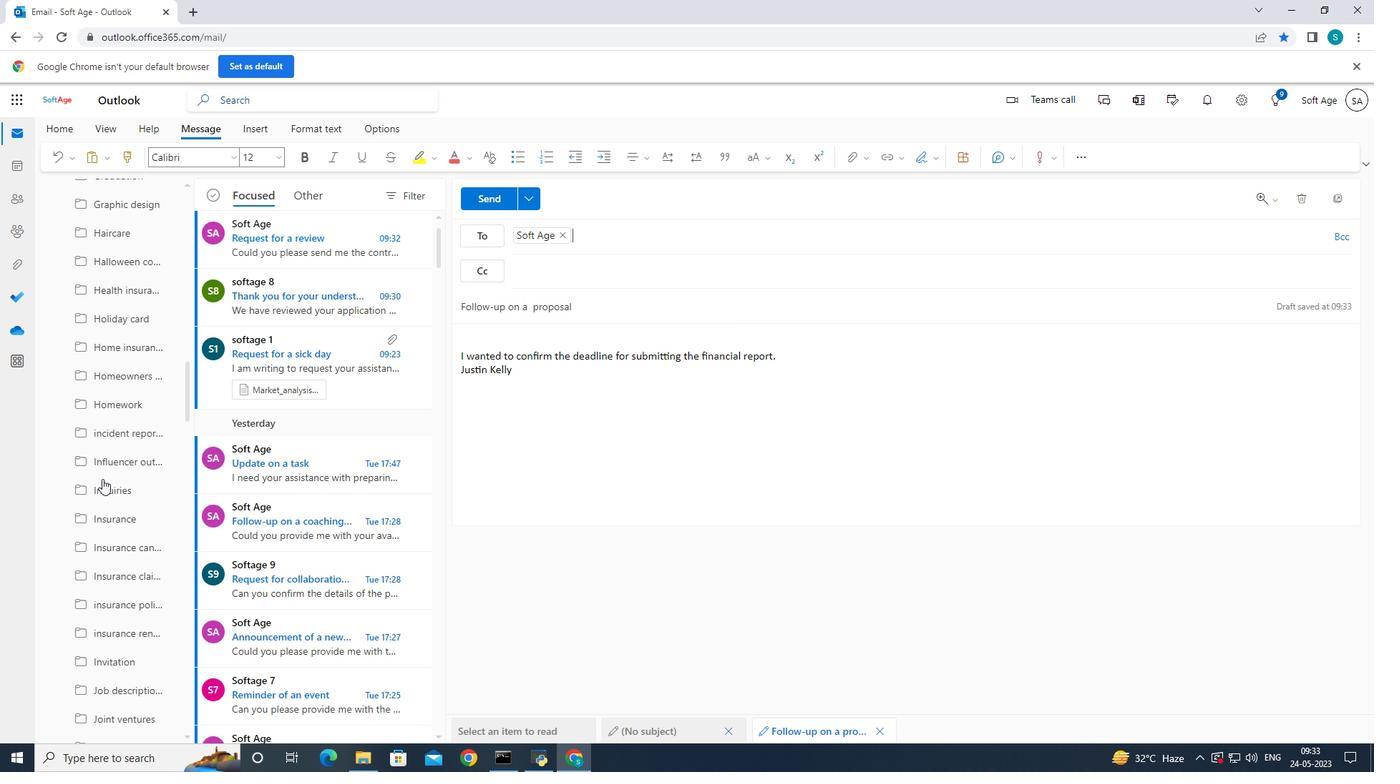 
Action: Mouse scrolled (102, 478) with delta (0, 0)
Screenshot: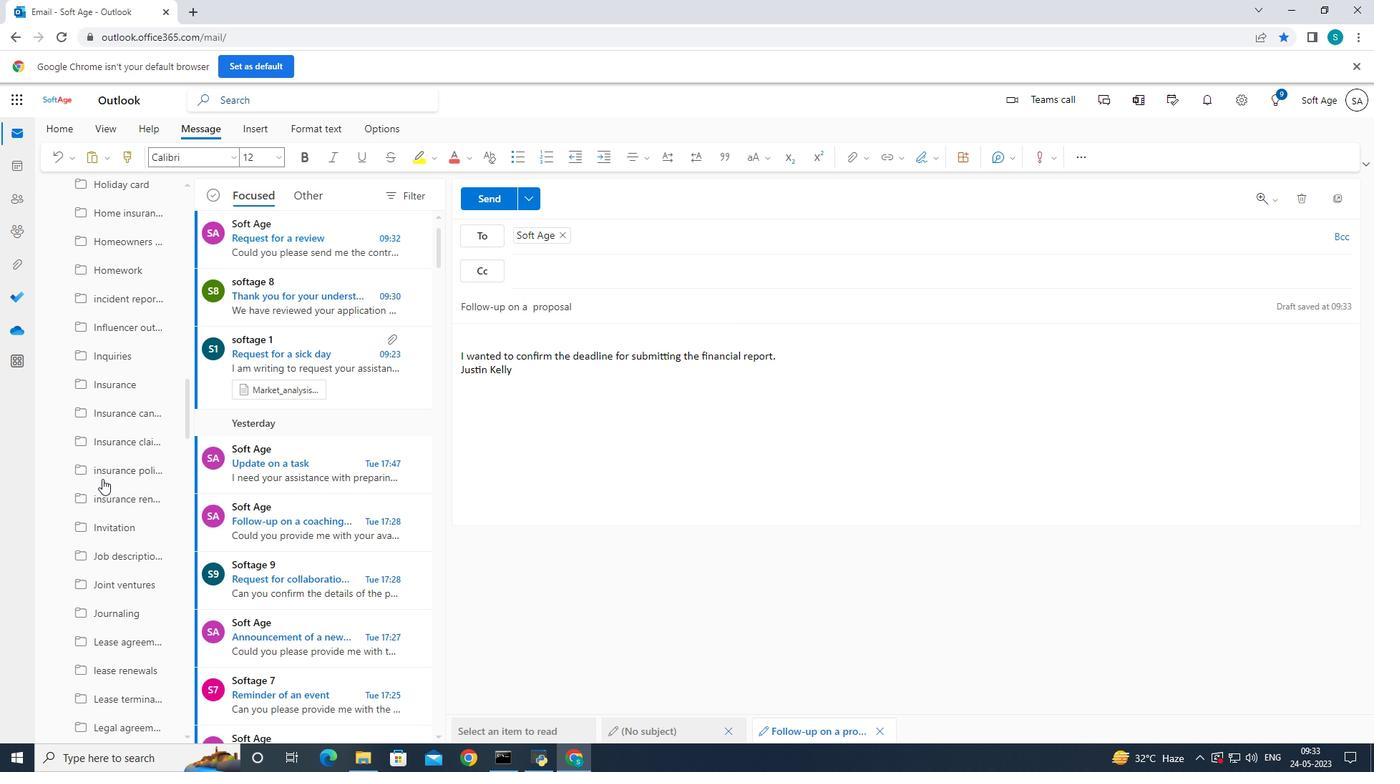 
Action: Mouse scrolled (102, 478) with delta (0, 0)
Screenshot: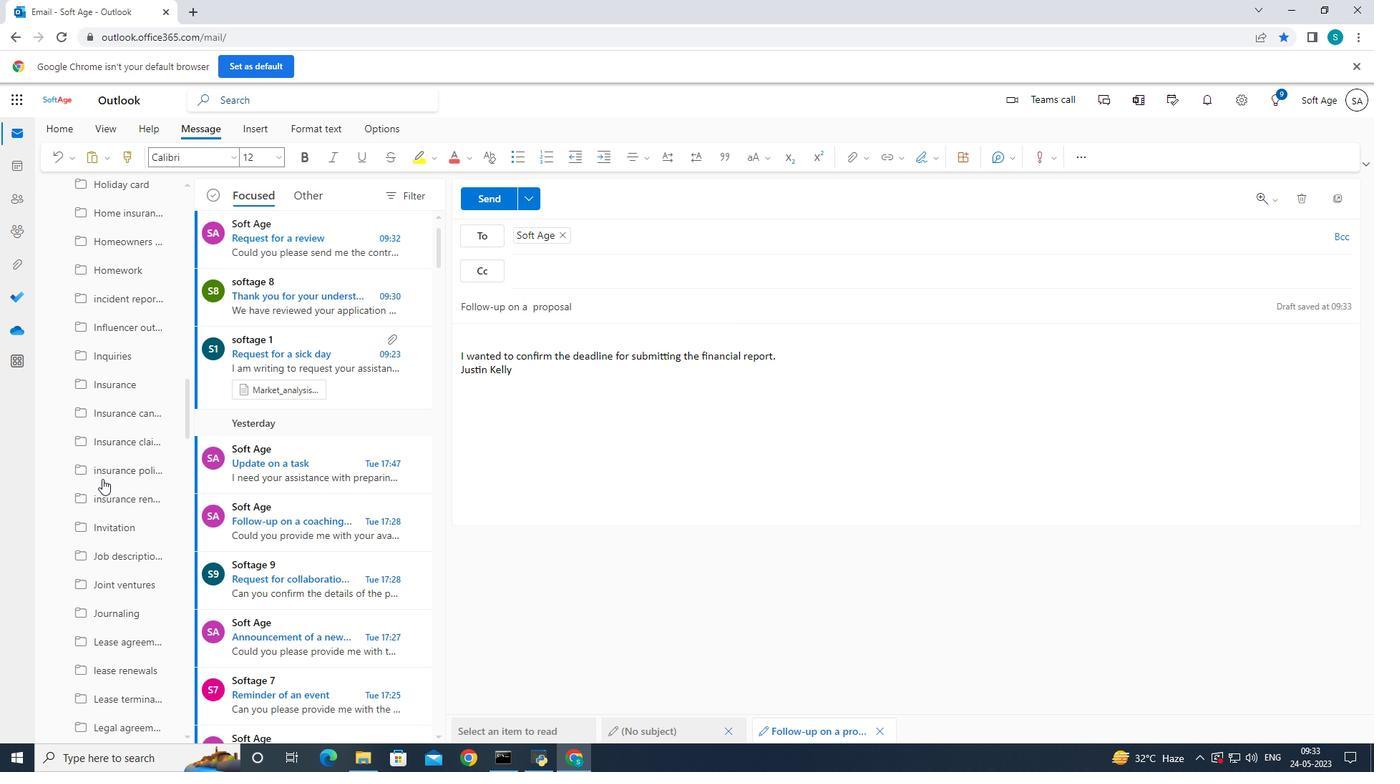 
Action: Mouse scrolled (102, 478) with delta (0, 0)
Screenshot: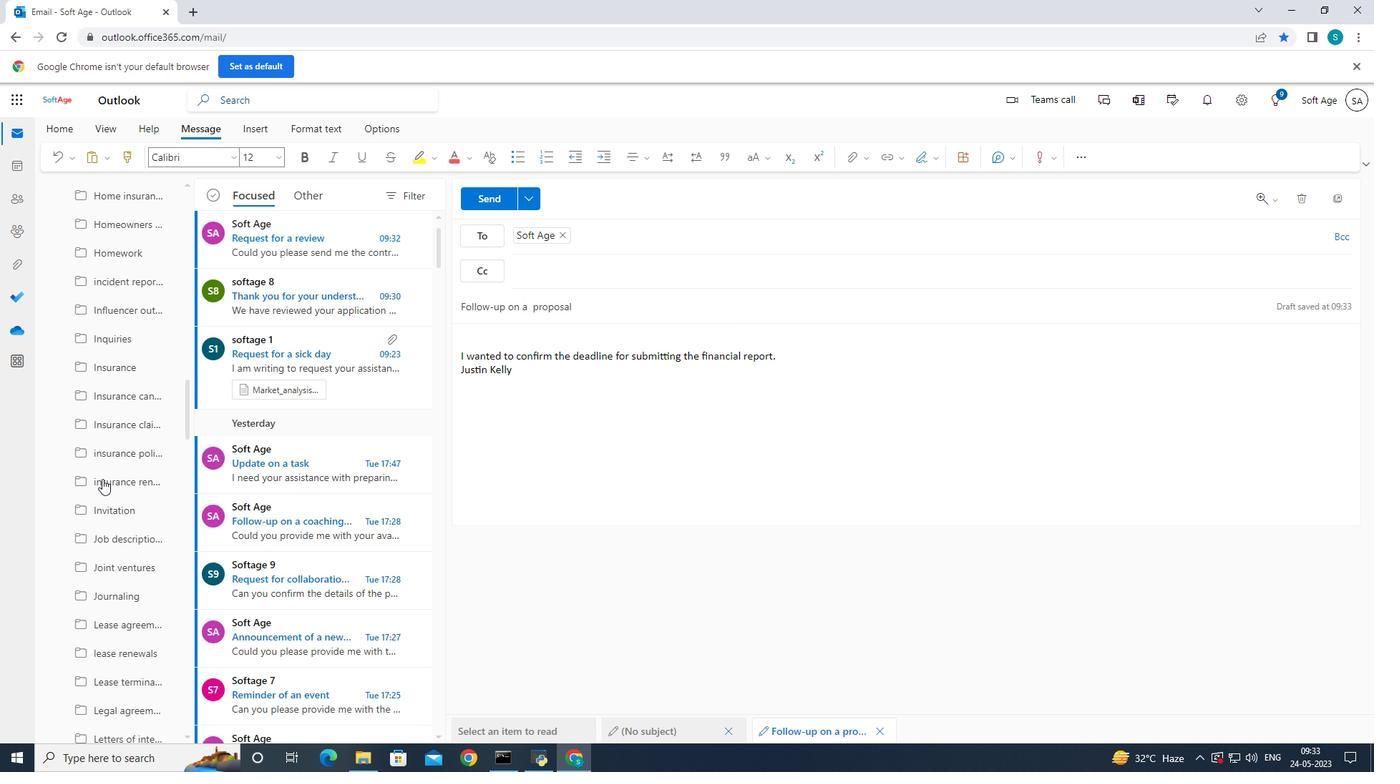 
Action: Mouse scrolled (102, 478) with delta (0, 0)
Screenshot: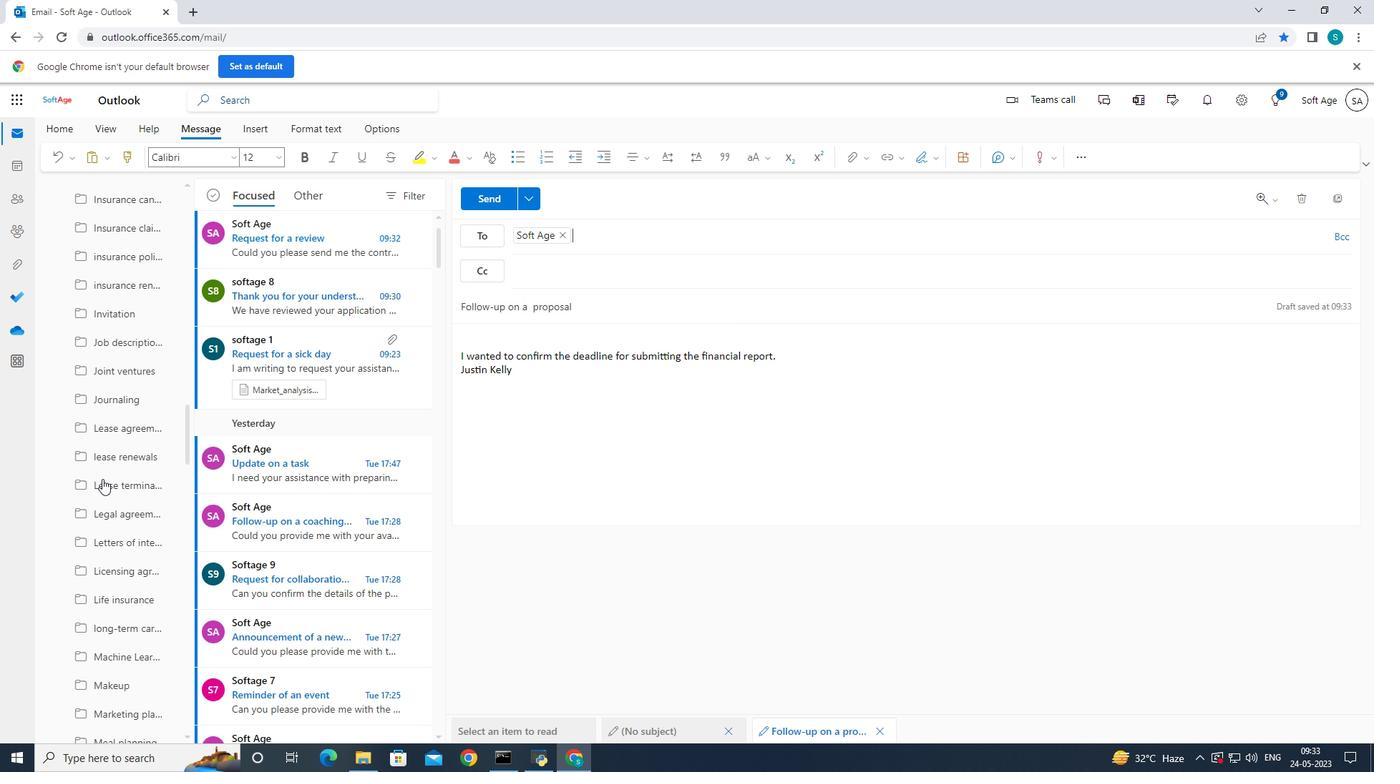 
Action: Mouse scrolled (102, 478) with delta (0, 0)
Screenshot: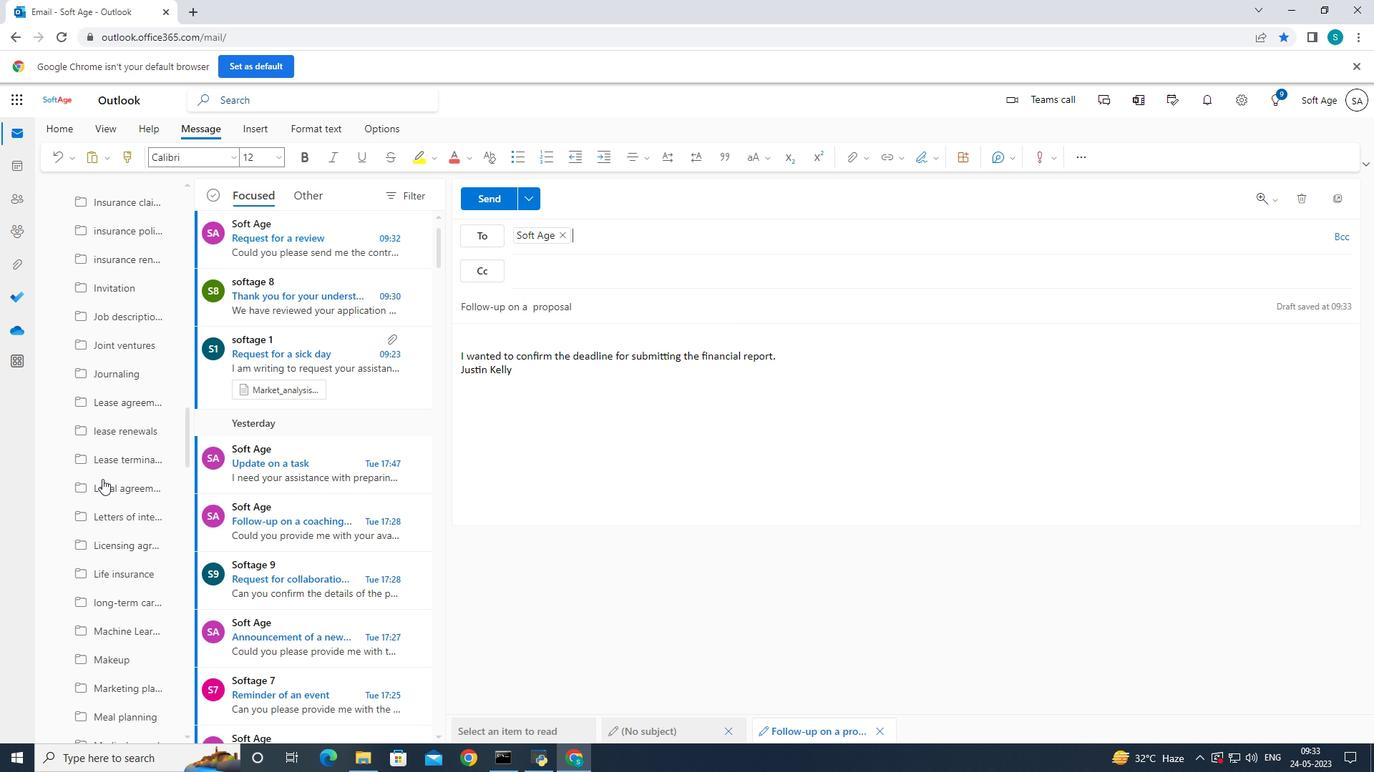 
Action: Mouse scrolled (102, 478) with delta (0, 0)
Screenshot: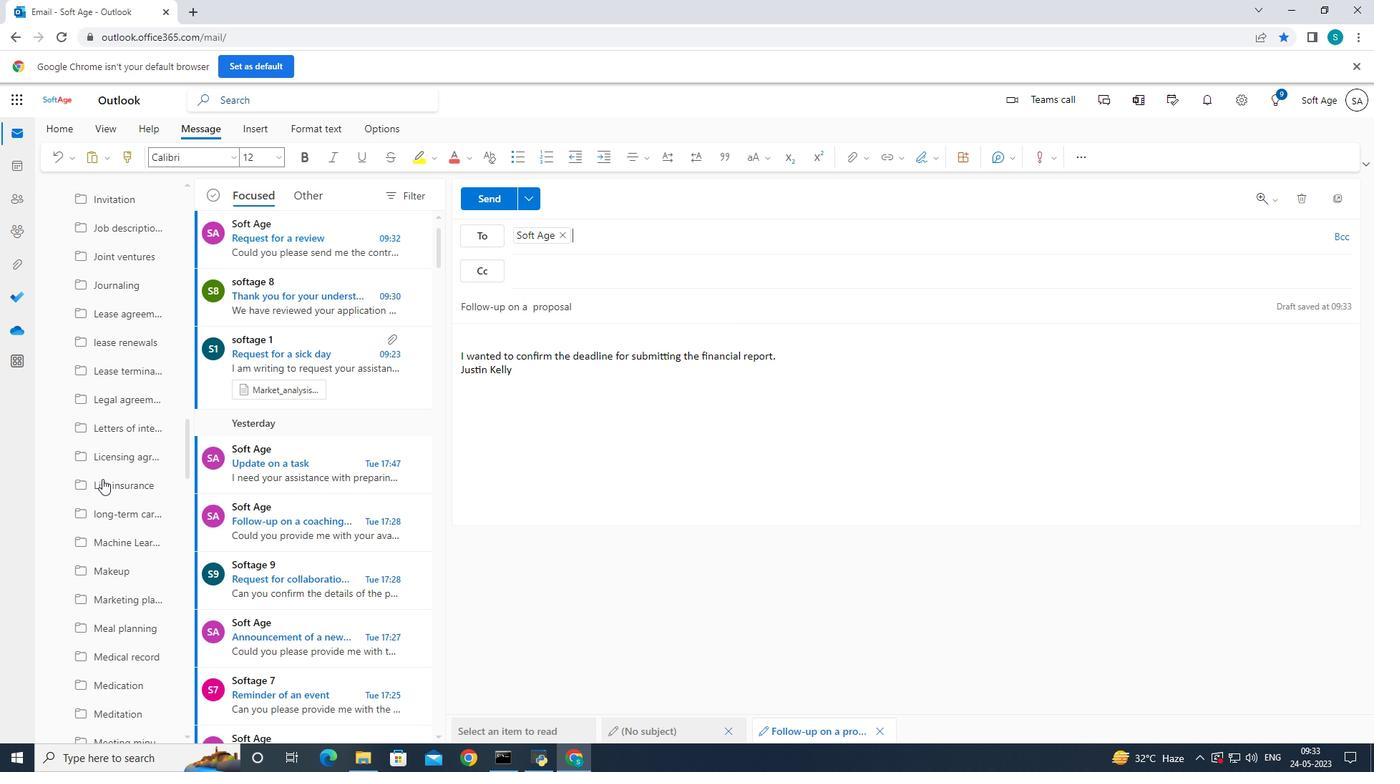 
Action: Mouse scrolled (102, 478) with delta (0, 0)
Screenshot: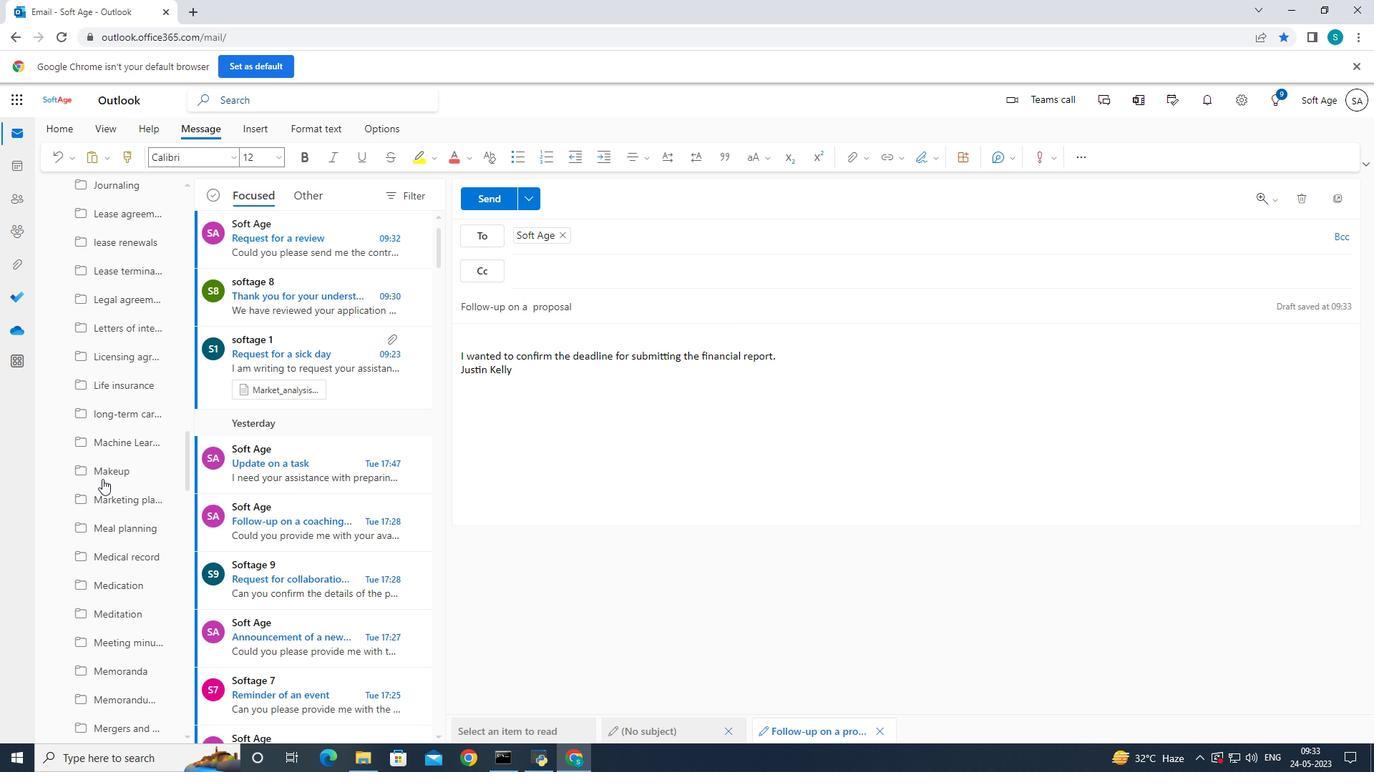 
Action: Mouse scrolled (102, 478) with delta (0, 0)
Screenshot: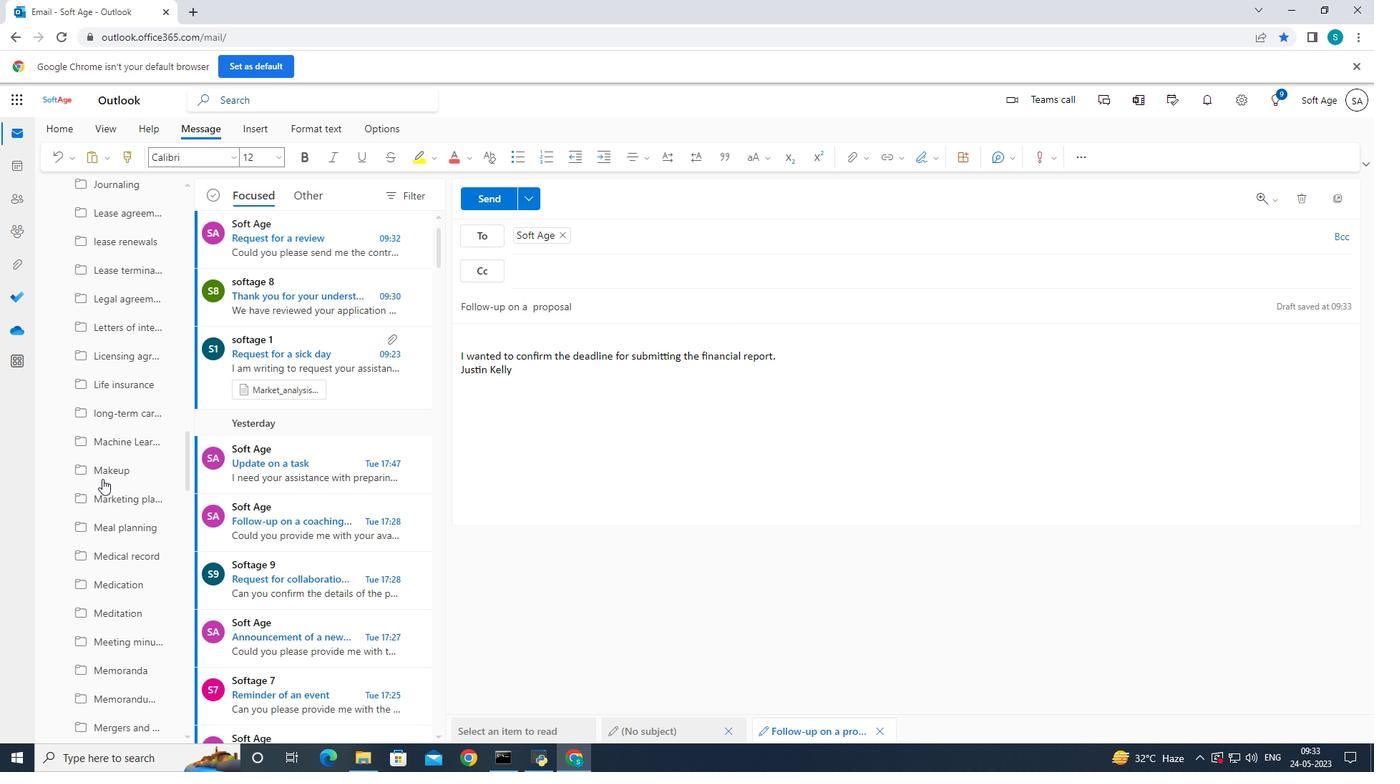 
Action: Mouse scrolled (102, 478) with delta (0, 0)
Screenshot: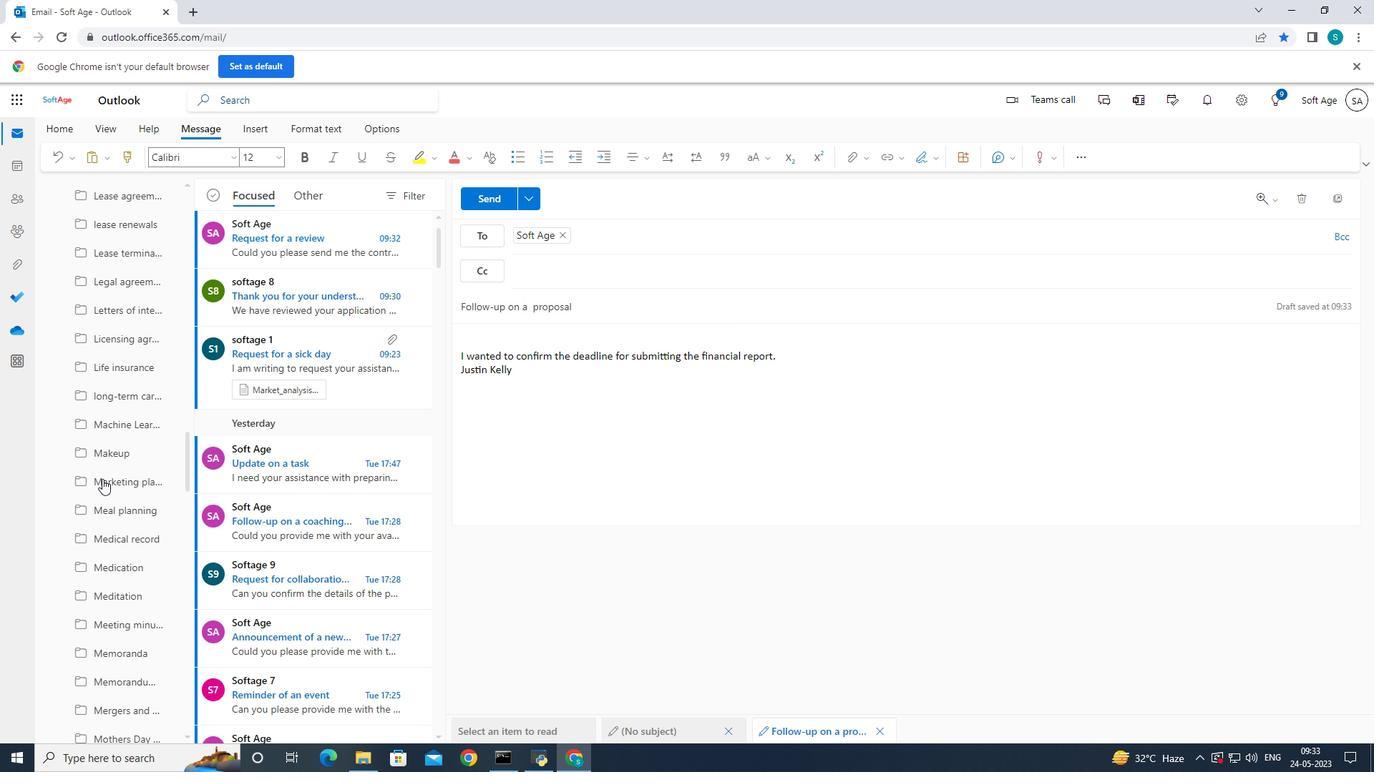 
Action: Mouse scrolled (102, 478) with delta (0, 0)
Screenshot: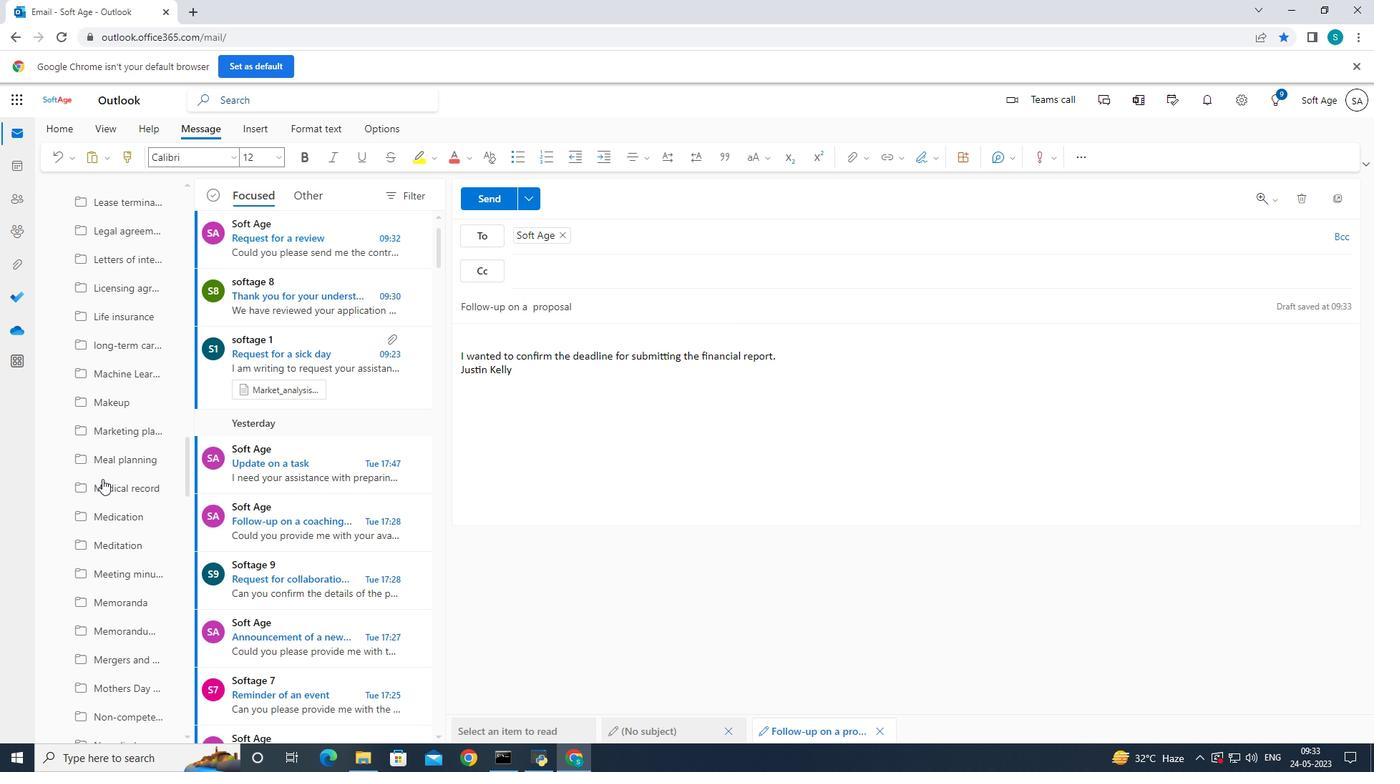 
Action: Mouse scrolled (102, 478) with delta (0, 0)
Screenshot: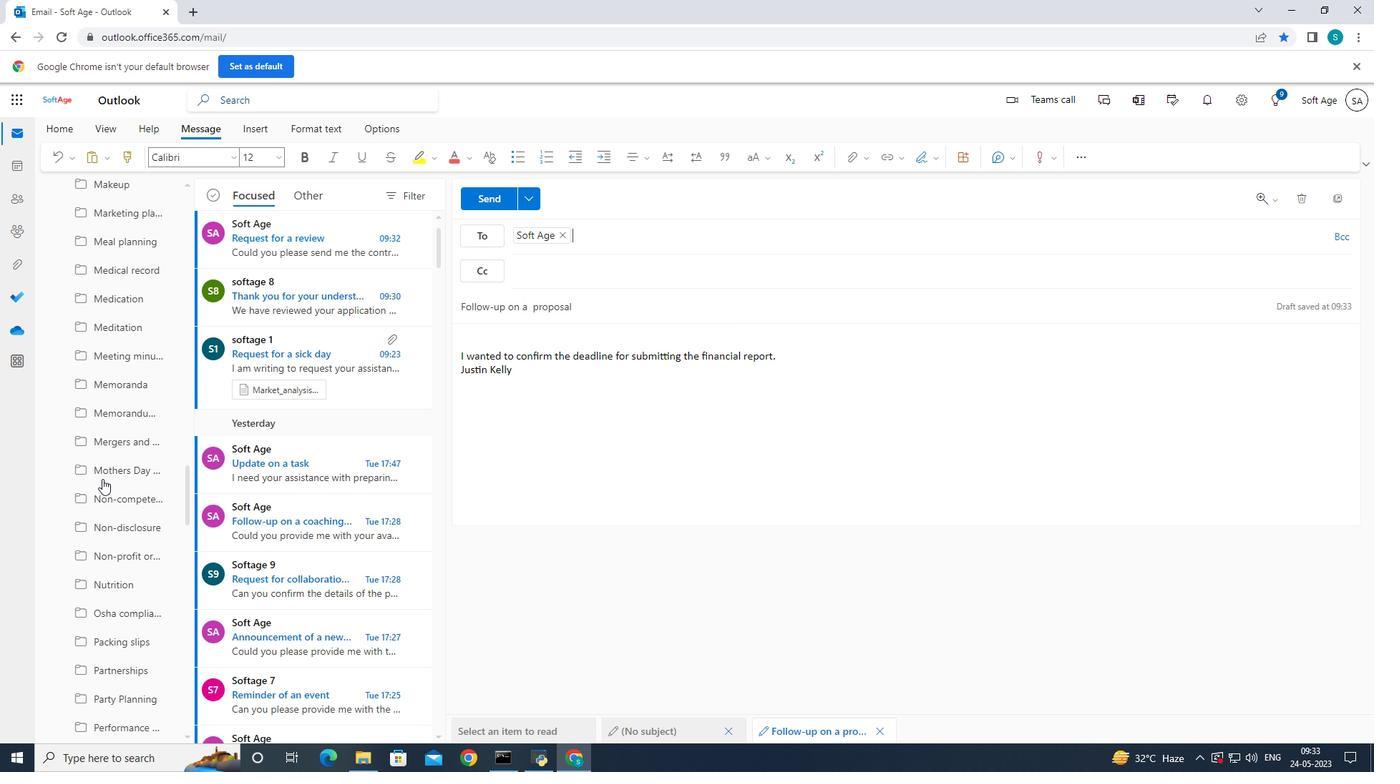 
Action: Mouse scrolled (102, 478) with delta (0, 0)
Screenshot: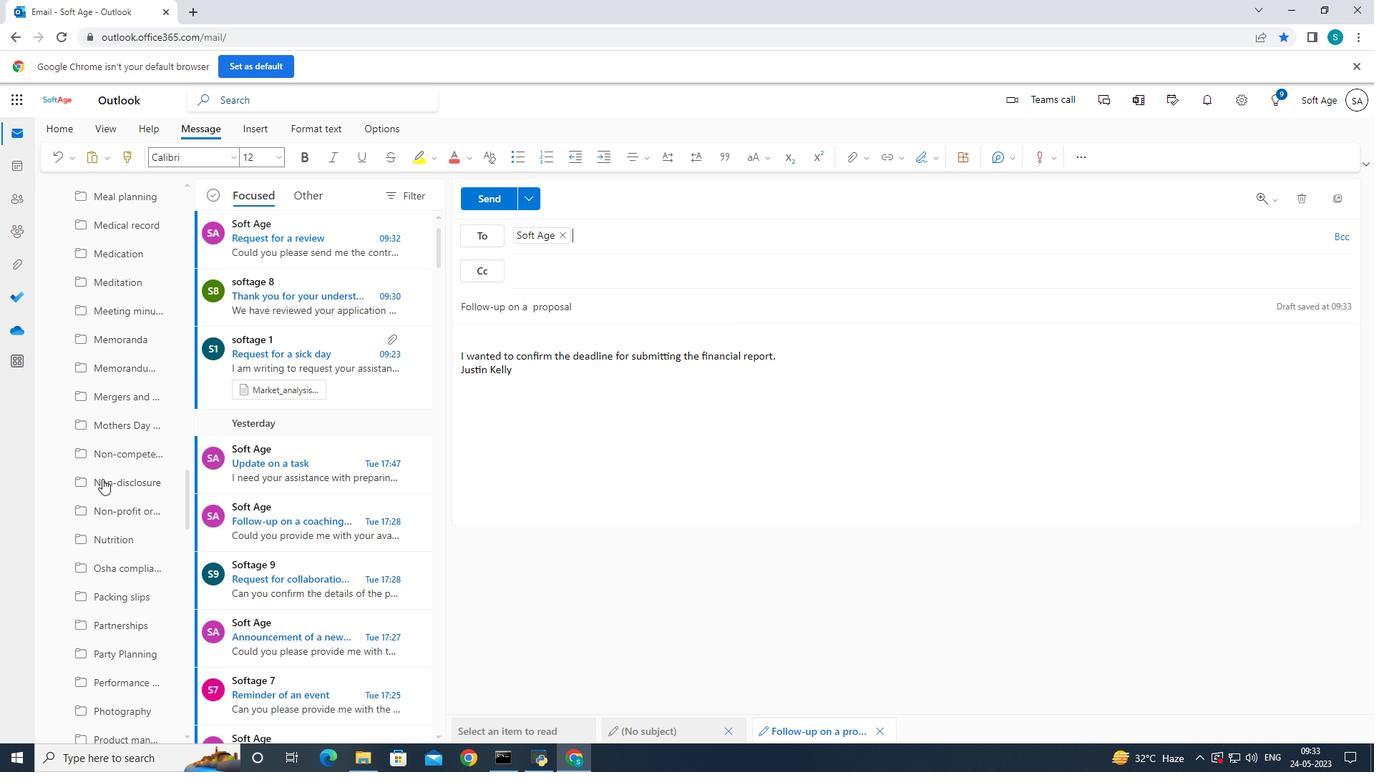 
Action: Mouse scrolled (102, 478) with delta (0, 0)
Screenshot: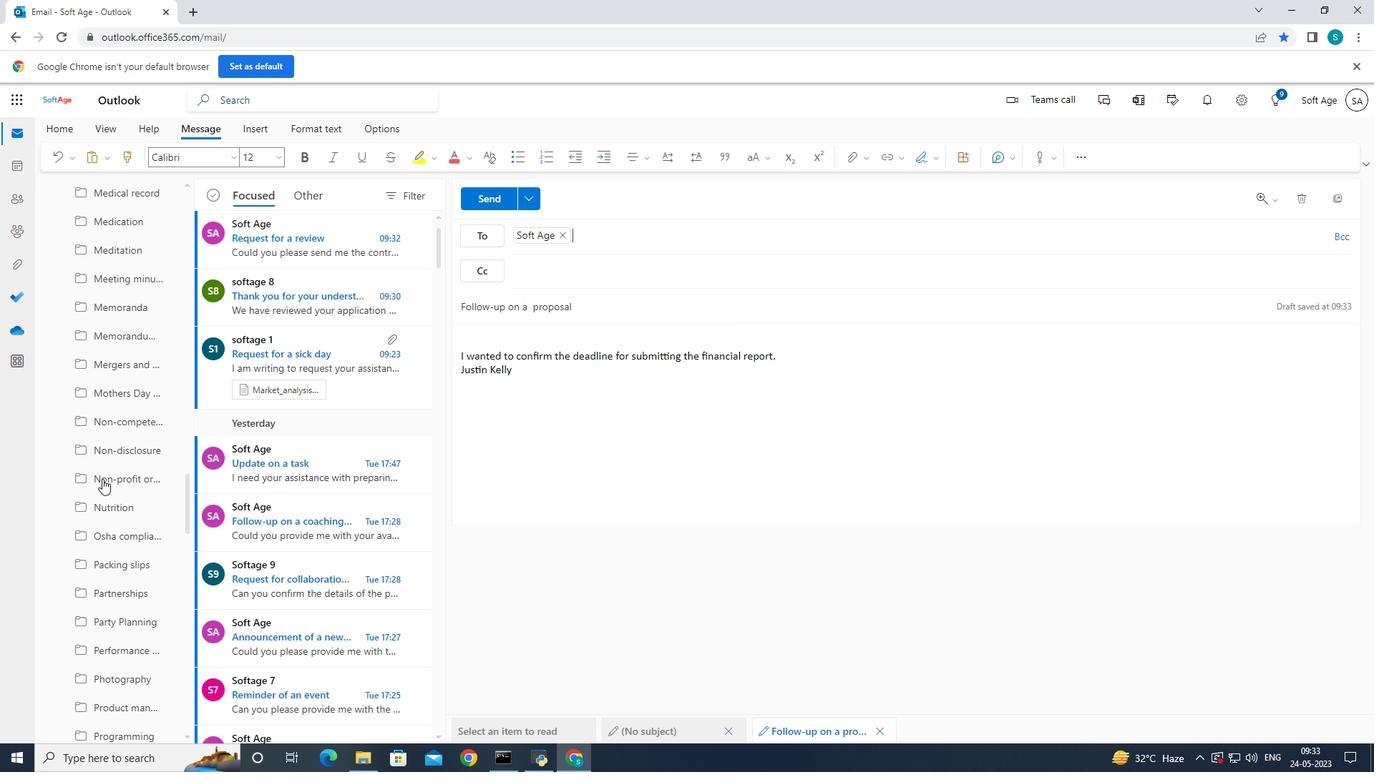 
Action: Mouse scrolled (102, 478) with delta (0, 0)
Screenshot: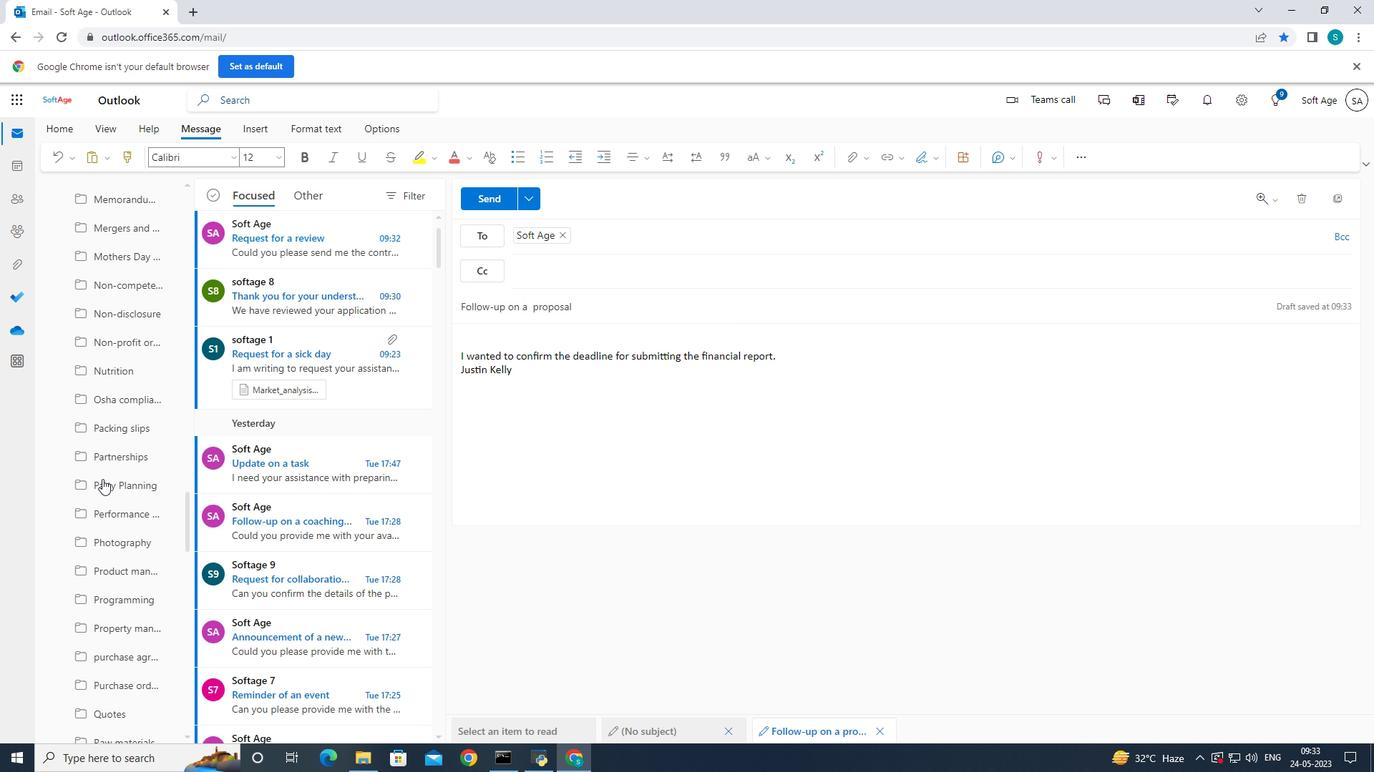 
Action: Mouse scrolled (102, 478) with delta (0, 0)
Screenshot: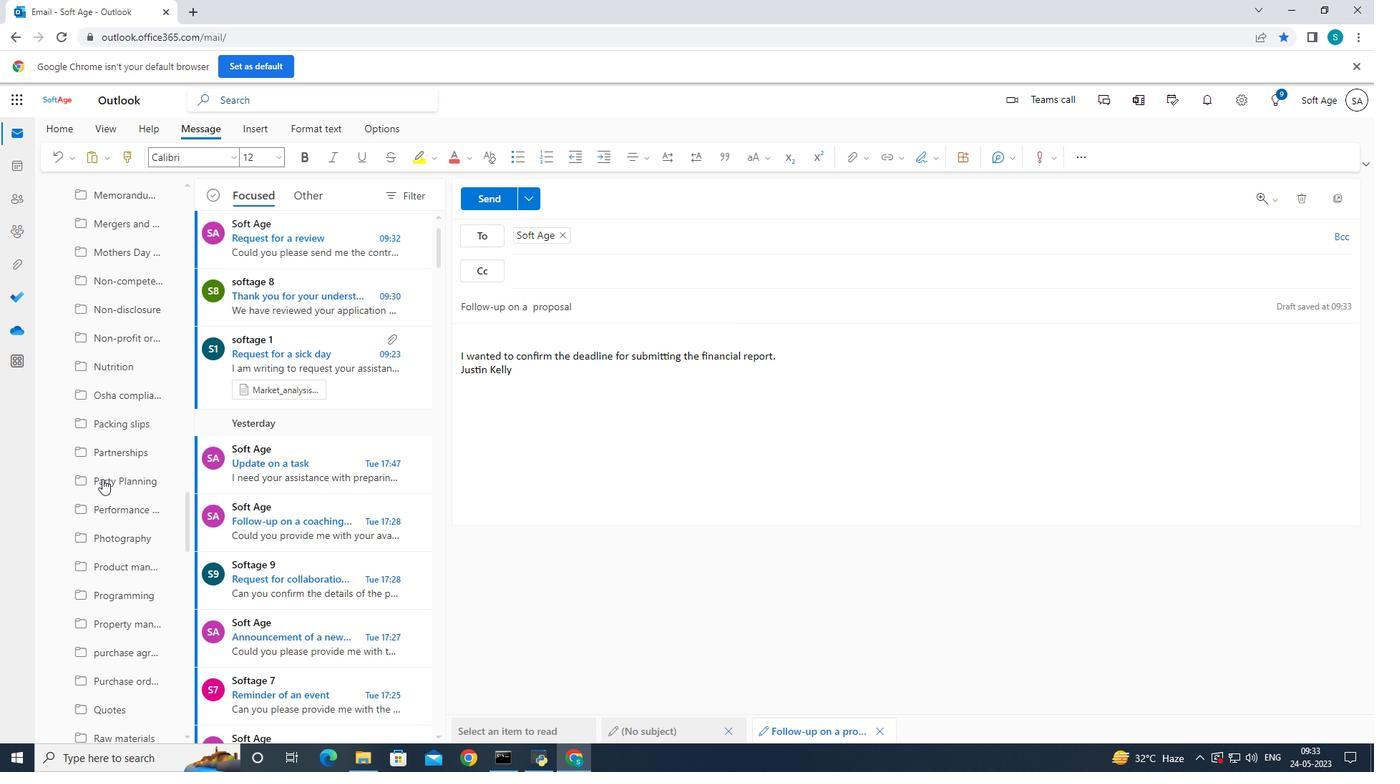 
Action: Mouse scrolled (102, 478) with delta (0, 0)
Screenshot: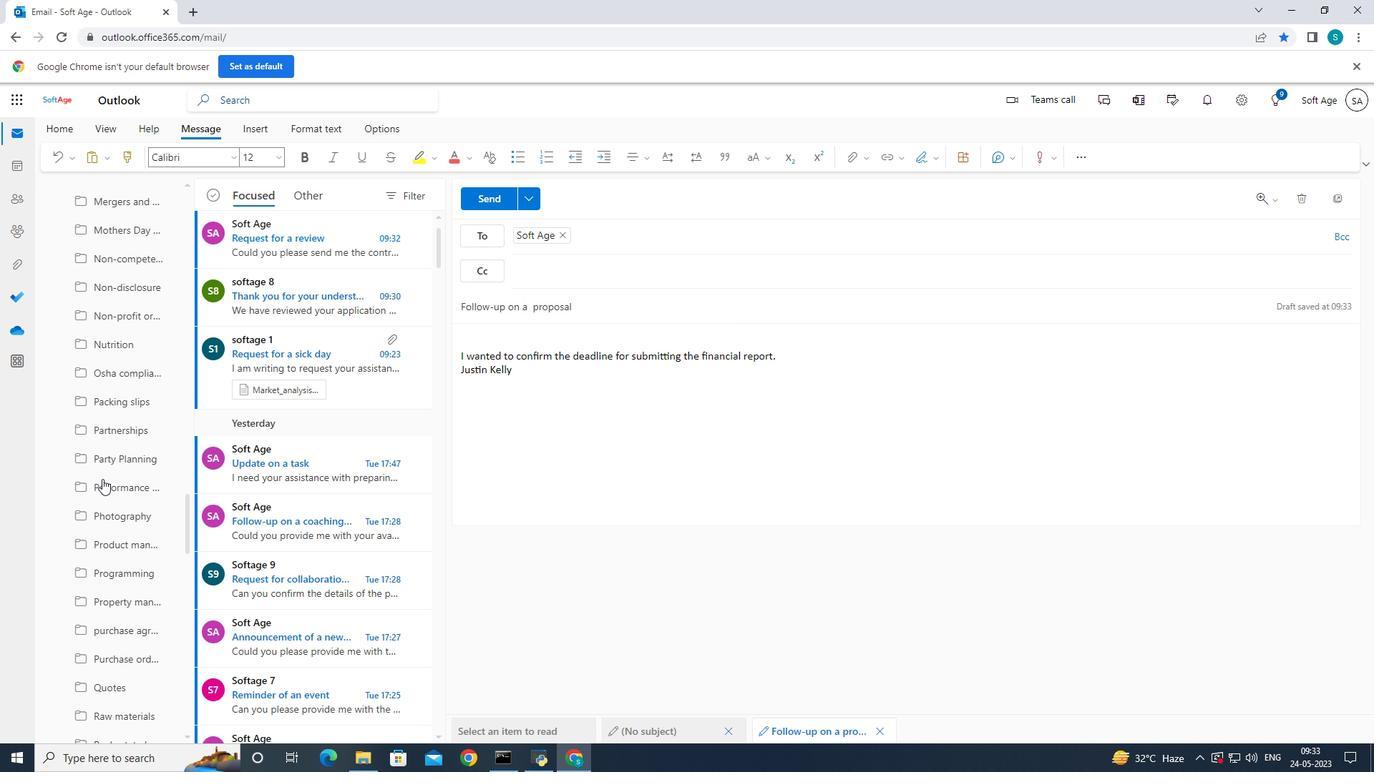 
Action: Mouse scrolled (102, 478) with delta (0, 0)
Screenshot: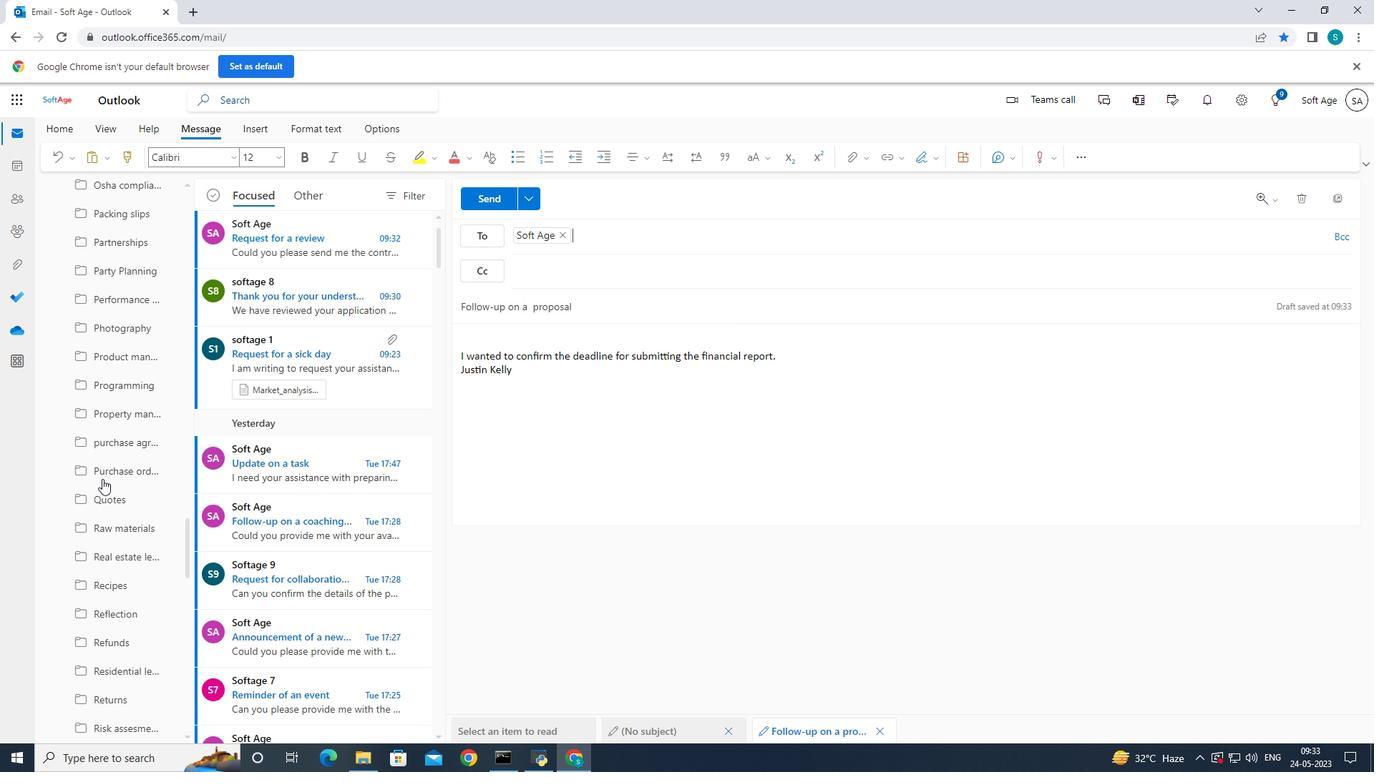 
Action: Mouse scrolled (102, 478) with delta (0, 0)
Screenshot: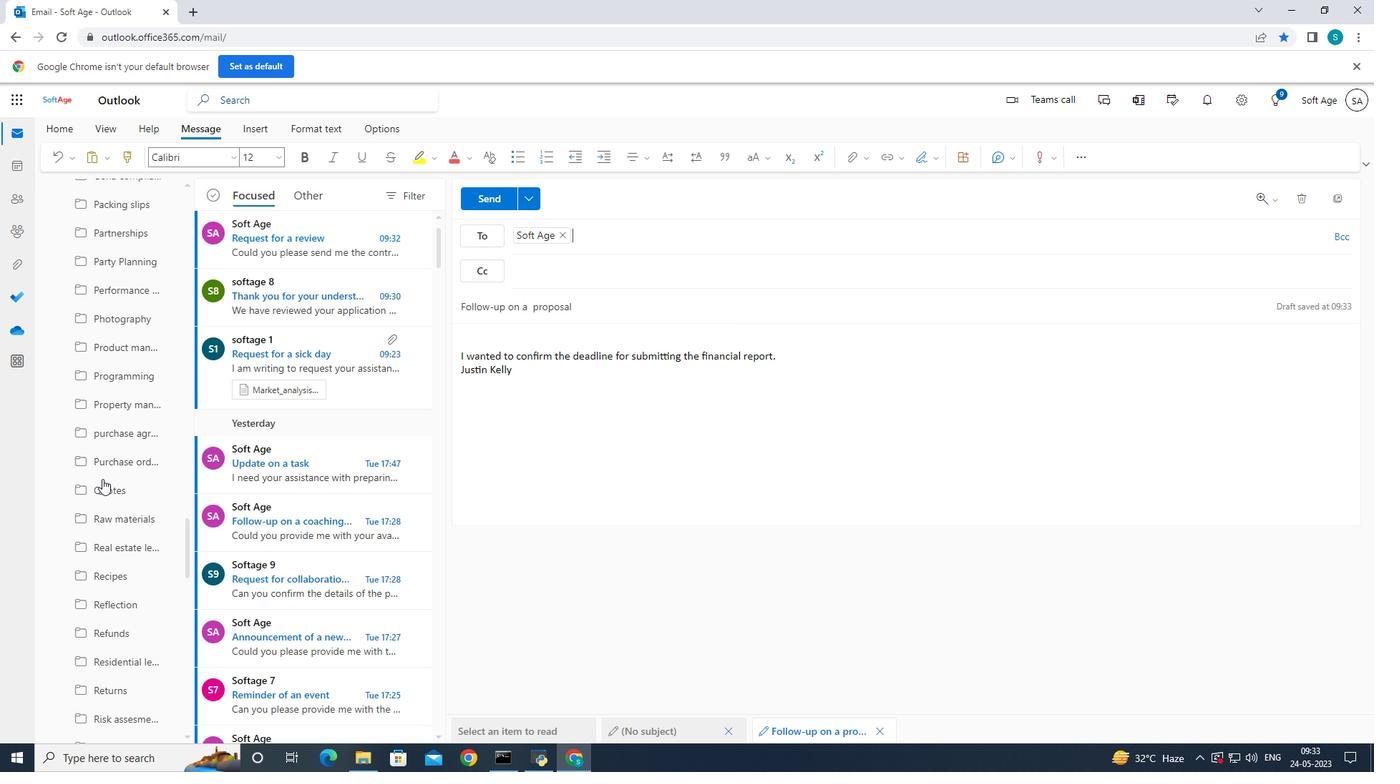 
Action: Mouse scrolled (102, 478) with delta (0, 0)
Screenshot: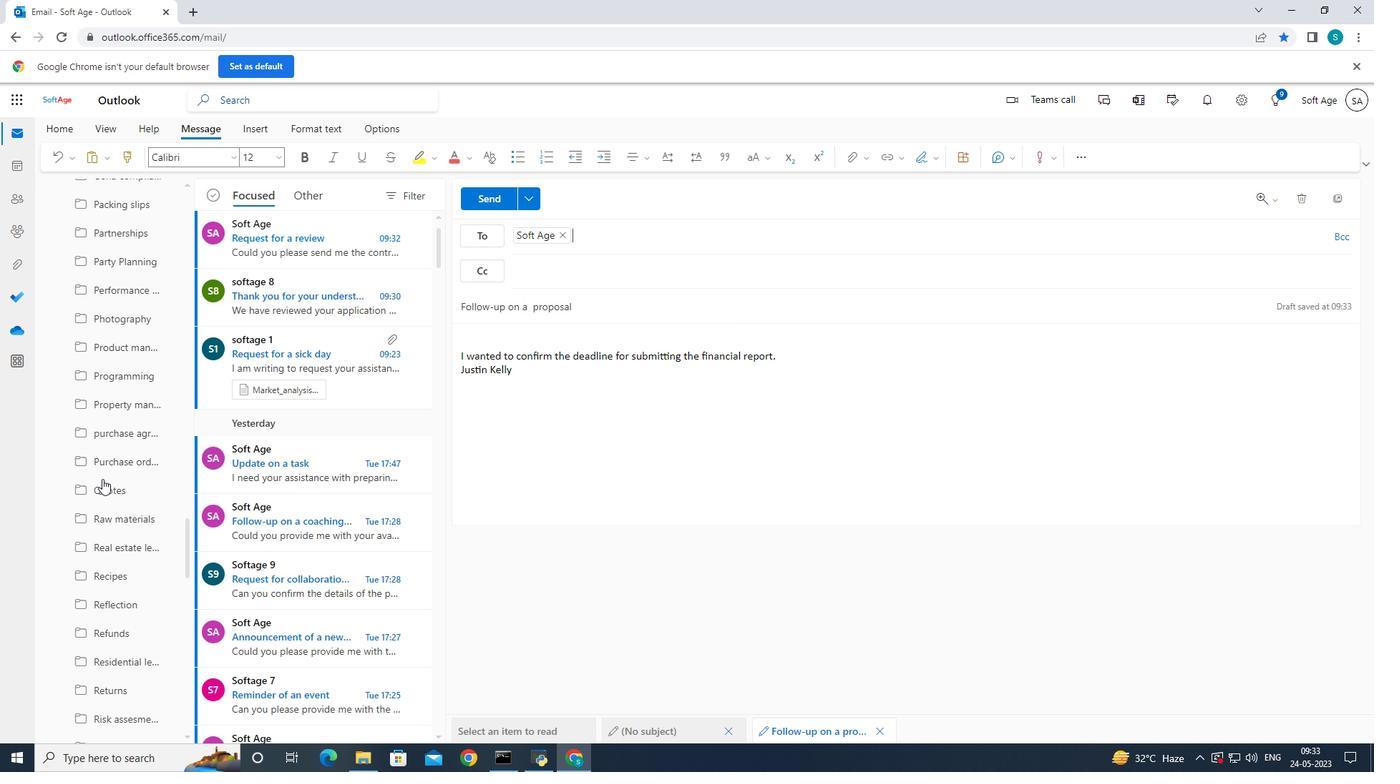 
Action: Mouse scrolled (102, 478) with delta (0, 0)
Screenshot: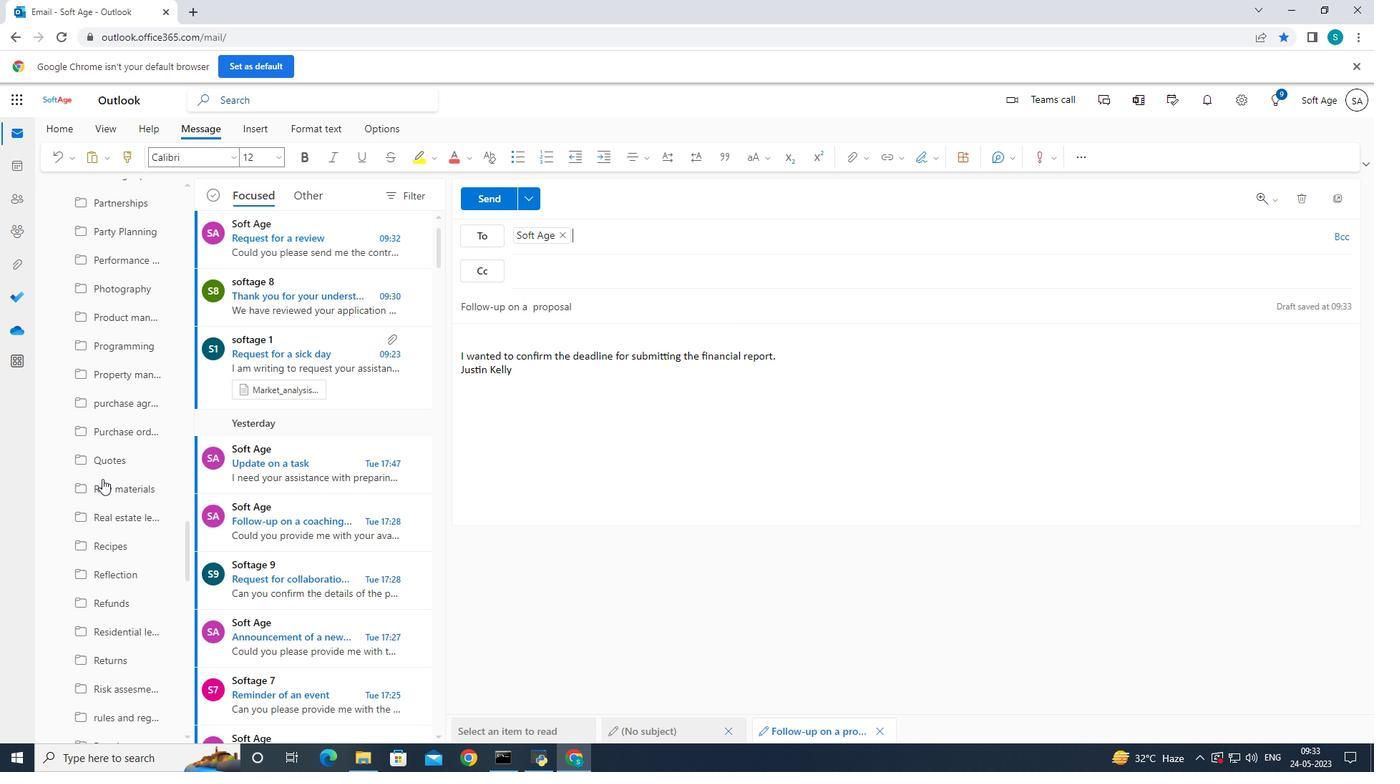 
Action: Mouse scrolled (102, 478) with delta (0, 0)
Screenshot: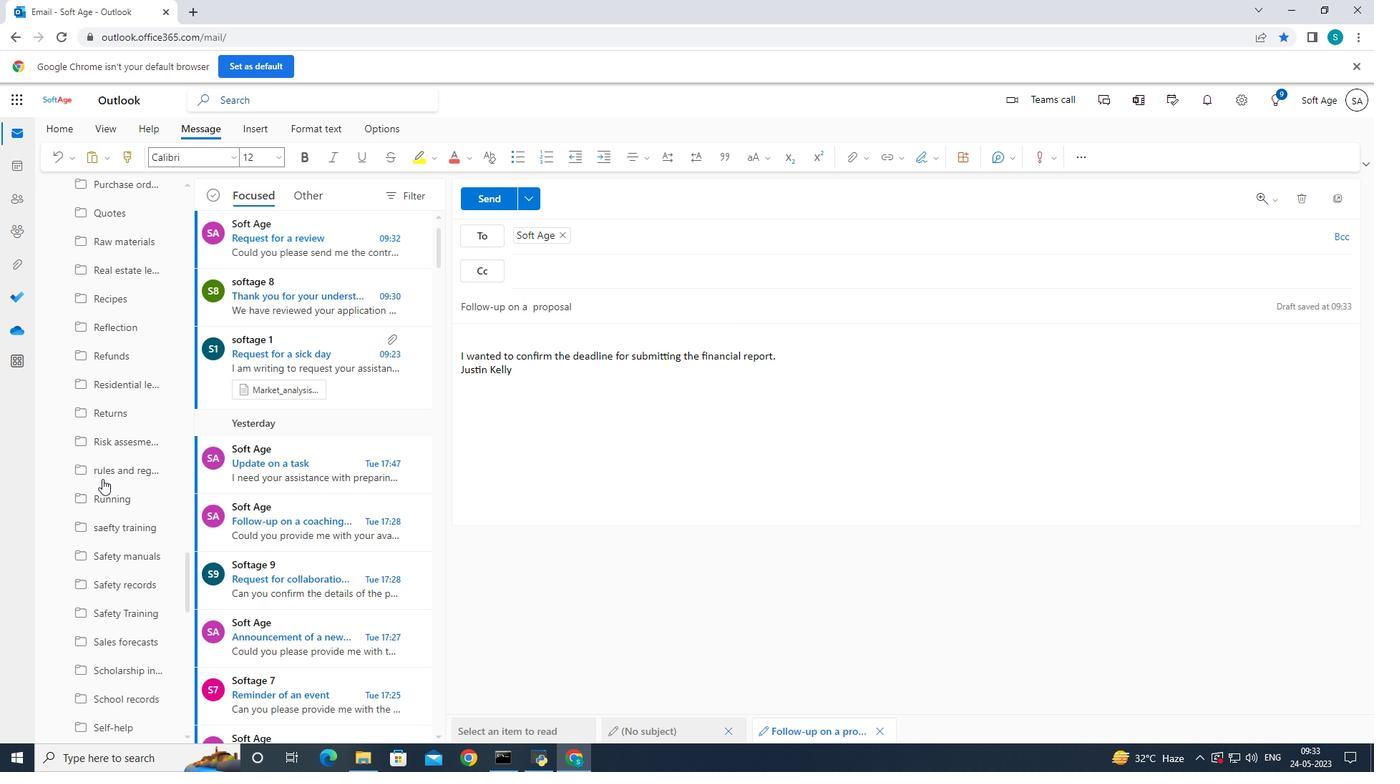 
Action: Mouse scrolled (102, 478) with delta (0, 0)
Screenshot: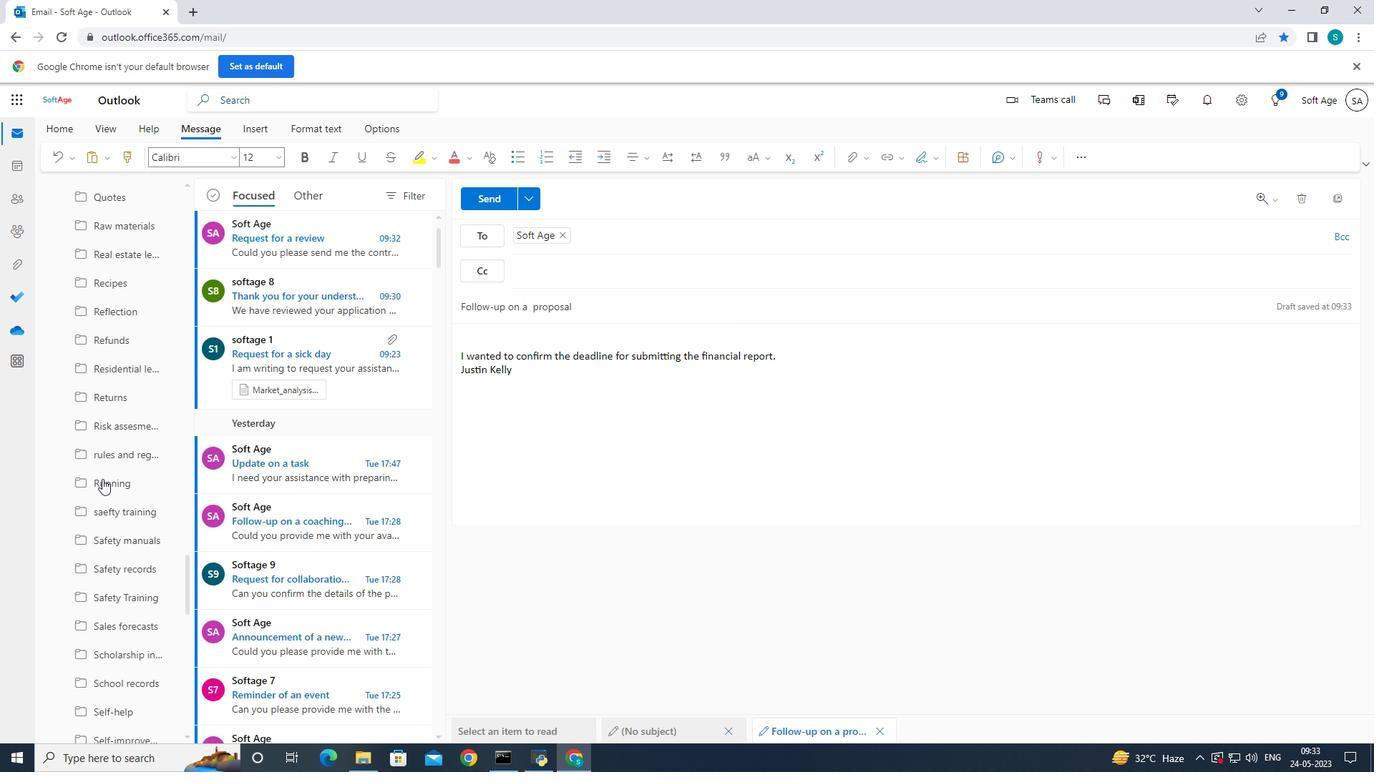 
Action: Mouse scrolled (102, 478) with delta (0, 0)
Screenshot: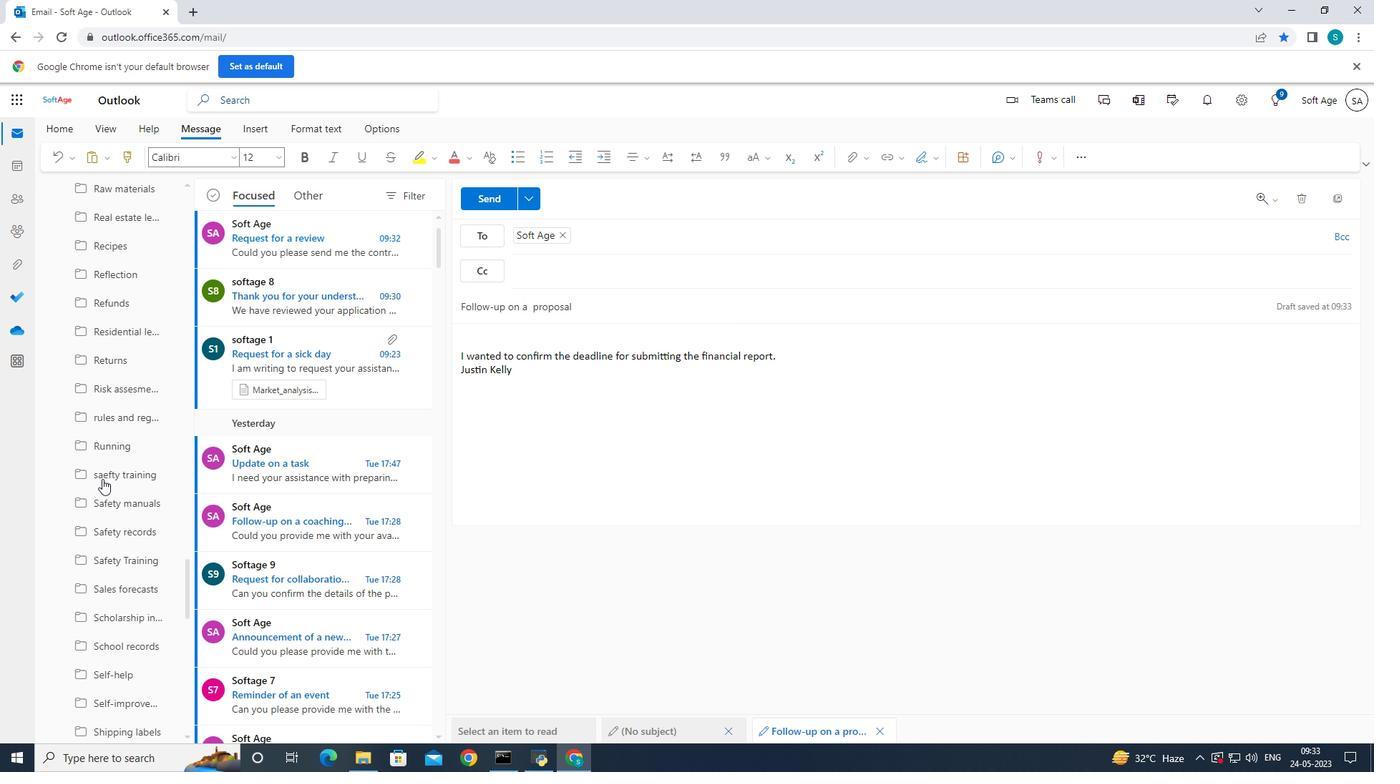 
Action: Mouse scrolled (102, 478) with delta (0, 0)
Screenshot: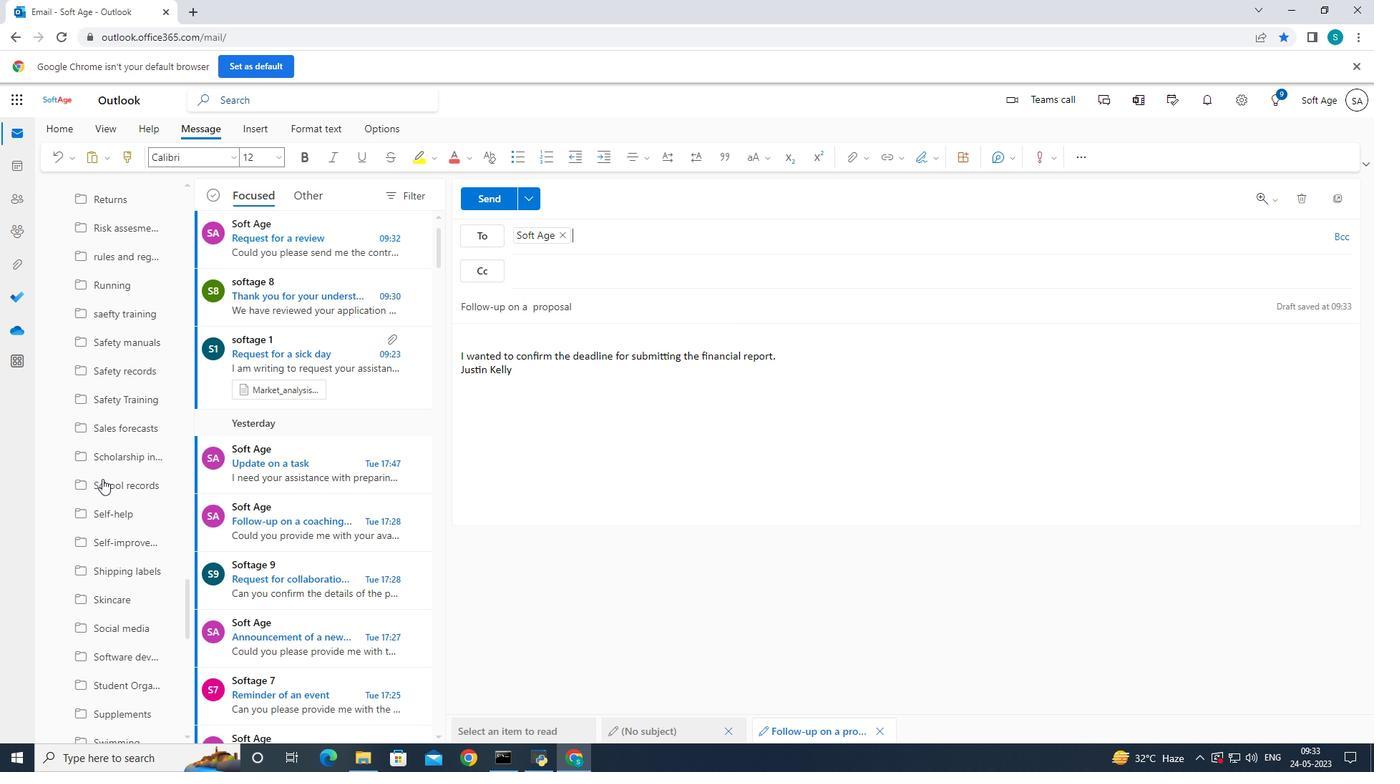 
Action: Mouse scrolled (102, 478) with delta (0, 0)
Screenshot: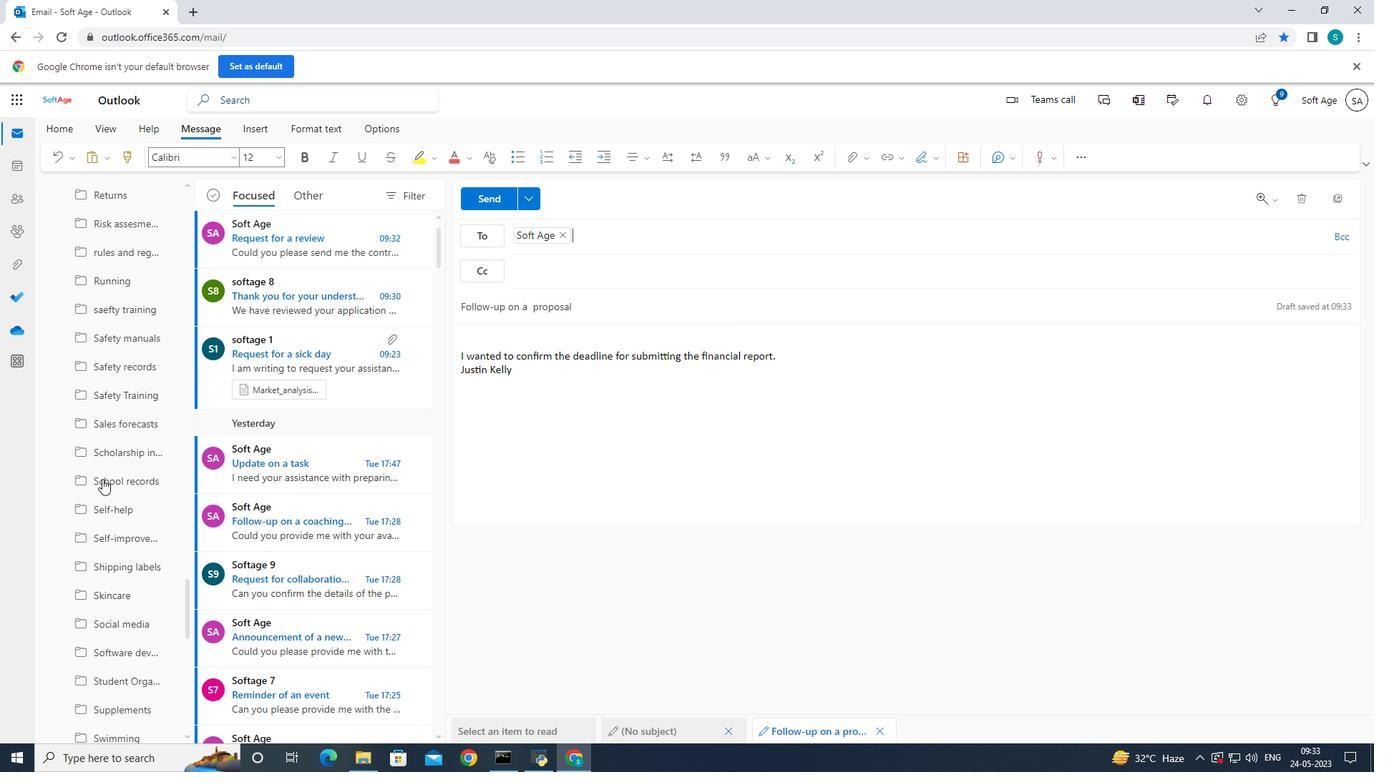 
Action: Mouse scrolled (102, 478) with delta (0, 0)
Screenshot: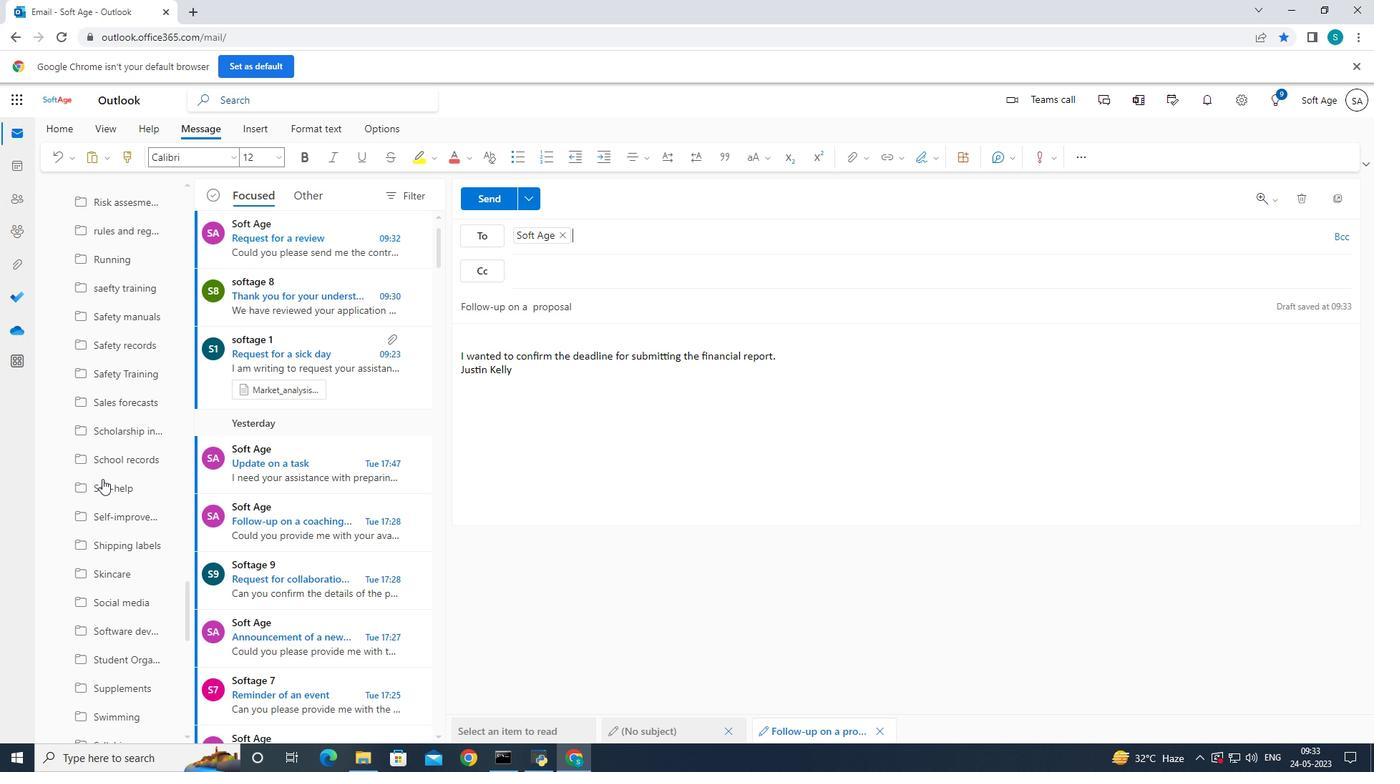 
Action: Mouse scrolled (102, 478) with delta (0, 0)
Screenshot: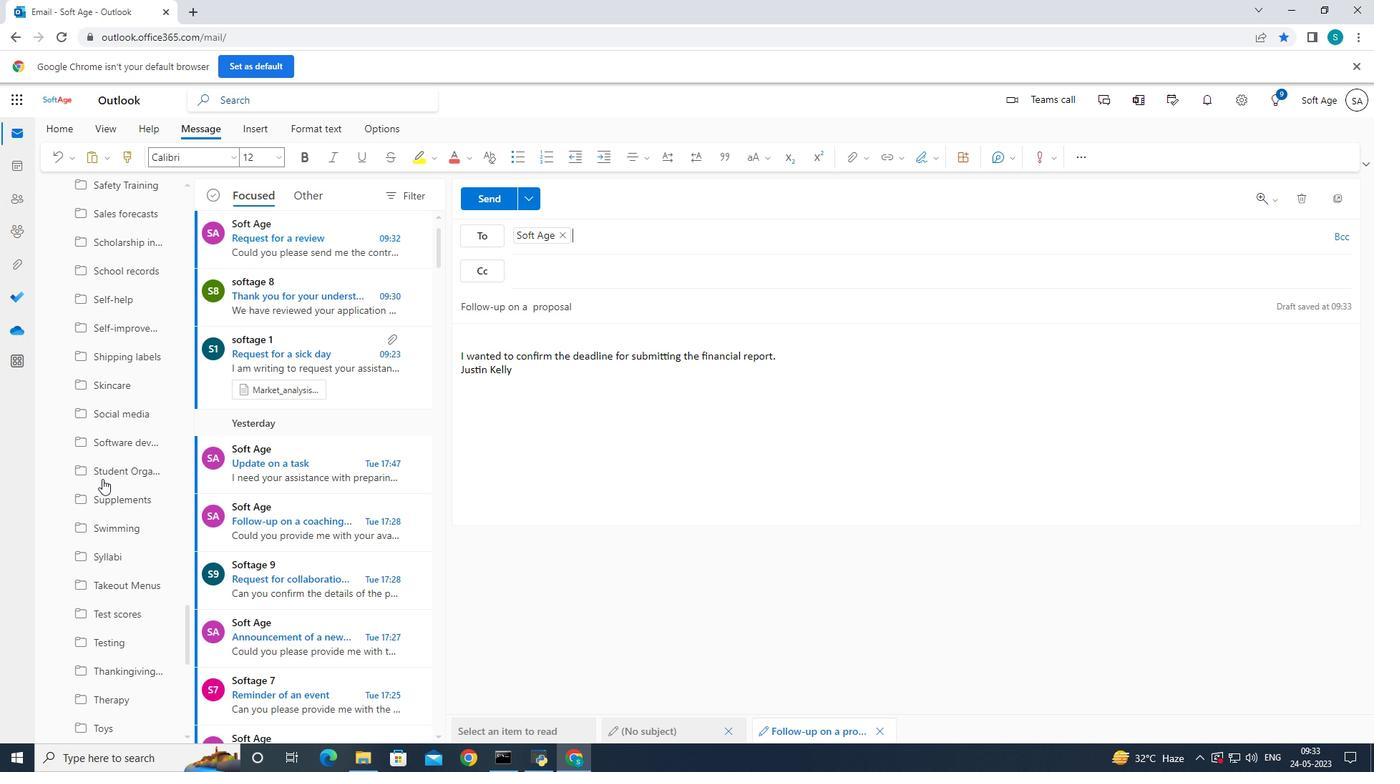 
Action: Mouse scrolled (102, 478) with delta (0, 0)
Screenshot: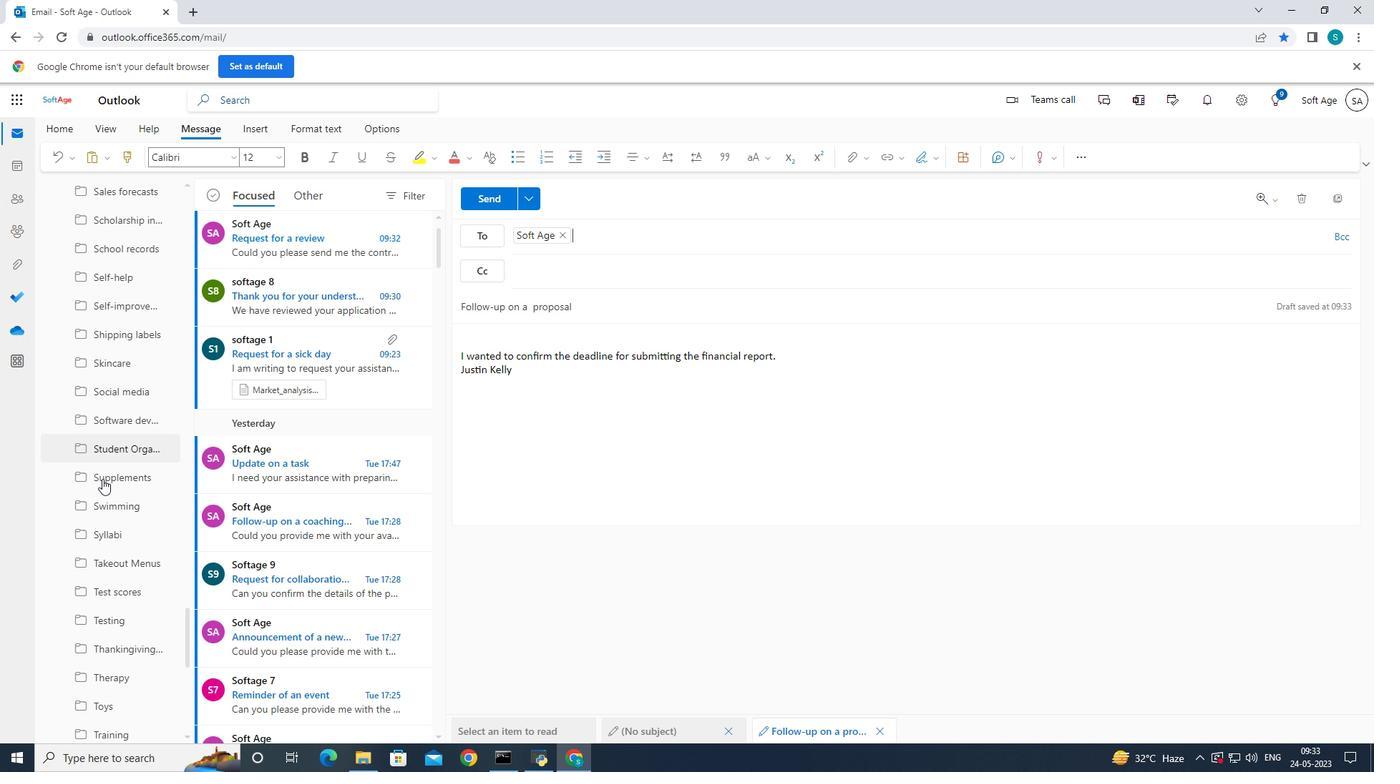 
Action: Mouse scrolled (102, 478) with delta (0, 0)
Screenshot: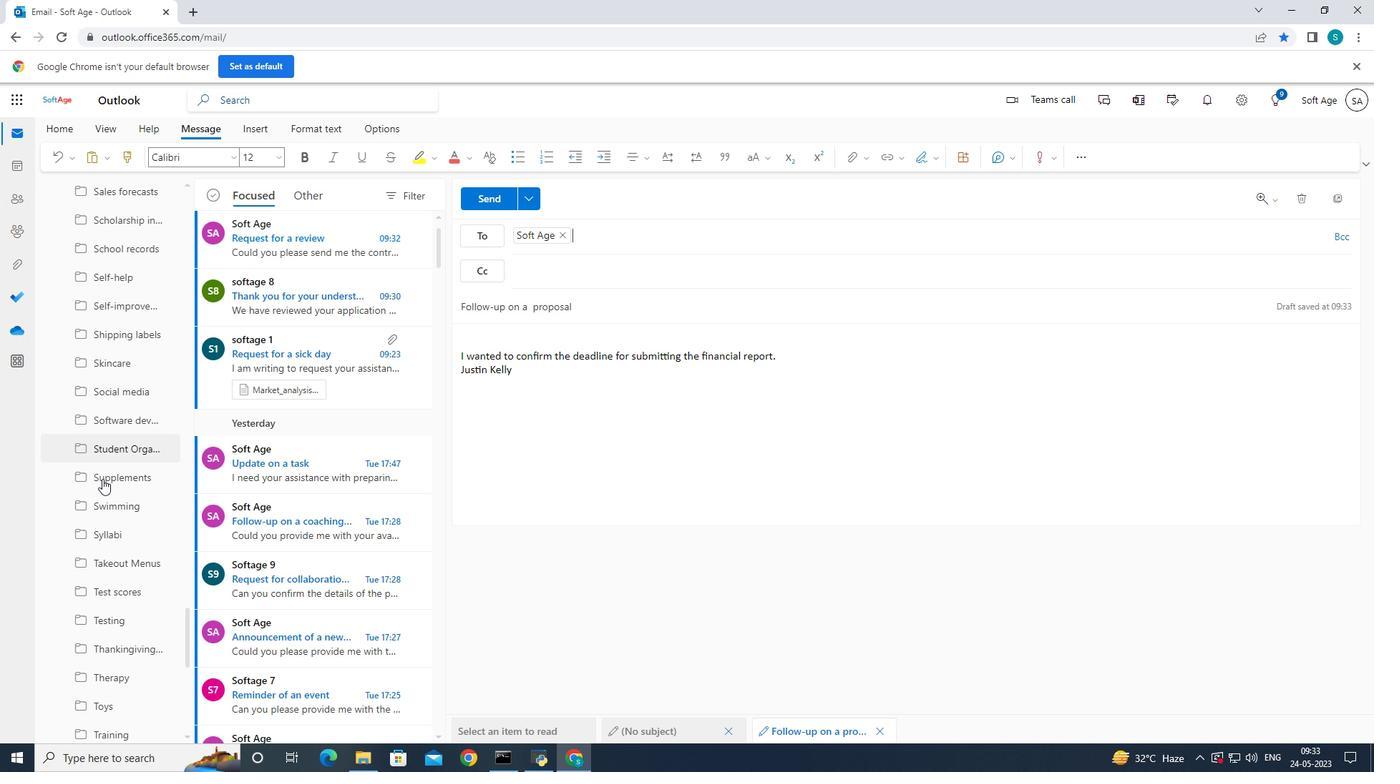 
Action: Mouse scrolled (102, 478) with delta (0, 0)
Screenshot: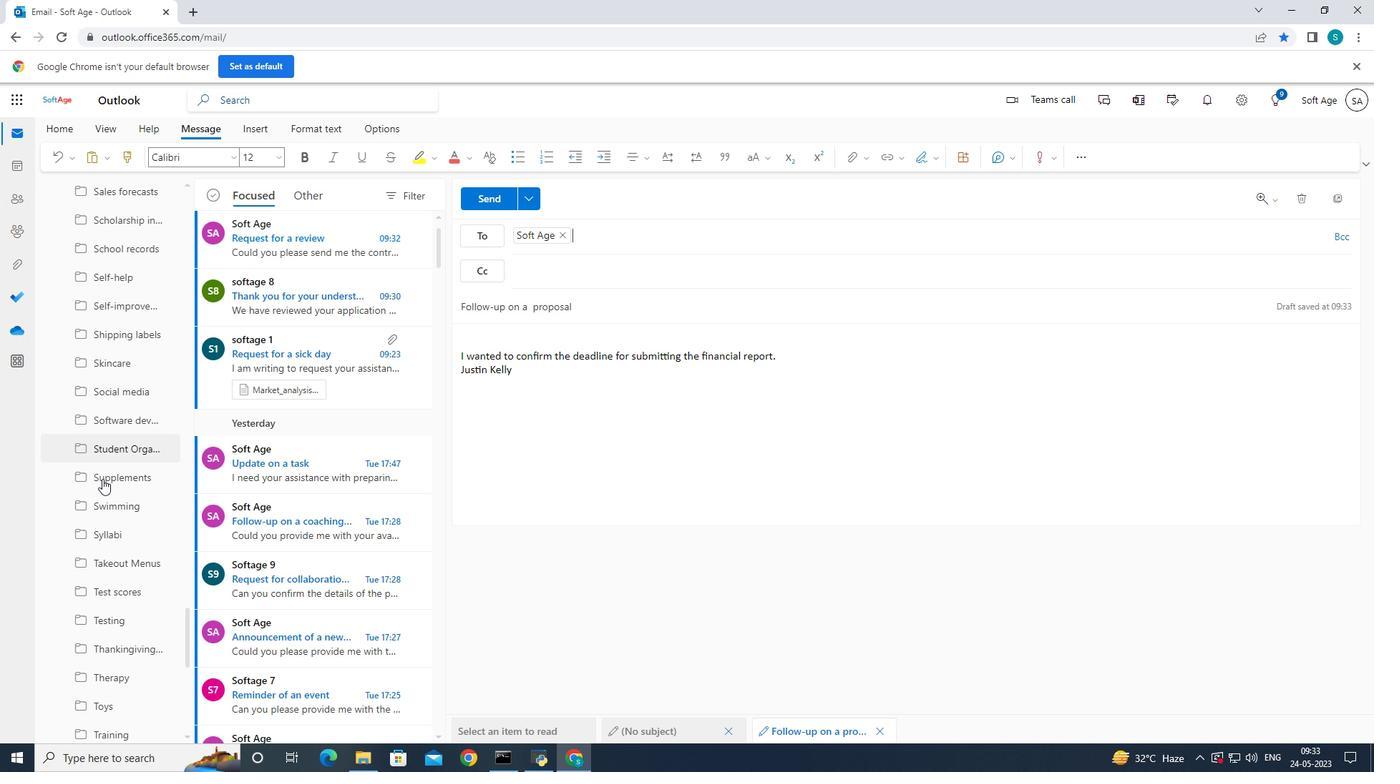 
Action: Mouse scrolled (102, 478) with delta (0, 0)
Screenshot: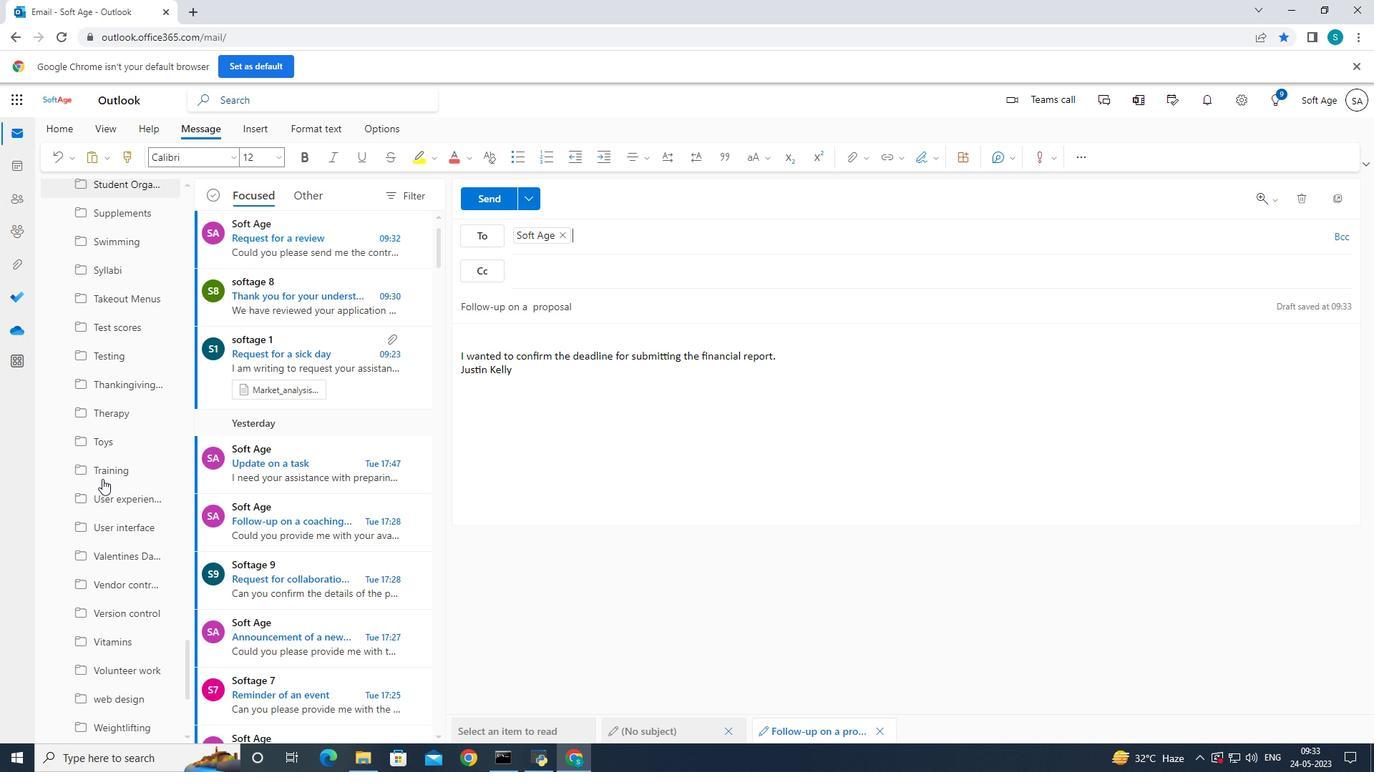
Action: Mouse scrolled (102, 478) with delta (0, 0)
Screenshot: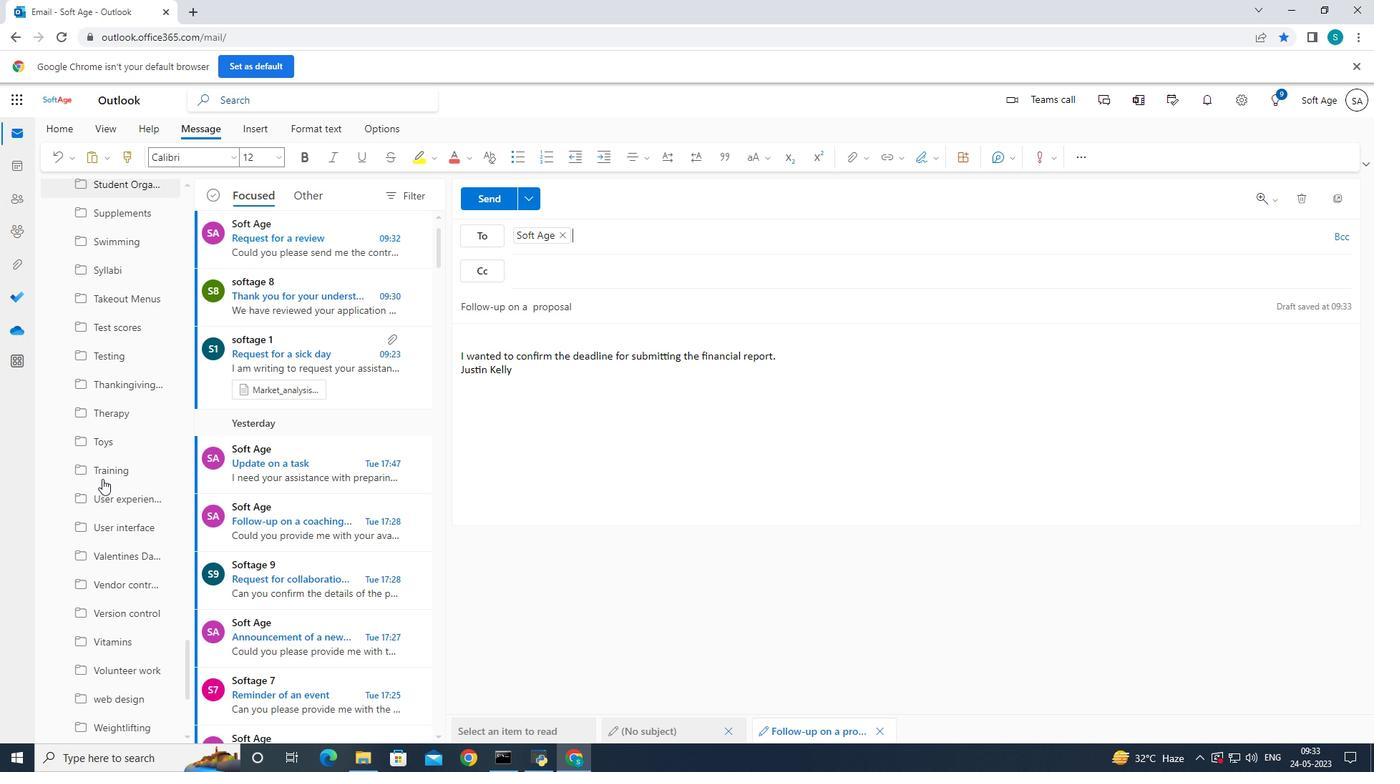 
Action: Mouse scrolled (102, 478) with delta (0, 0)
Screenshot: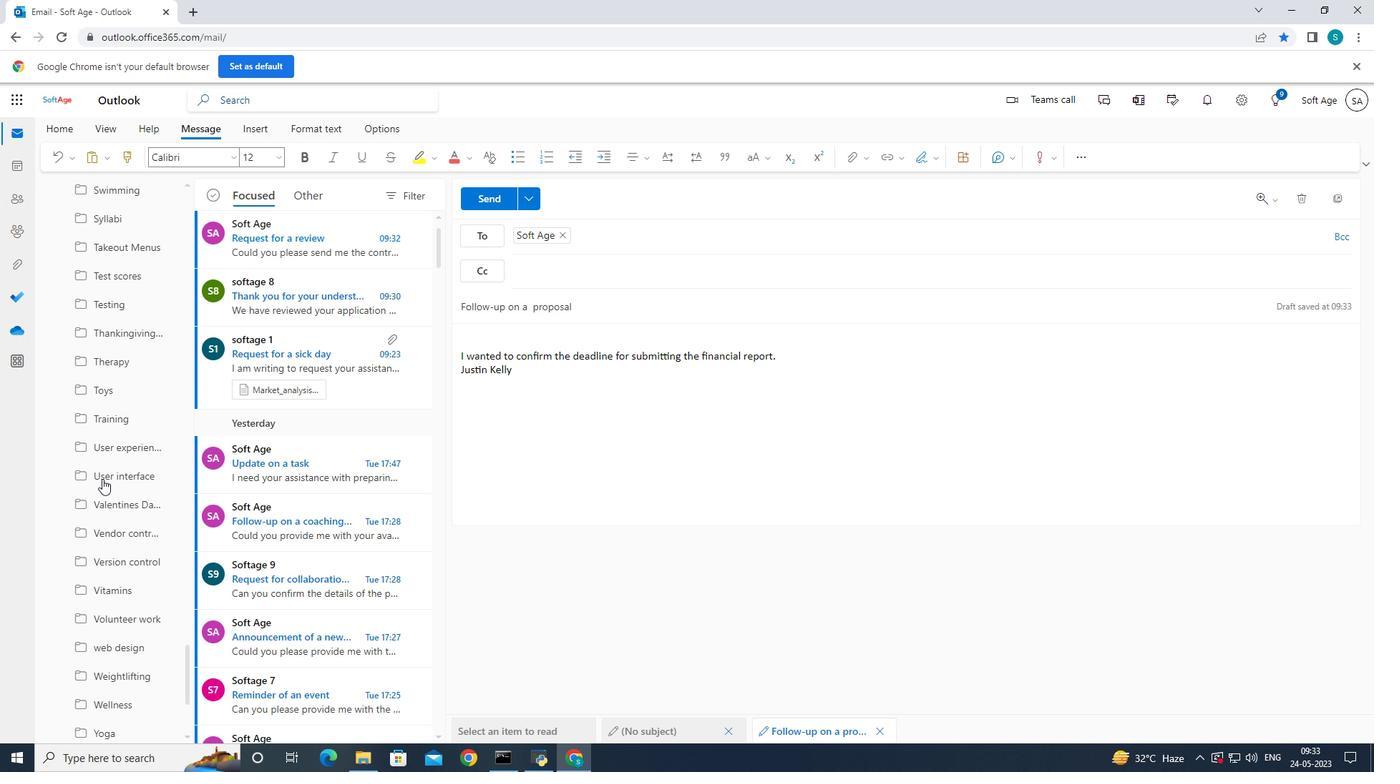 
Action: Mouse scrolled (102, 478) with delta (0, 0)
Screenshot: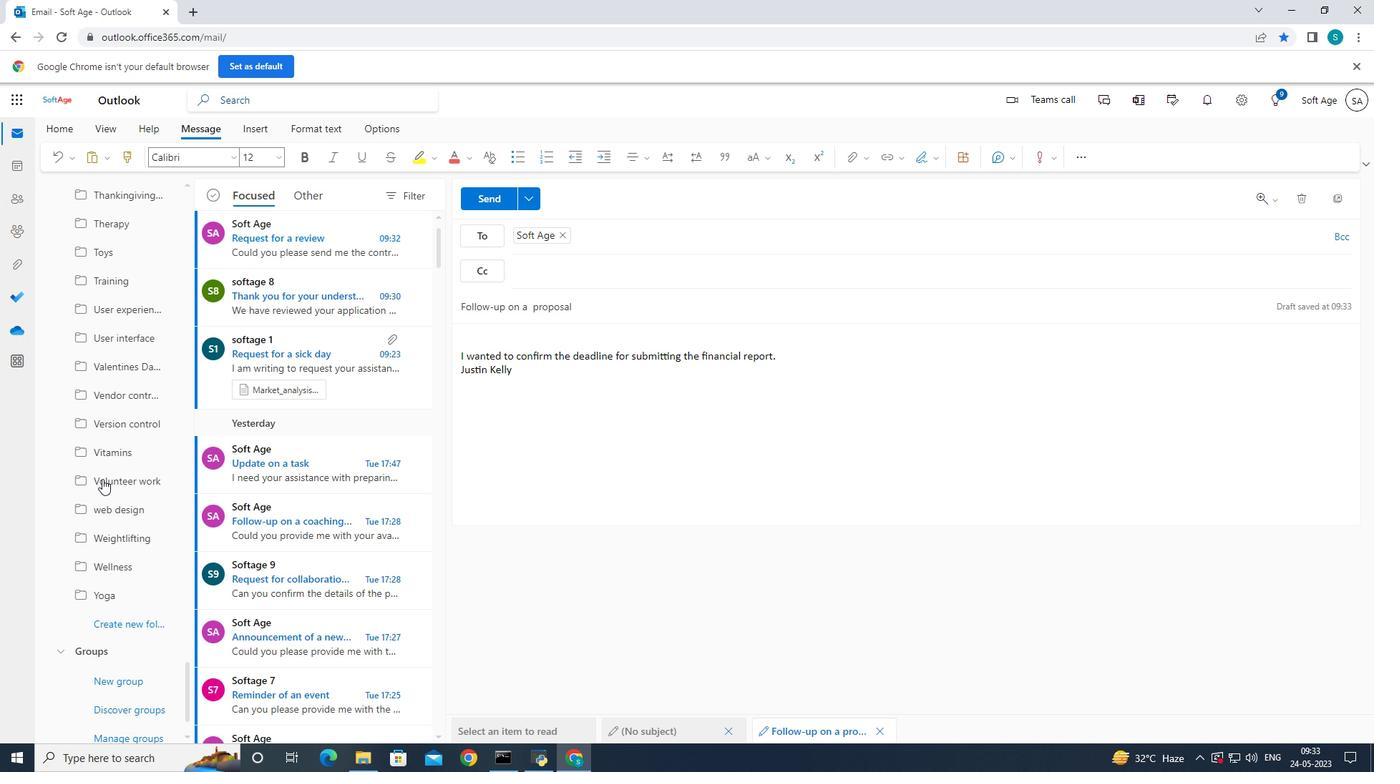 
Action: Mouse scrolled (102, 478) with delta (0, 0)
Screenshot: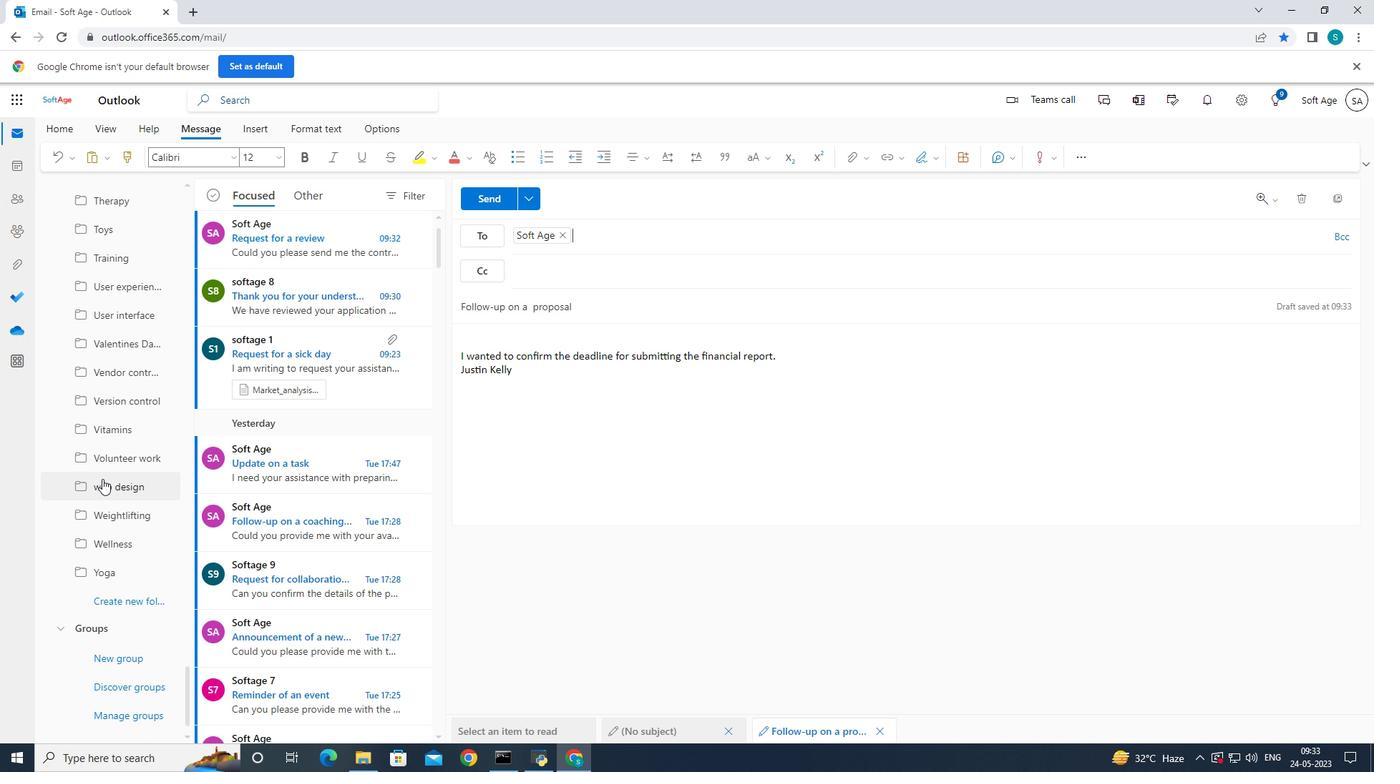 
Action: Mouse scrolled (102, 478) with delta (0, 0)
Screenshot: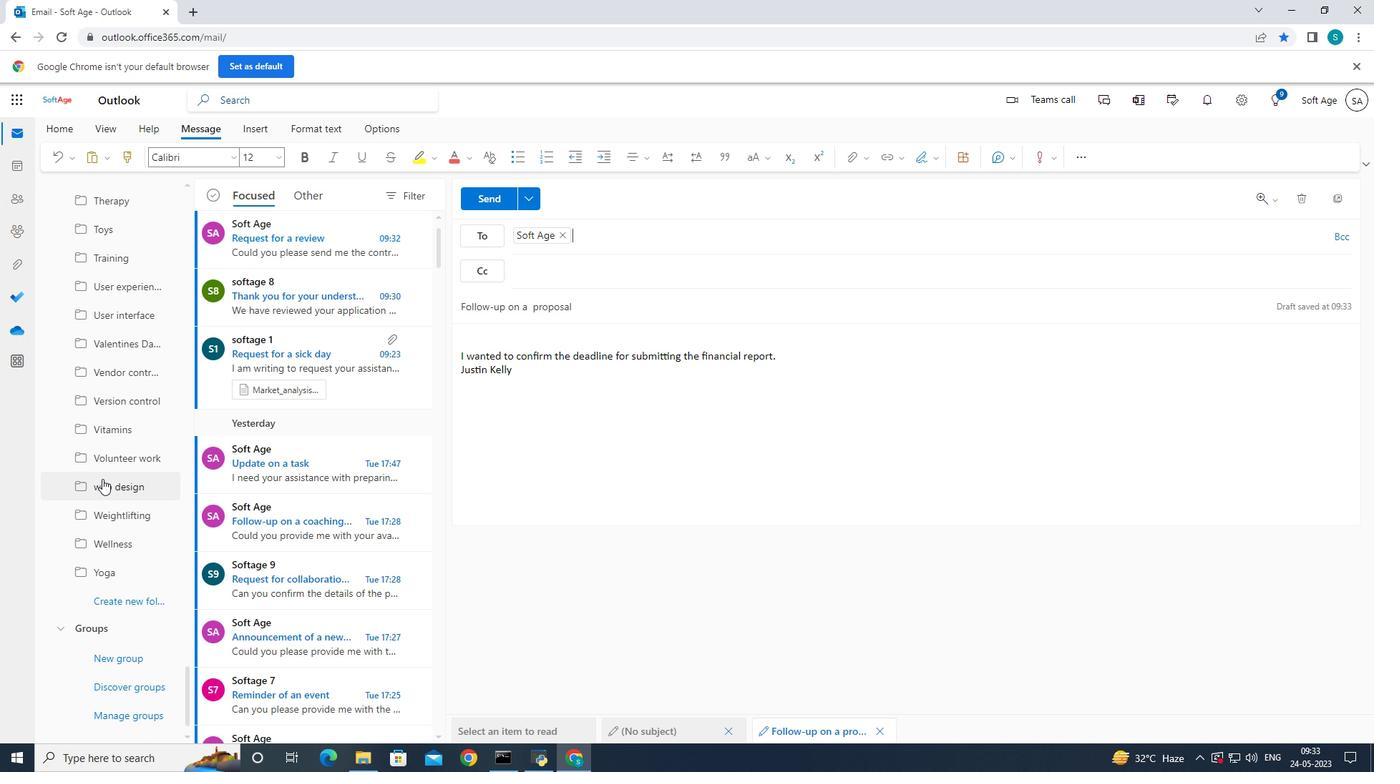 
Action: Mouse moved to (144, 597)
Screenshot: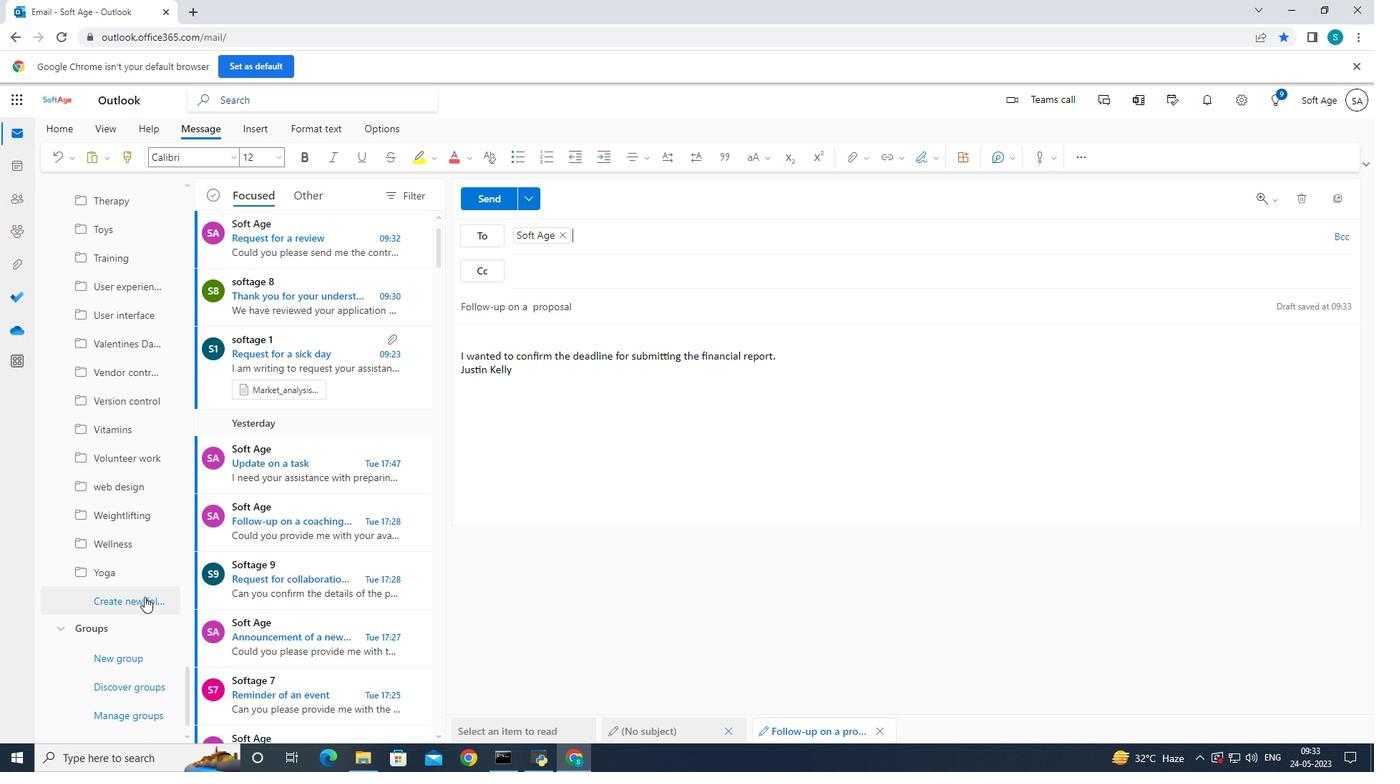 
Action: Mouse pressed left at (144, 597)
Screenshot: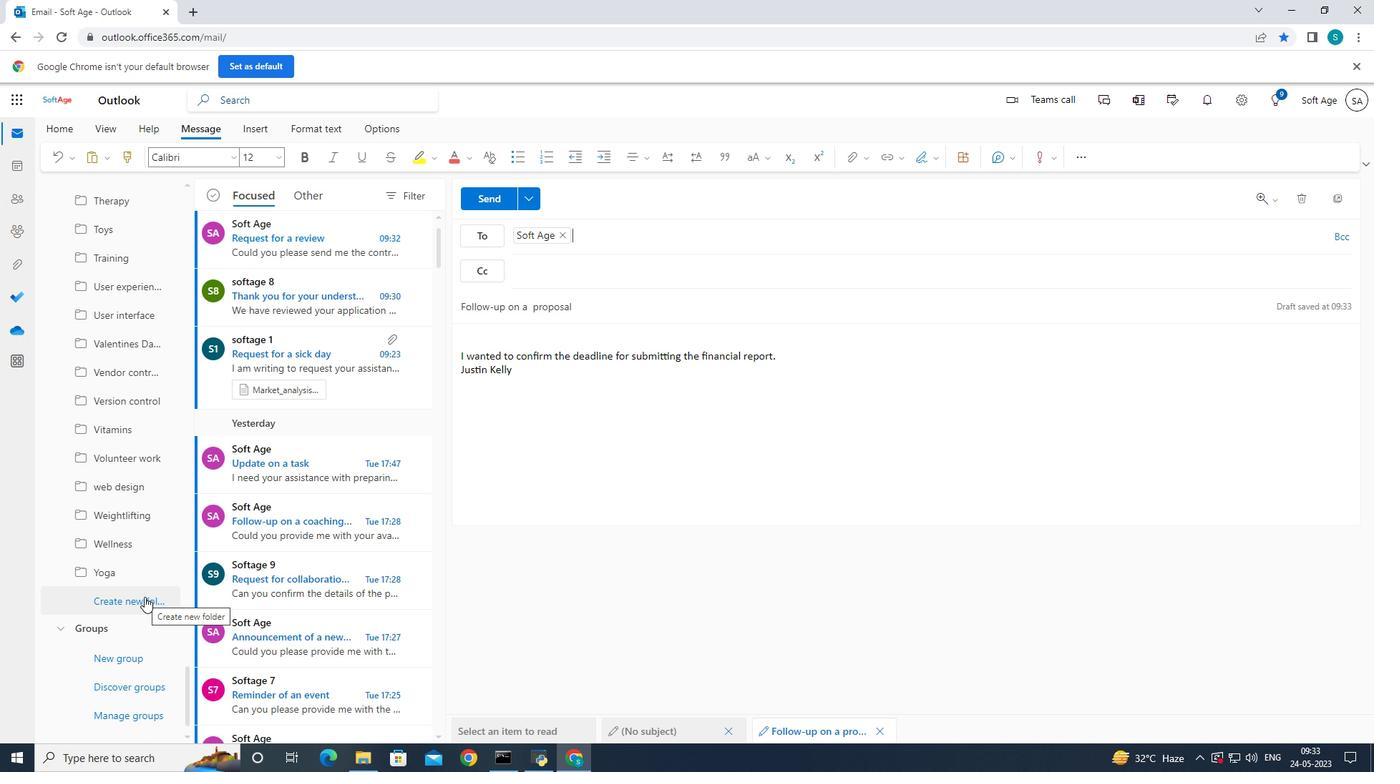 
Action: Mouse moved to (153, 563)
Screenshot: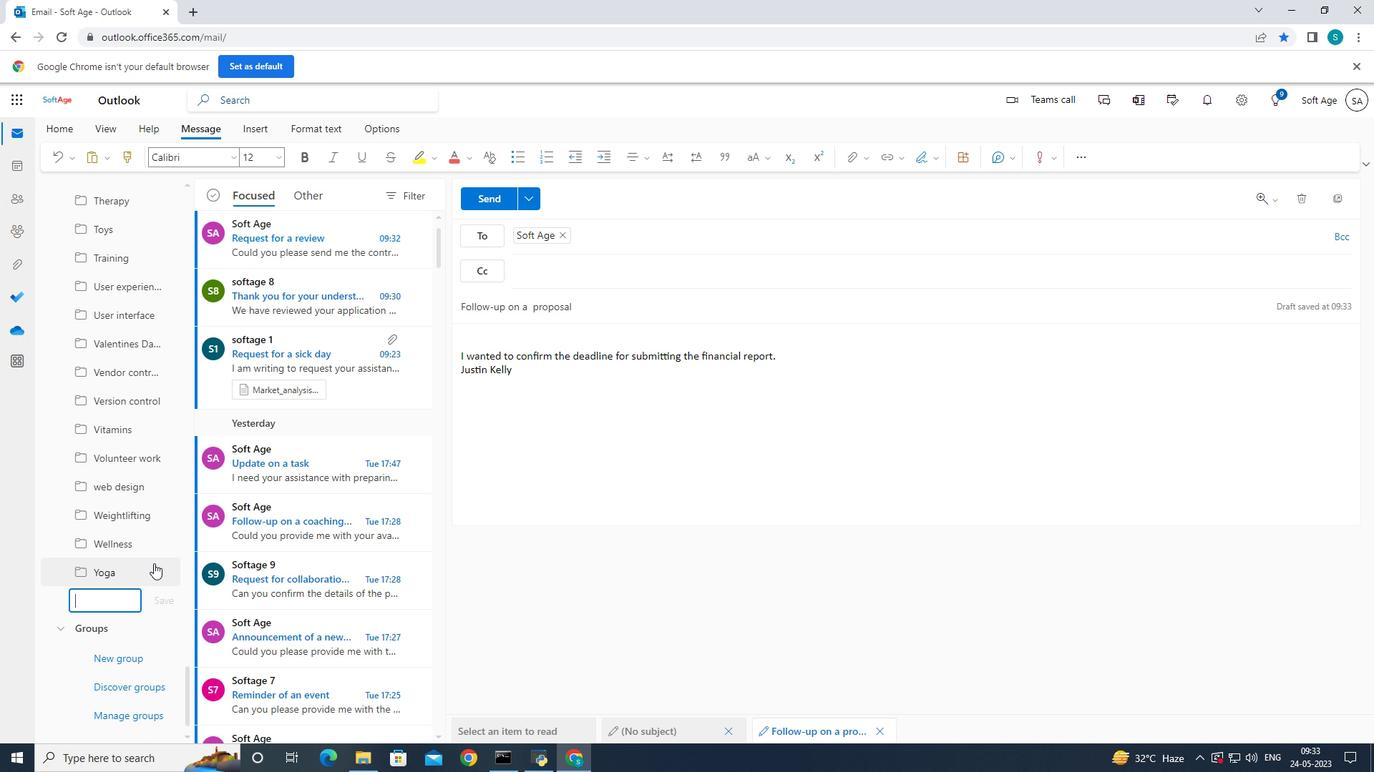 
Action: Key pressed <Key.caps_lock>B<Key.caps_lock>ig<Key.space>data
Screenshot: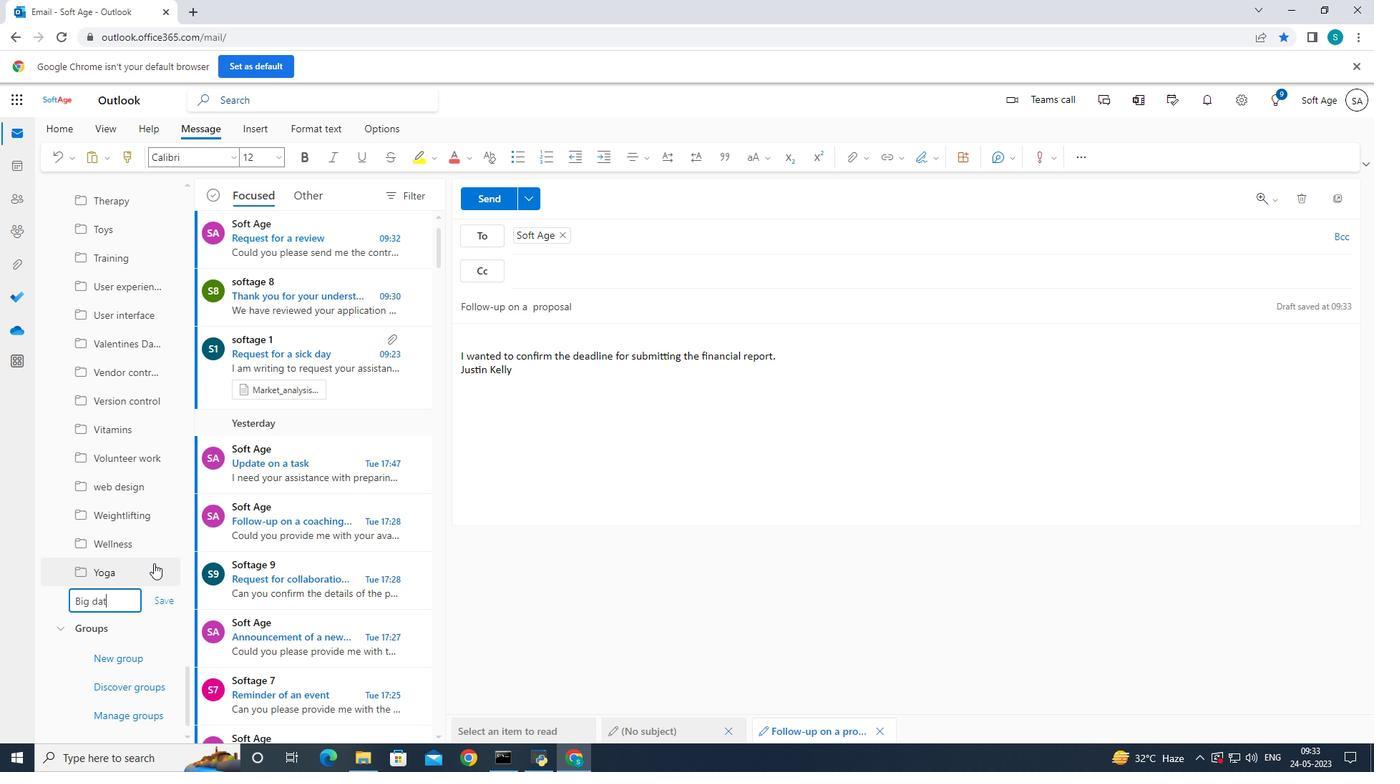
Action: Mouse moved to (502, 198)
Screenshot: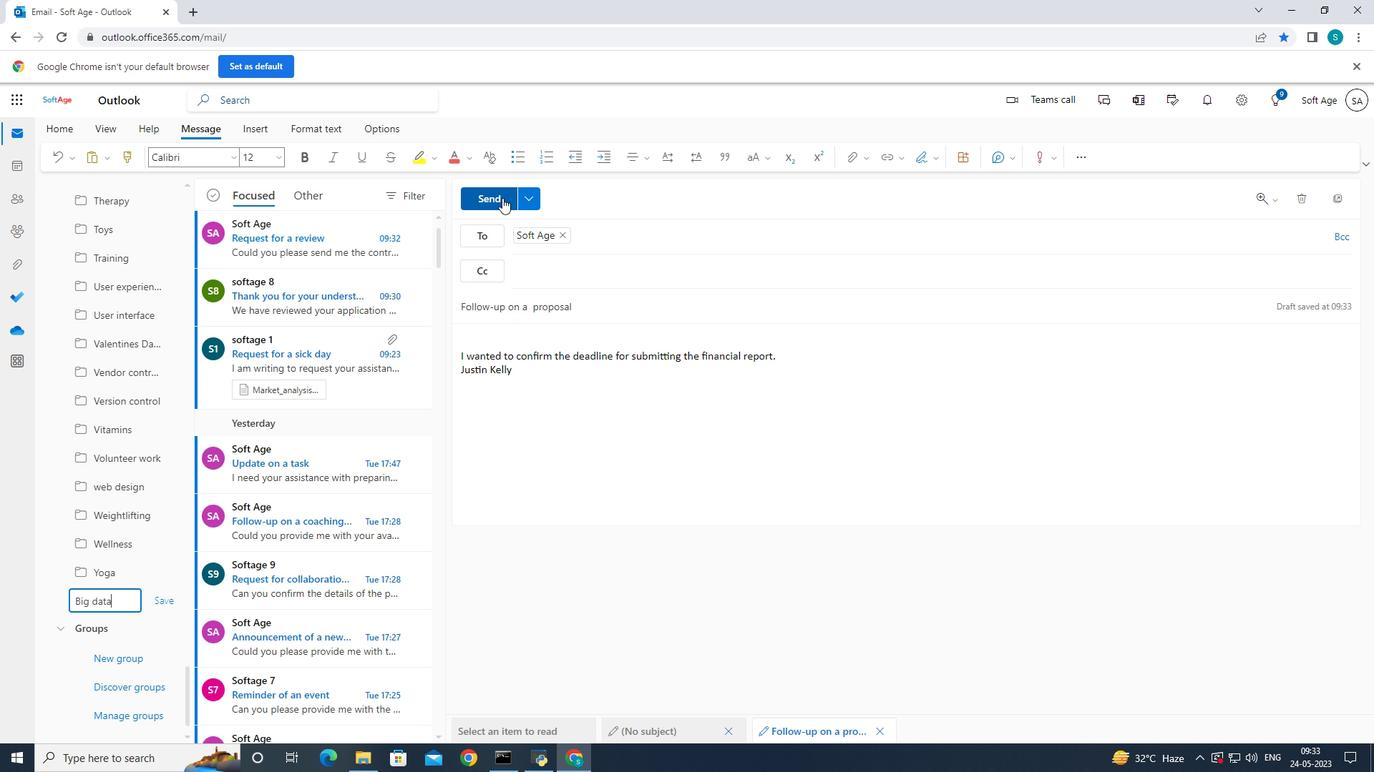 
Action: Mouse pressed left at (502, 198)
Screenshot: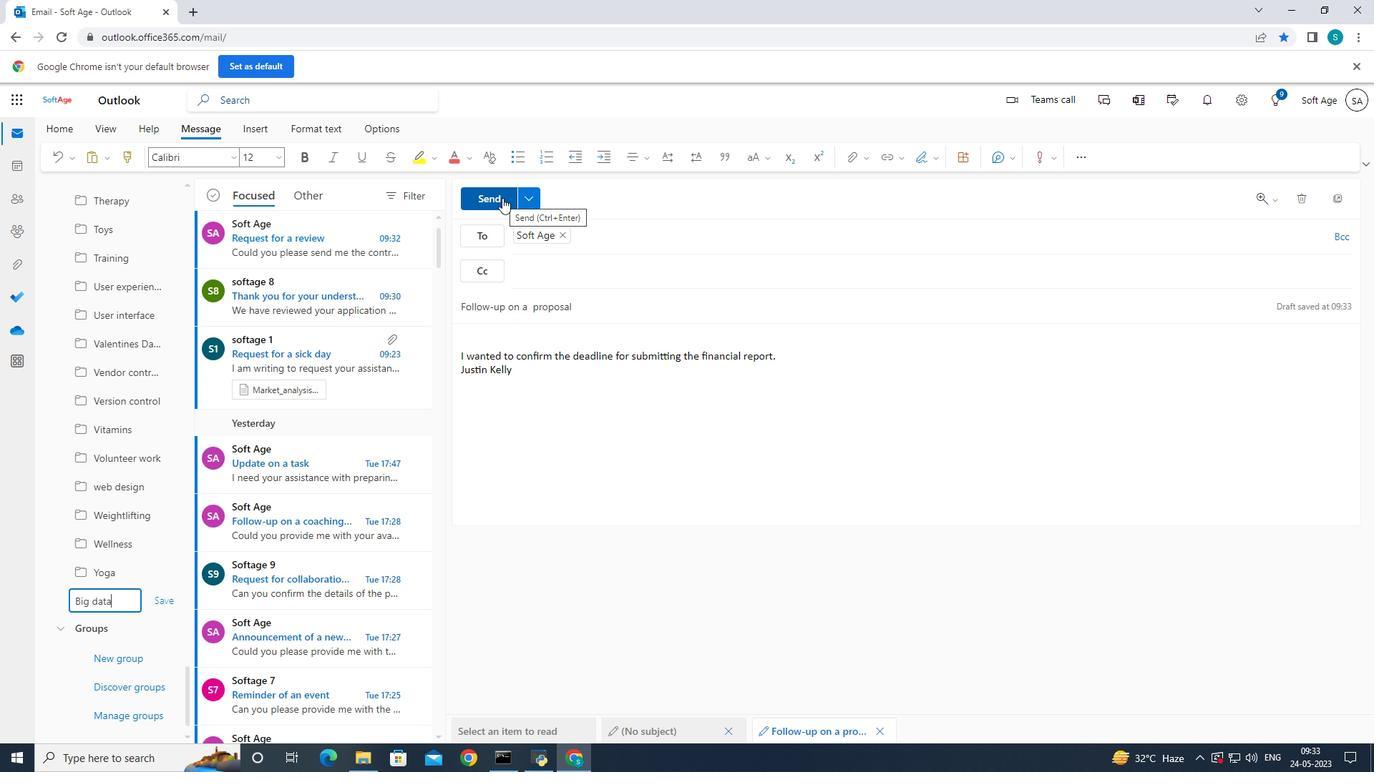 
Action: Mouse moved to (498, 211)
Screenshot: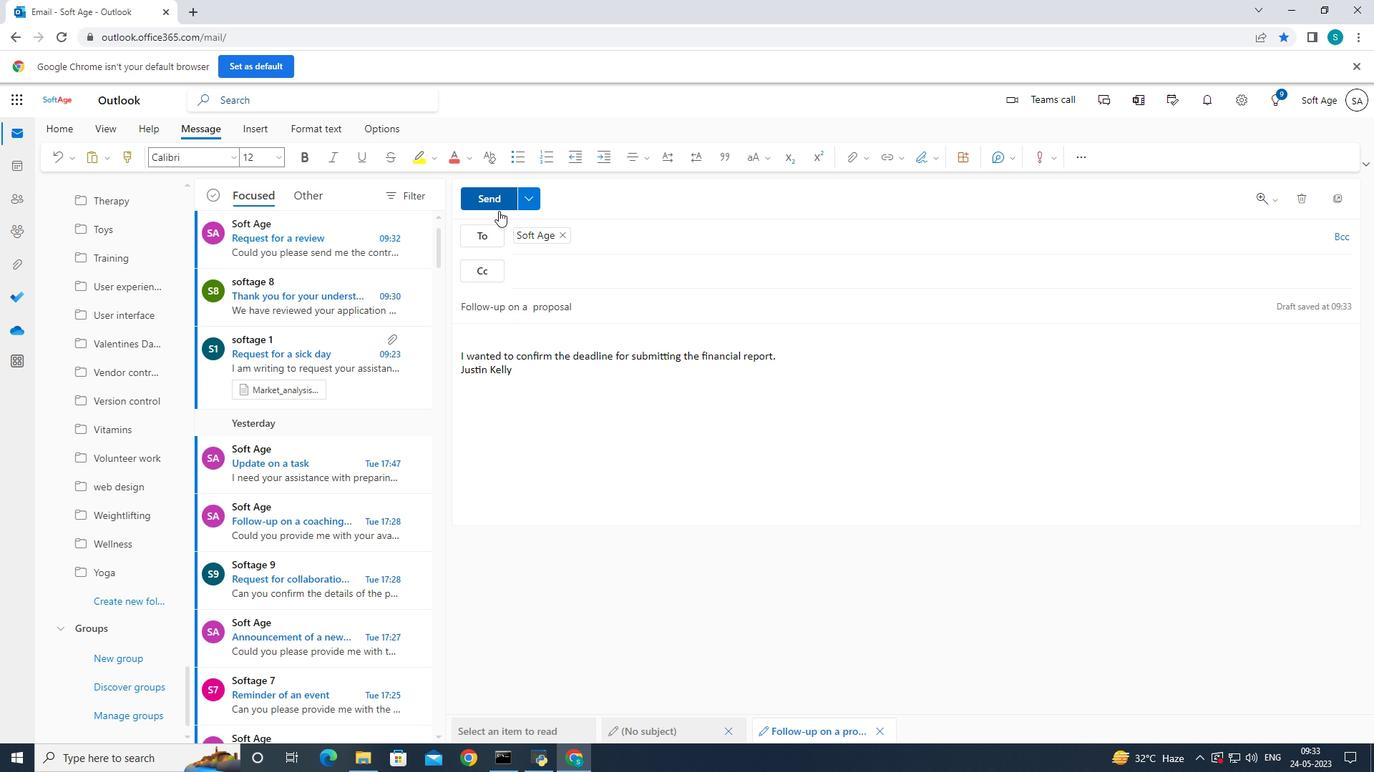 
